 Task: Create reports for sales object.
Action: Mouse moved to (33, 123)
Screenshot: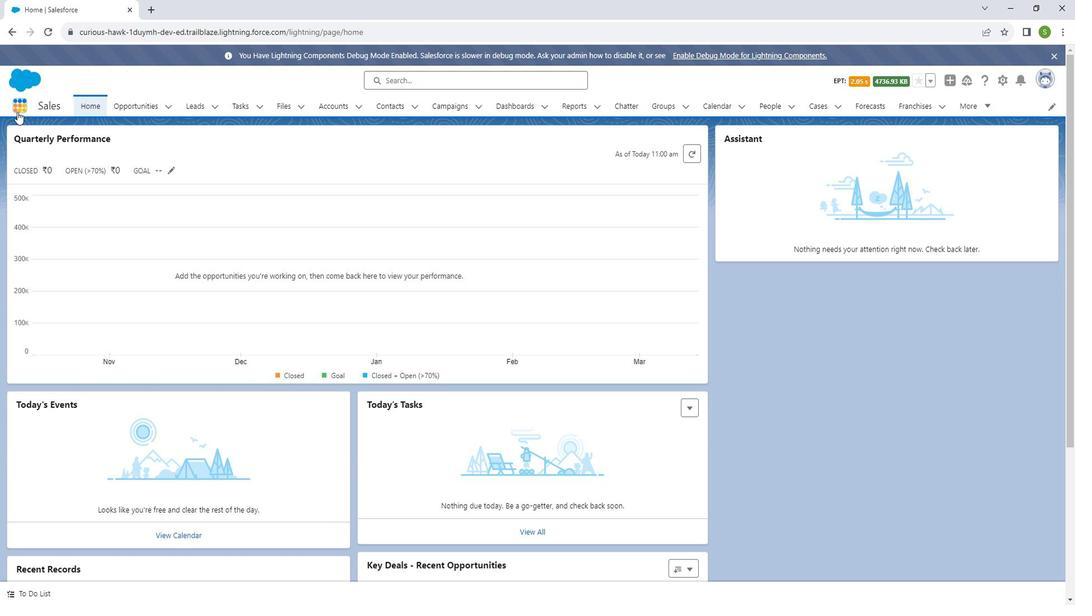 
Action: Mouse pressed left at (33, 123)
Screenshot: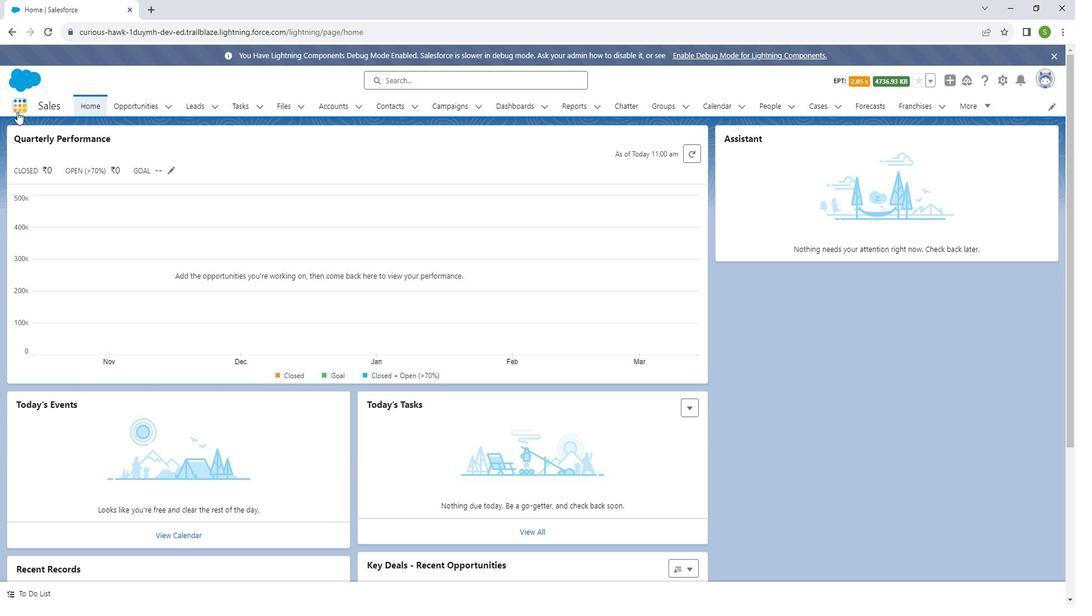 
Action: Mouse moved to (87, 155)
Screenshot: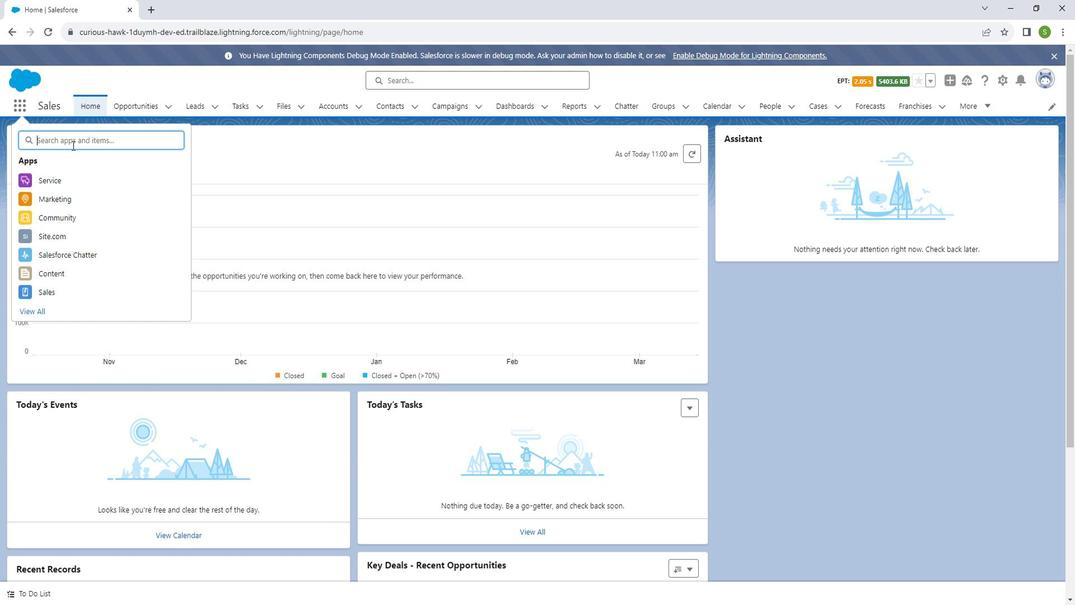 
Action: Mouse pressed left at (87, 155)
Screenshot: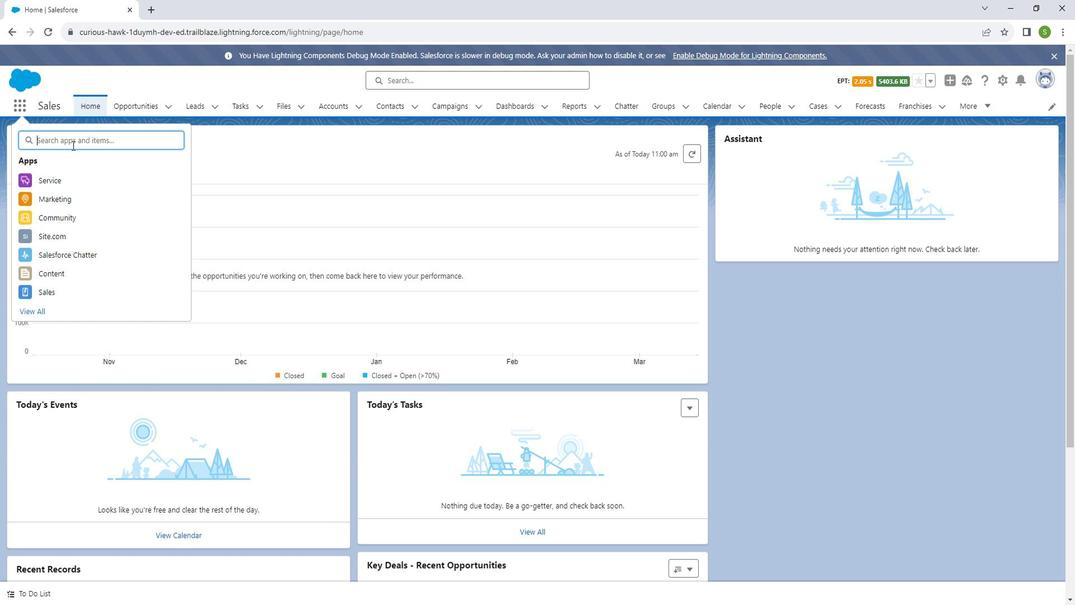 
Action: Mouse moved to (41, 317)
Screenshot: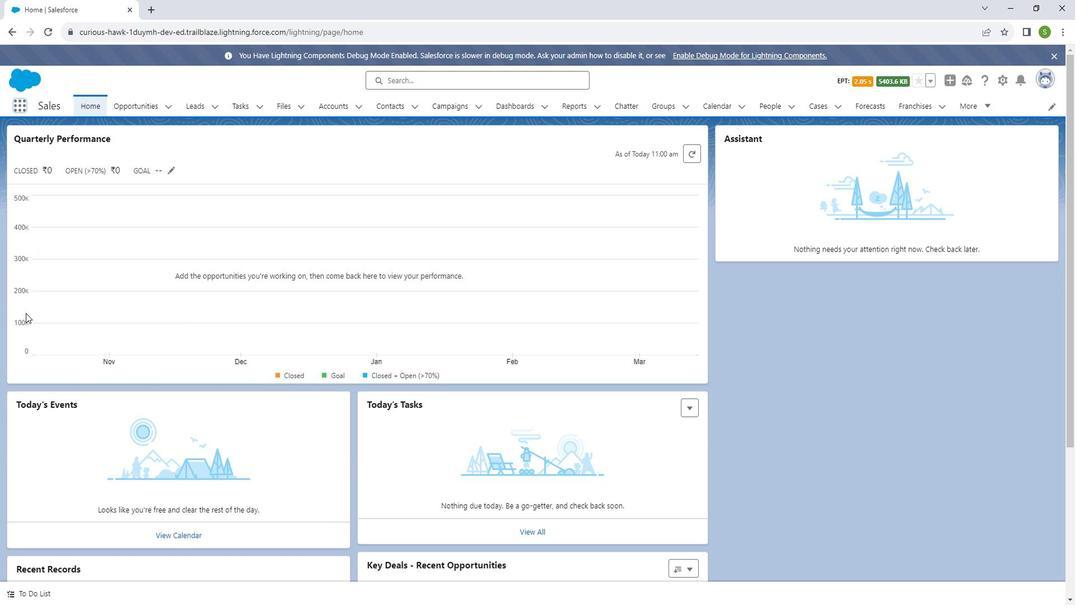 
Action: Mouse pressed left at (41, 317)
Screenshot: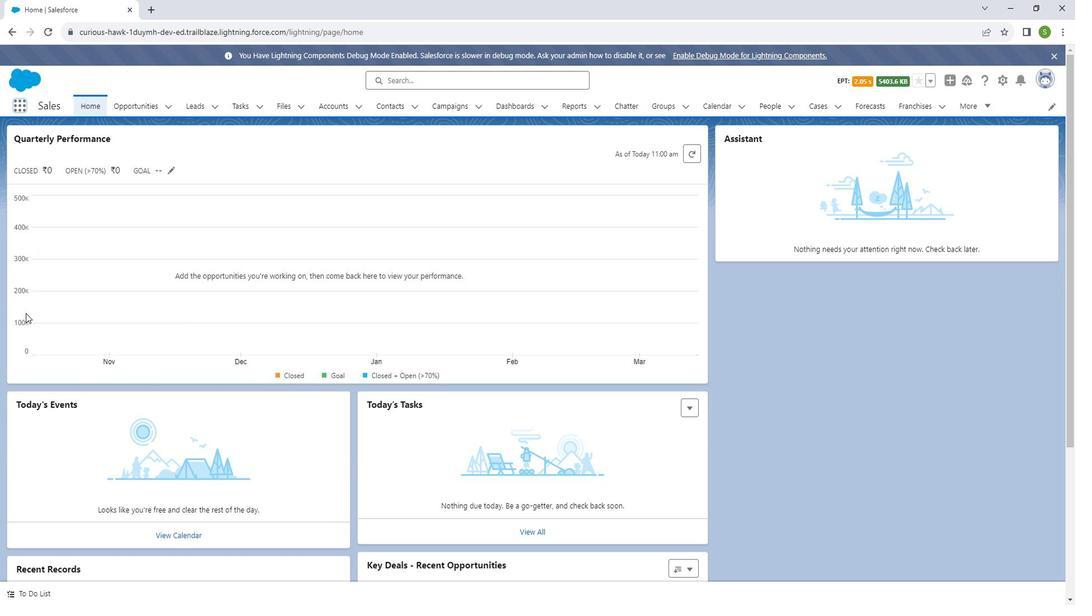 
Action: Mouse moved to (794, 424)
Screenshot: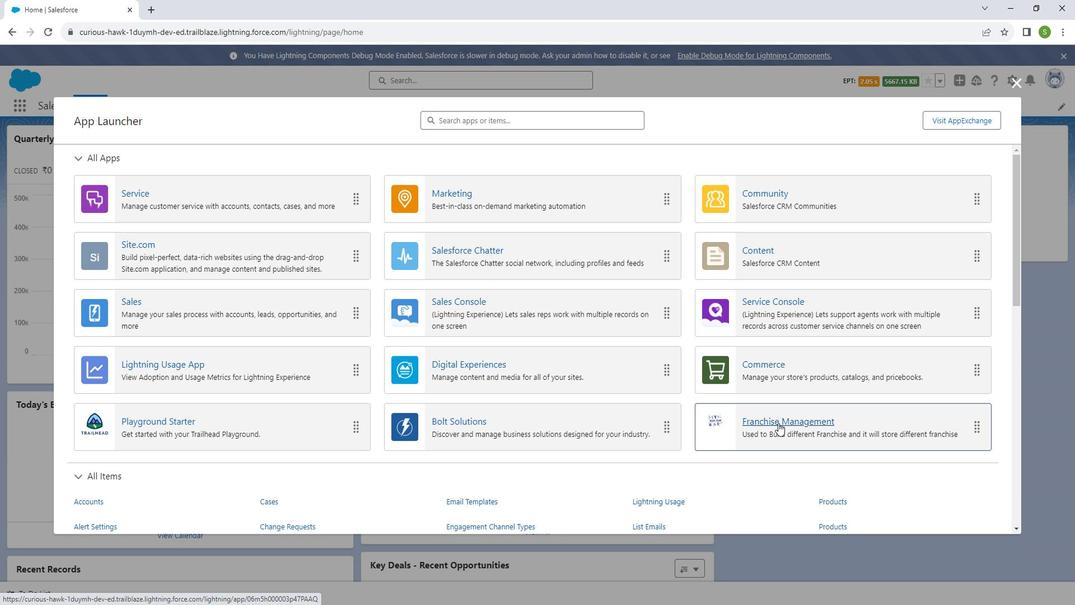 
Action: Mouse pressed left at (794, 424)
Screenshot: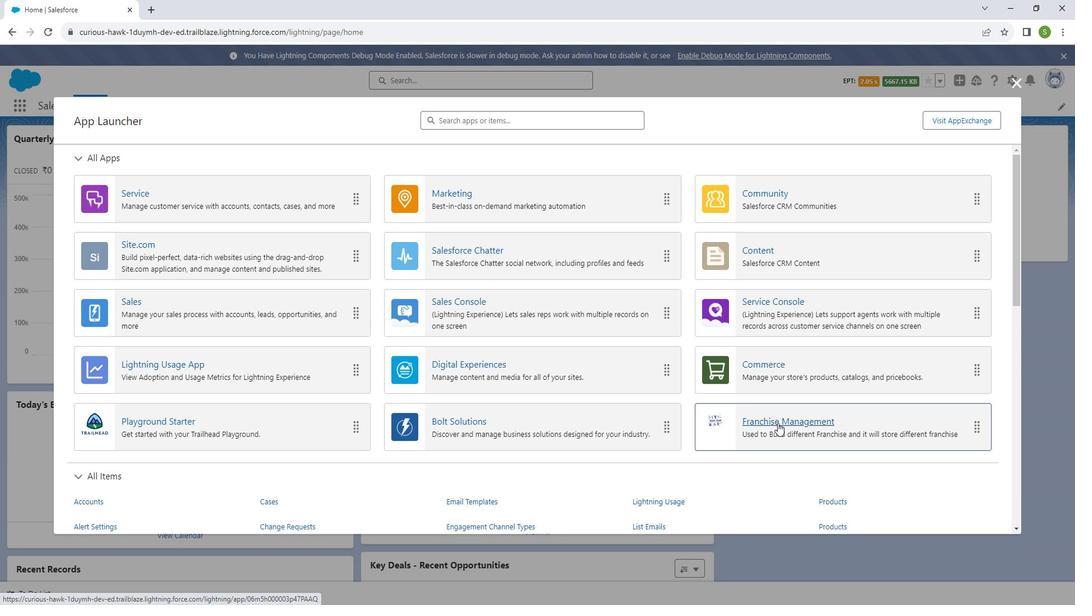 
Action: Mouse moved to (38, 118)
Screenshot: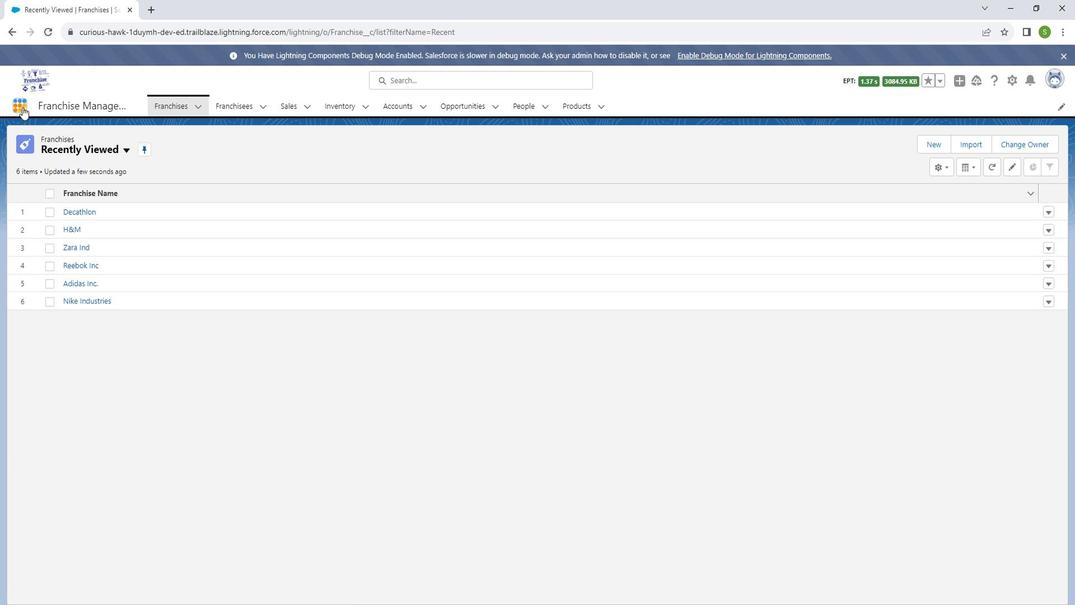 
Action: Mouse pressed left at (38, 118)
Screenshot: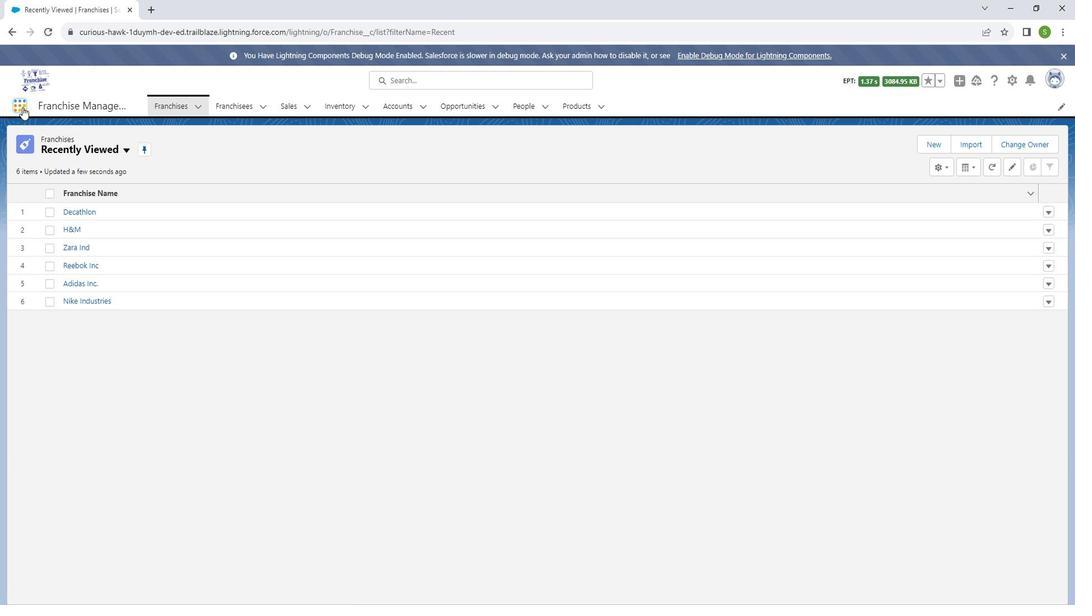 
Action: Mouse moved to (54, 150)
Screenshot: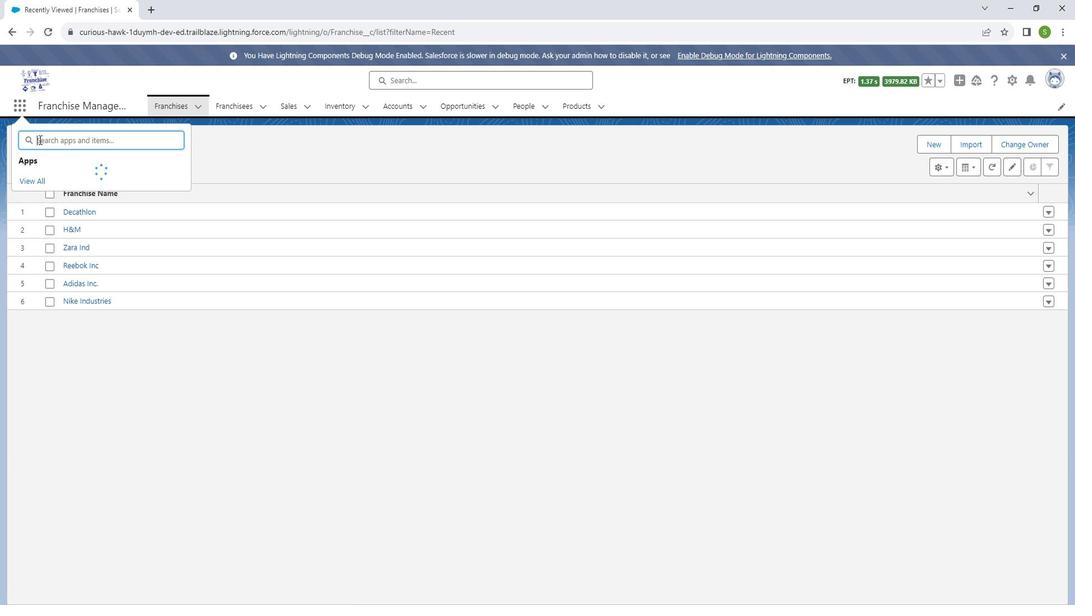 
Action: Mouse pressed left at (54, 150)
Screenshot: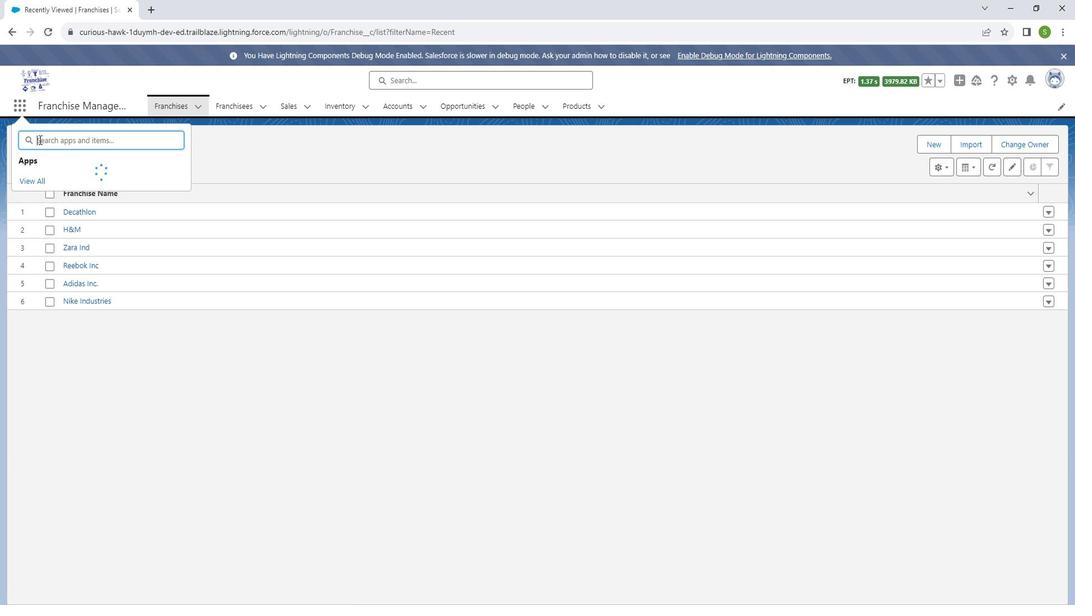 
Action: Key pressed re
Screenshot: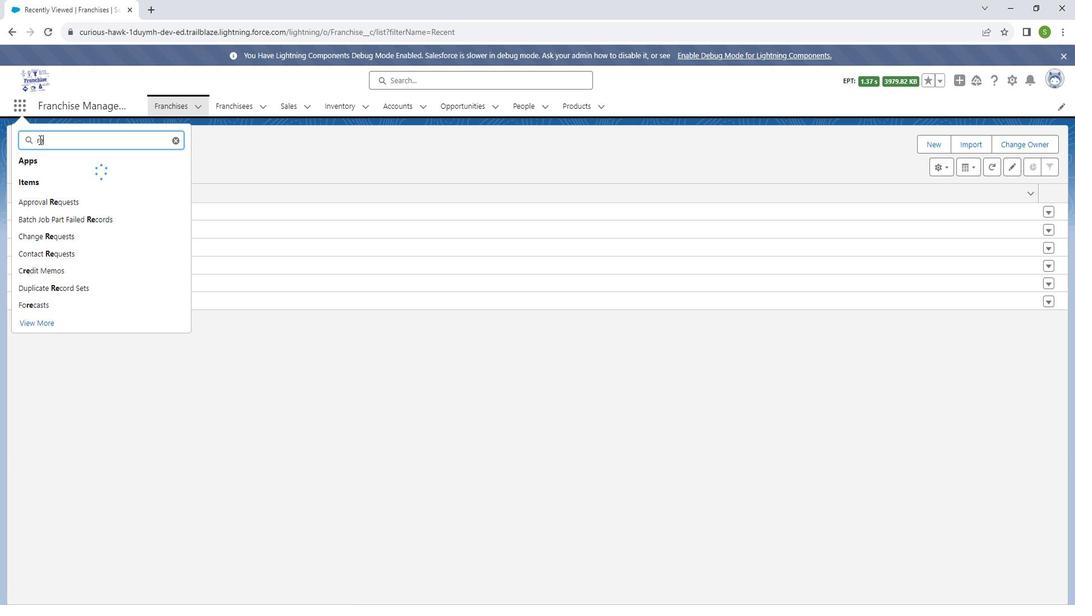 
Action: Mouse moved to (85, 246)
Screenshot: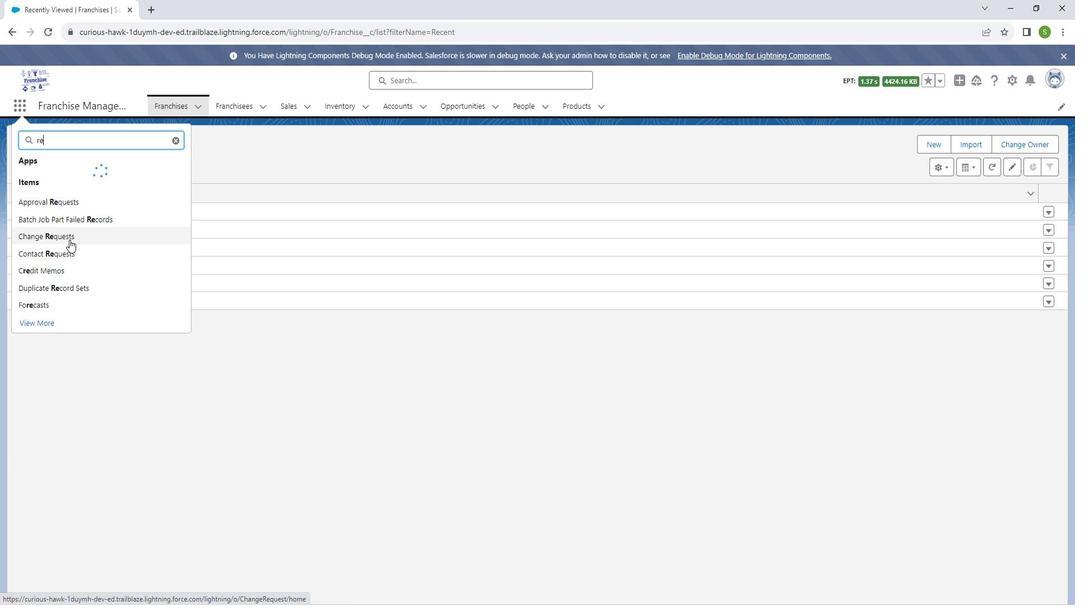 
Action: Key pressed po
Screenshot: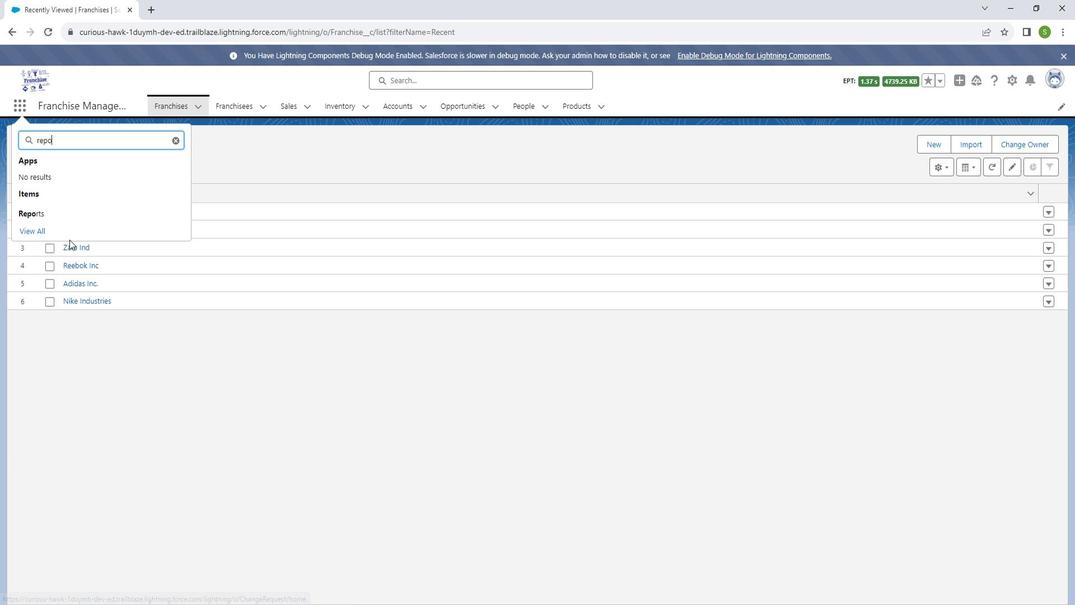 
Action: Mouse moved to (85, 247)
Screenshot: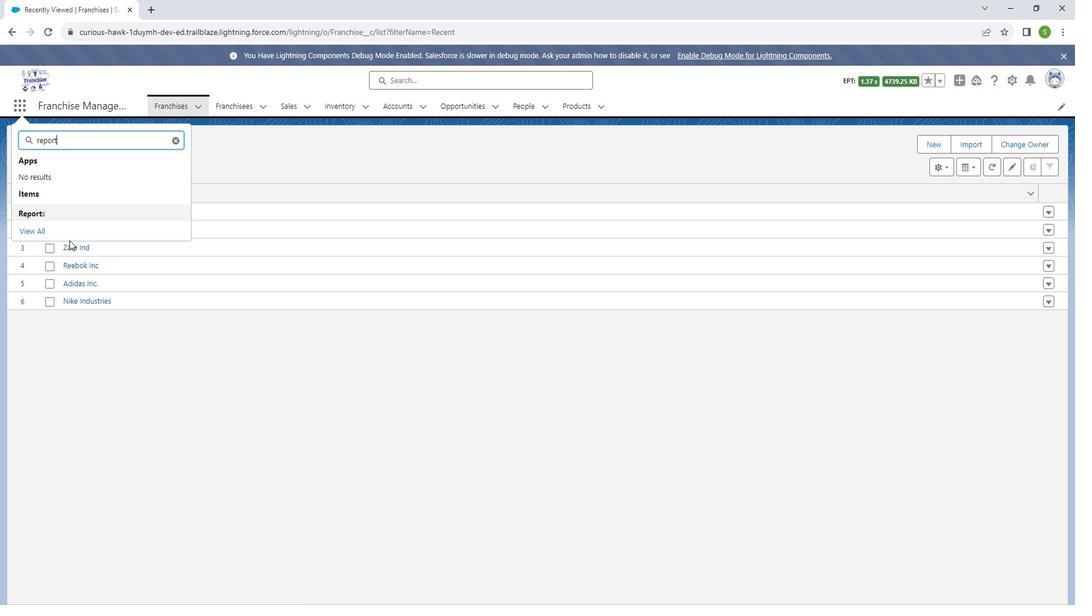 
Action: Key pressed rt
Screenshot: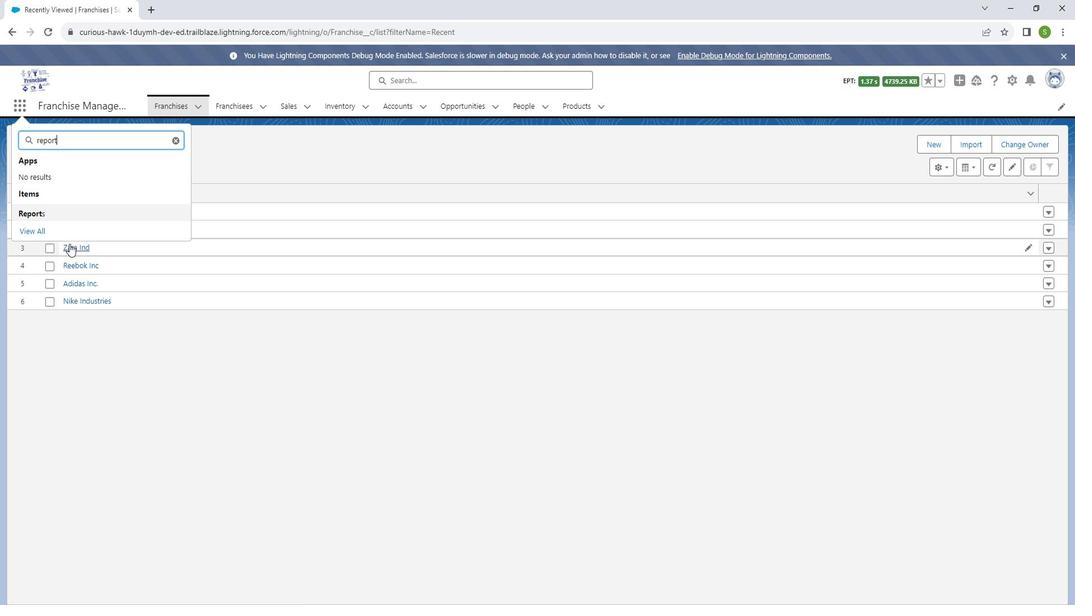 
Action: Mouse moved to (58, 221)
Screenshot: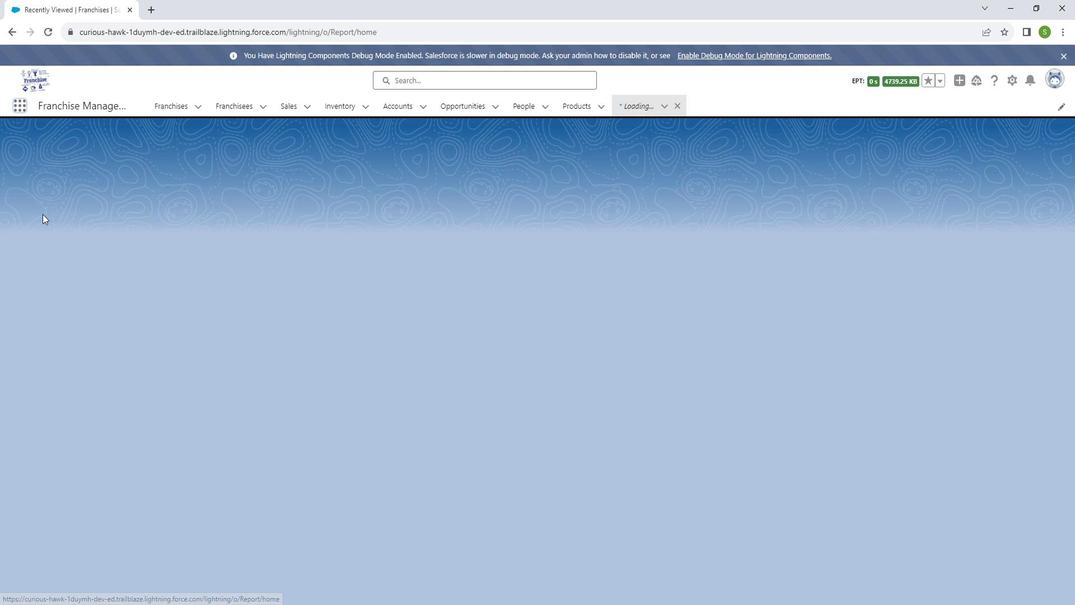 
Action: Mouse pressed left at (58, 221)
Screenshot: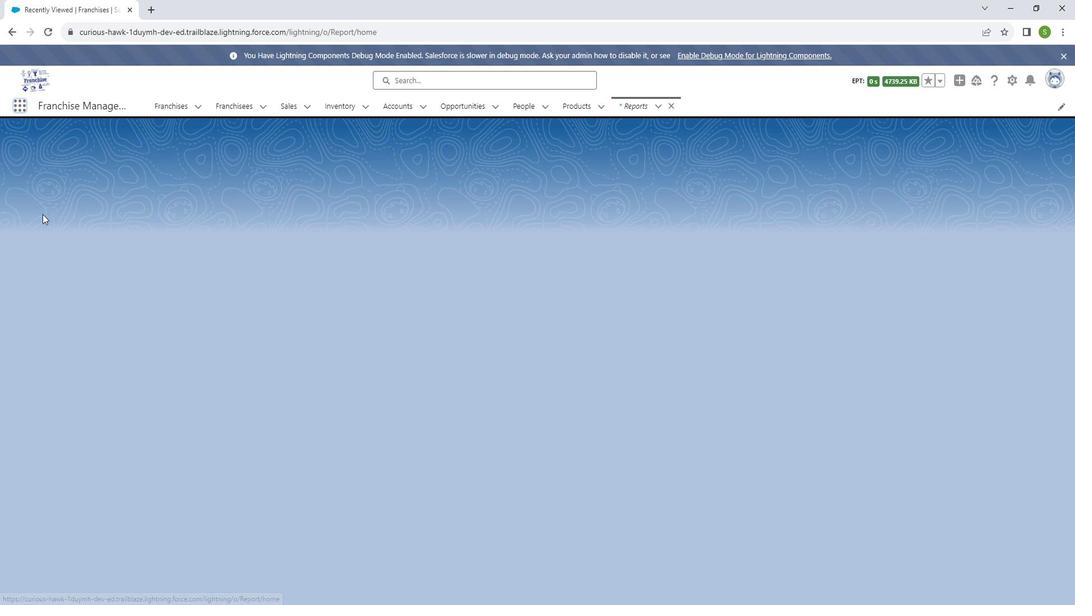 
Action: Mouse moved to (969, 164)
Screenshot: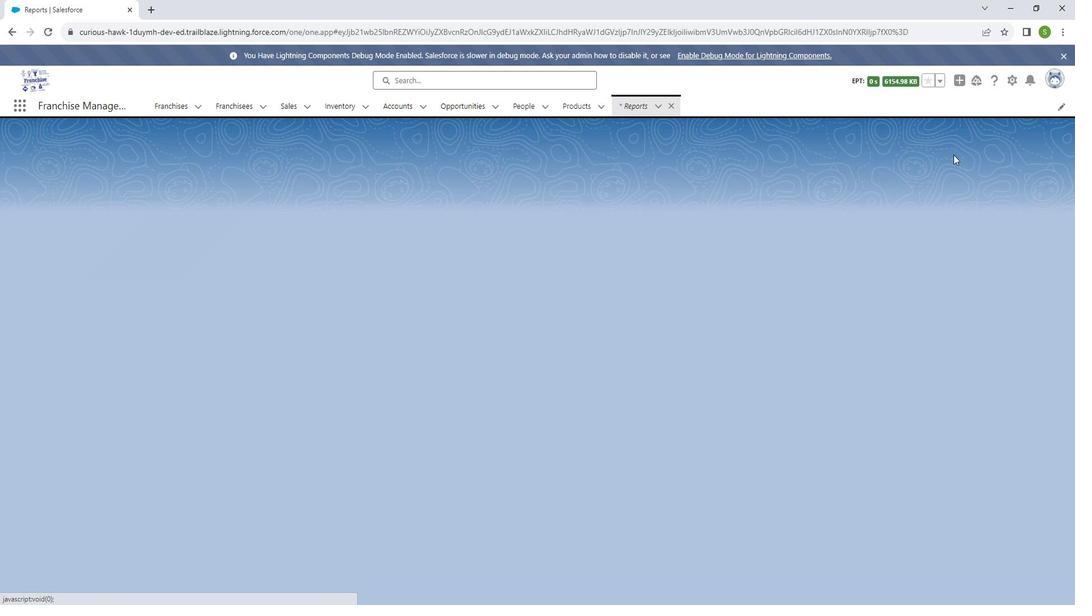 
Action: Mouse pressed left at (969, 164)
Screenshot: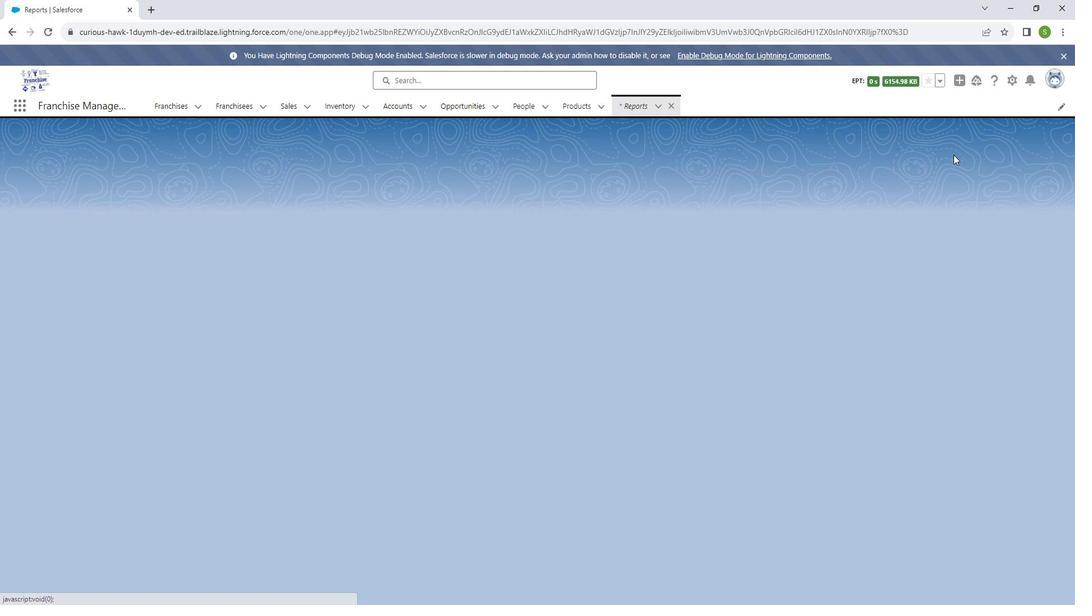 
Action: Mouse moved to (245, 247)
Screenshot: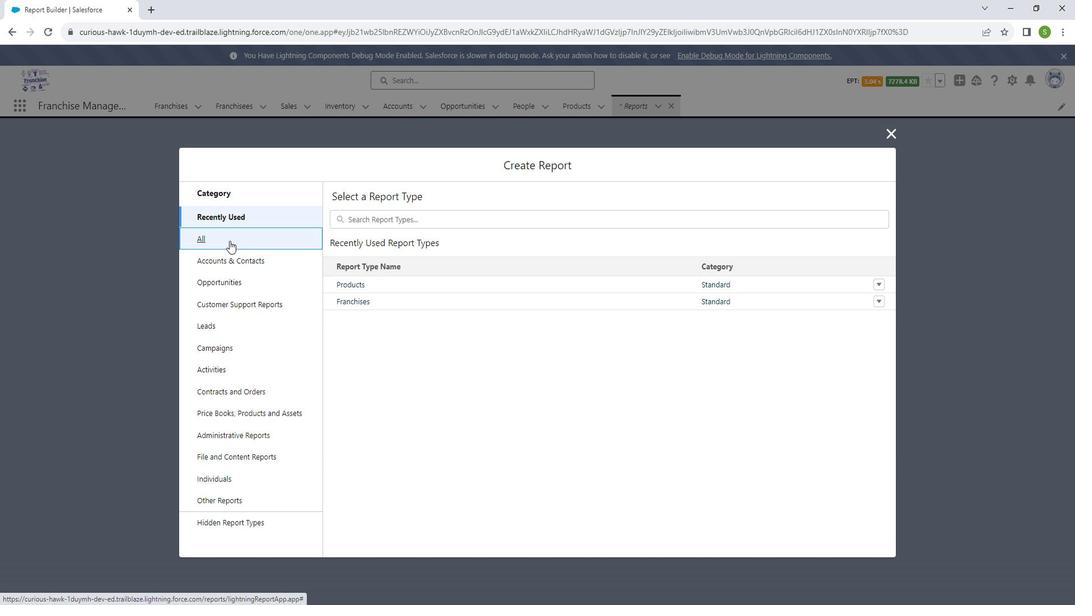
Action: Mouse pressed left at (245, 247)
Screenshot: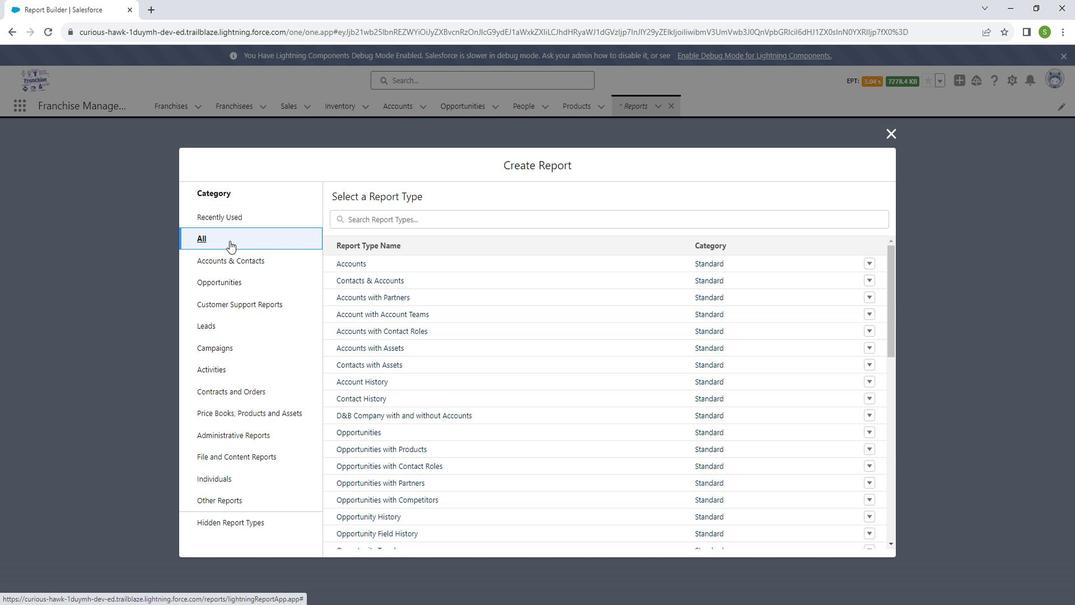 
Action: Mouse moved to (453, 225)
Screenshot: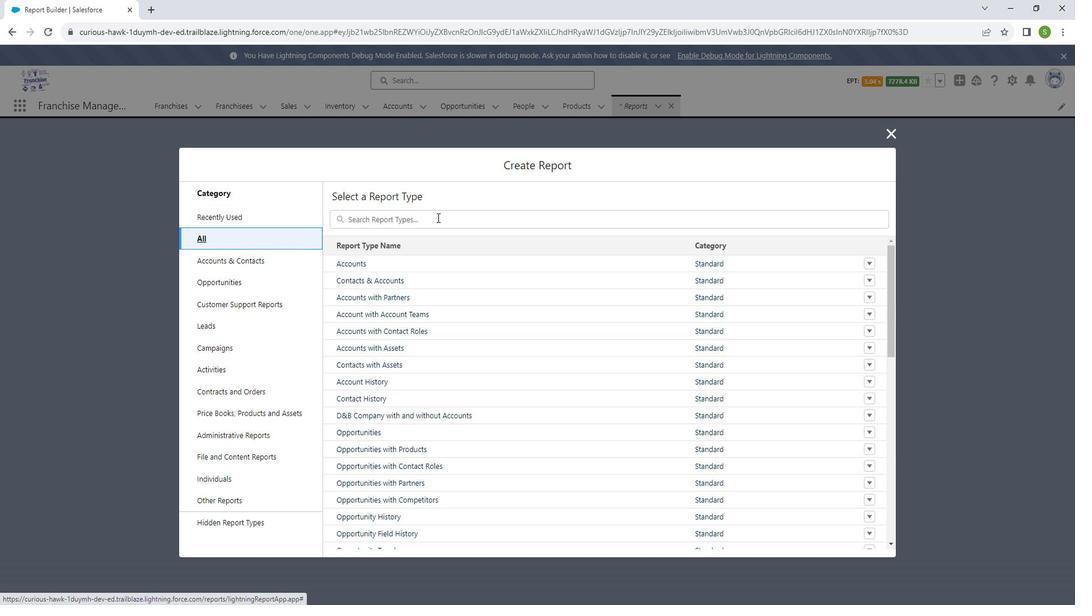 
Action: Mouse pressed left at (453, 225)
Screenshot: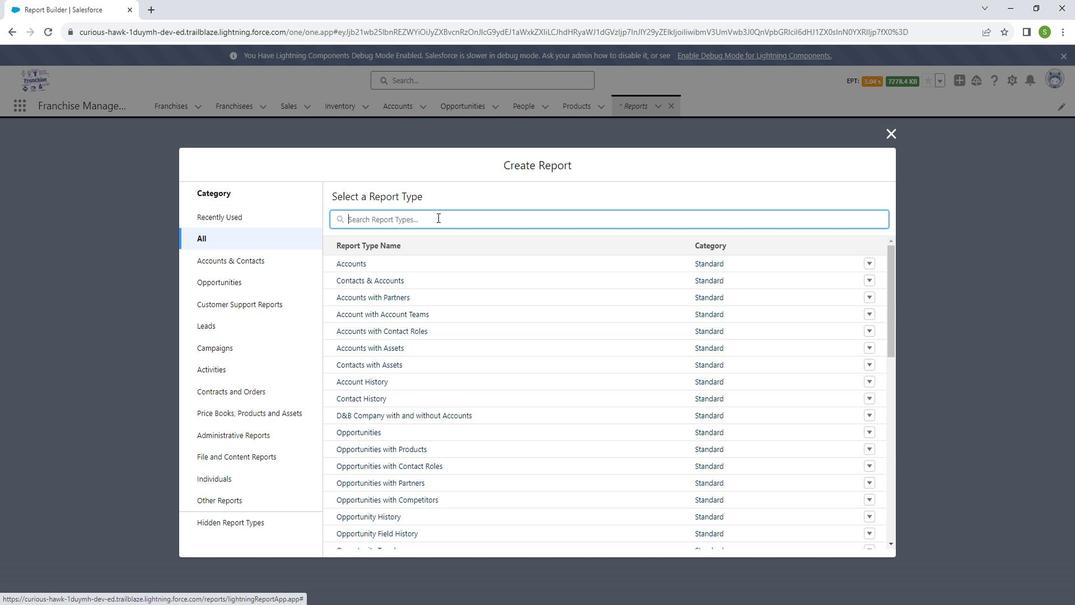 
Action: Key pressed <Key.shift_r>Sa
Screenshot: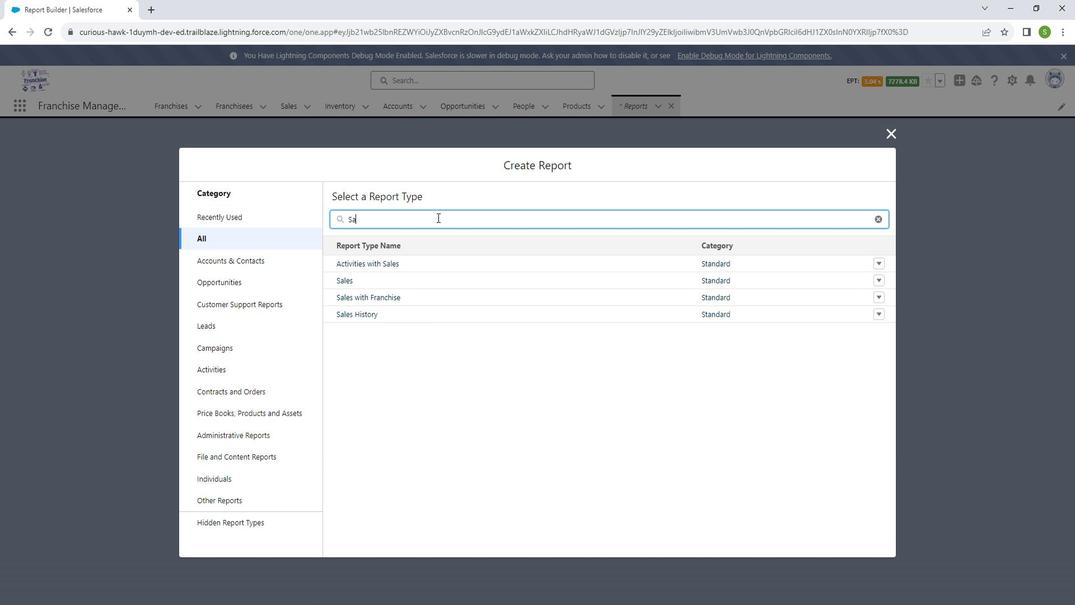 
Action: Mouse moved to (402, 303)
Screenshot: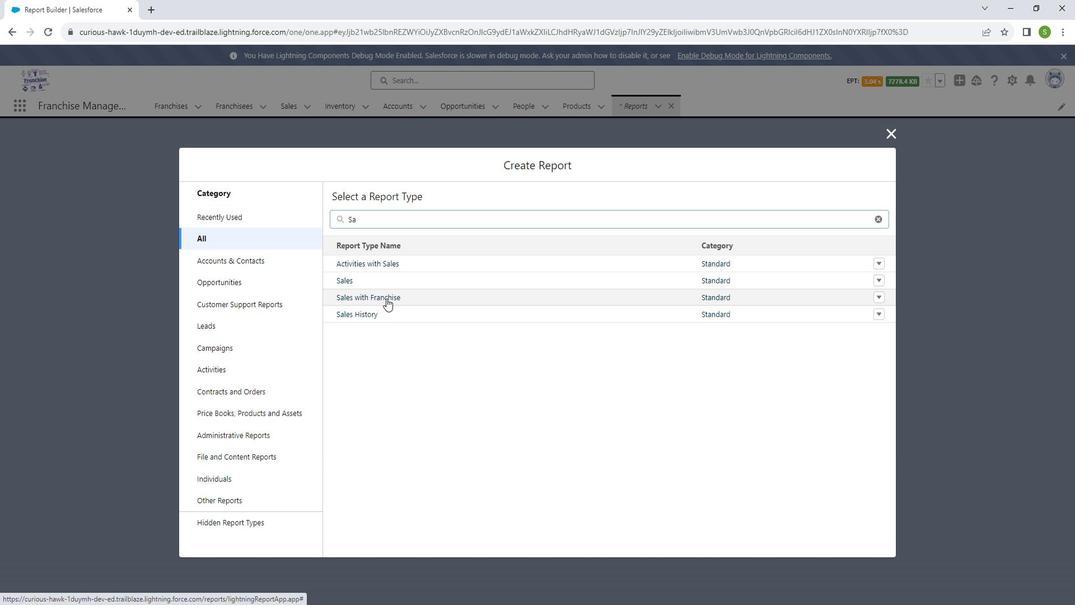 
Action: Mouse pressed left at (402, 303)
Screenshot: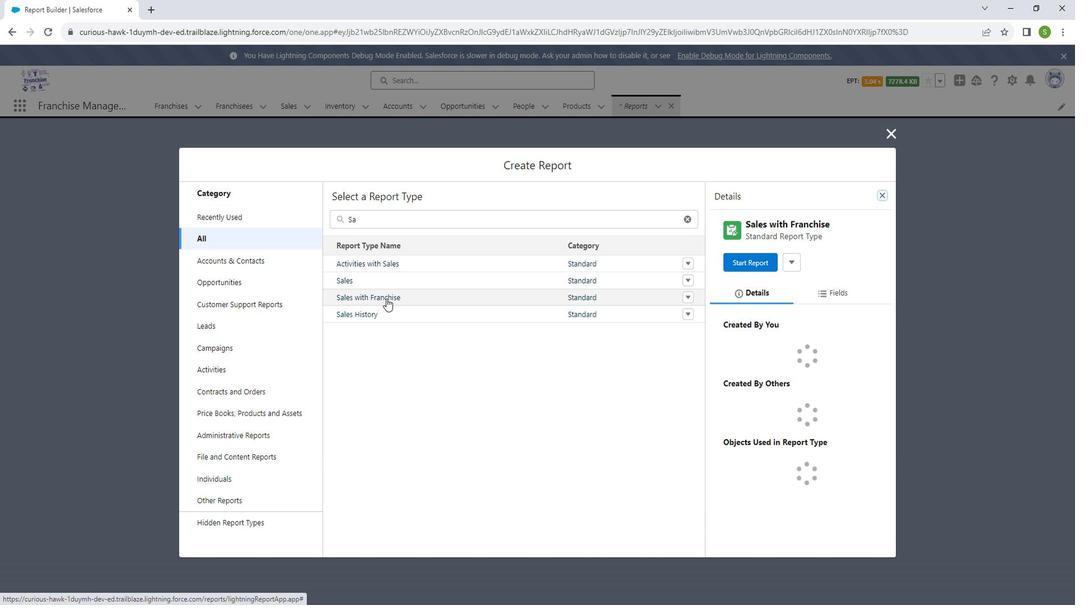 
Action: Mouse moved to (758, 268)
Screenshot: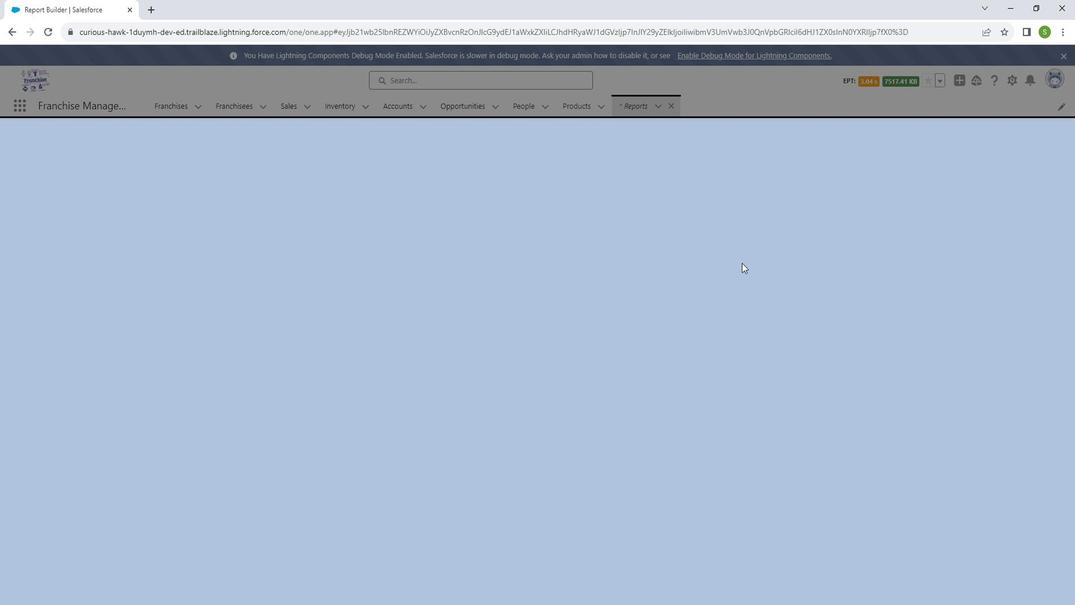 
Action: Mouse pressed left at (758, 268)
Screenshot: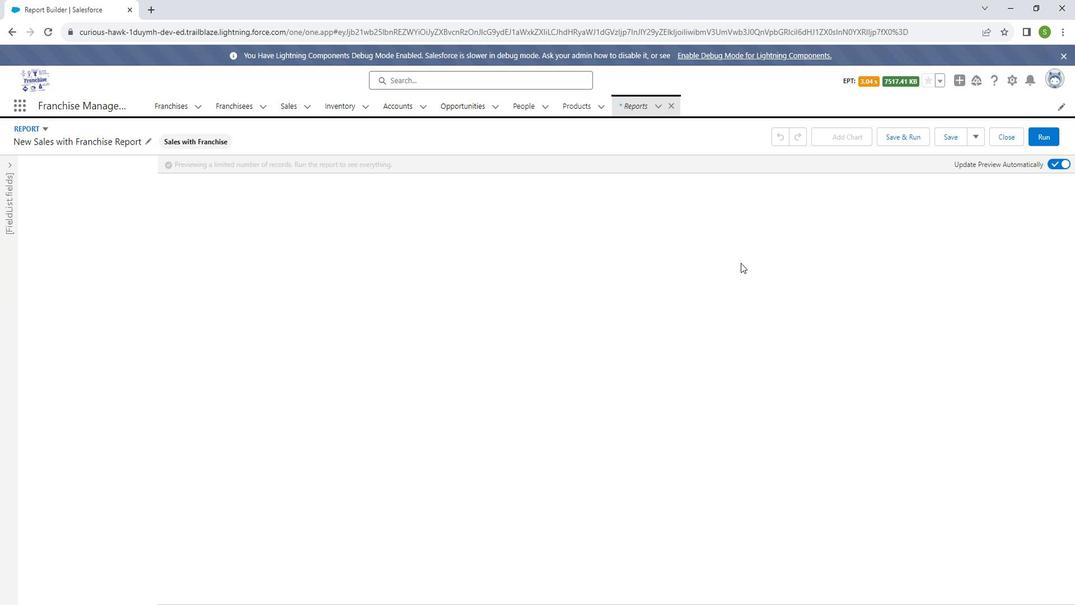
Action: Mouse moved to (94, 299)
Screenshot: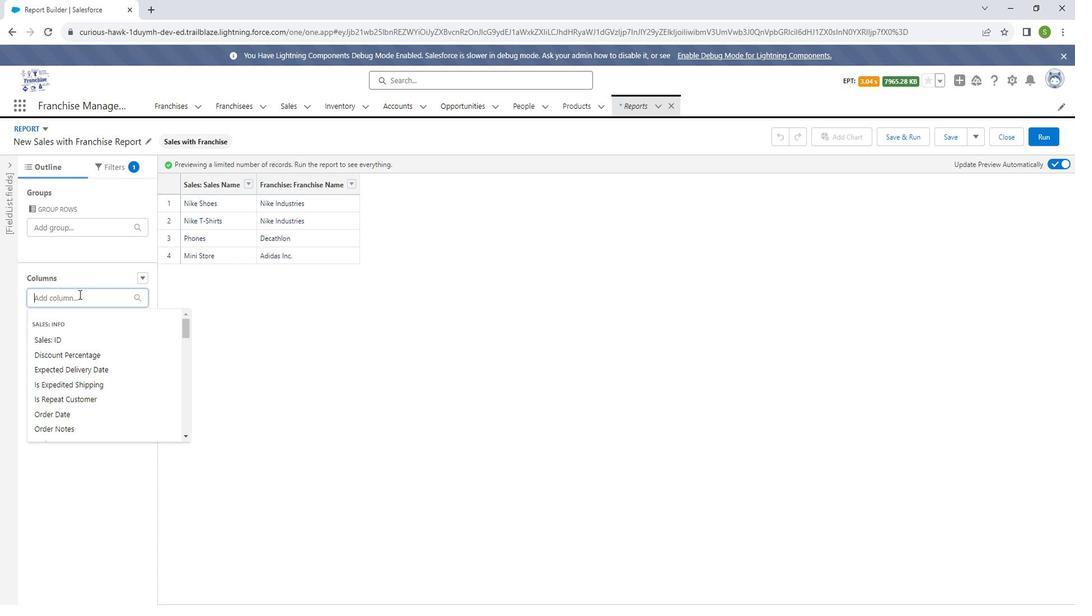 
Action: Mouse pressed left at (94, 299)
Screenshot: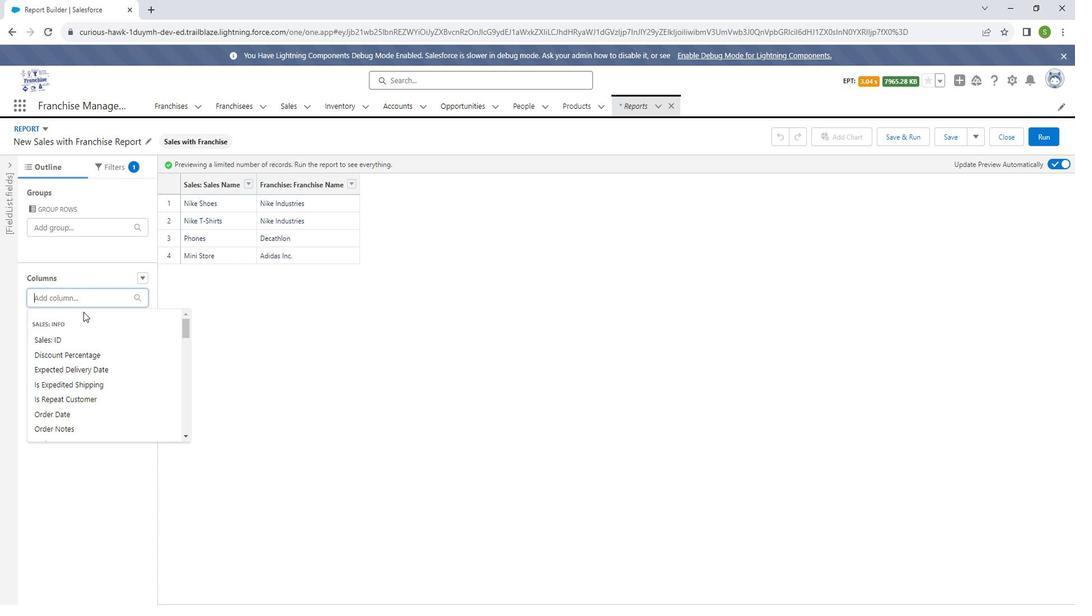 
Action: Mouse moved to (99, 356)
Screenshot: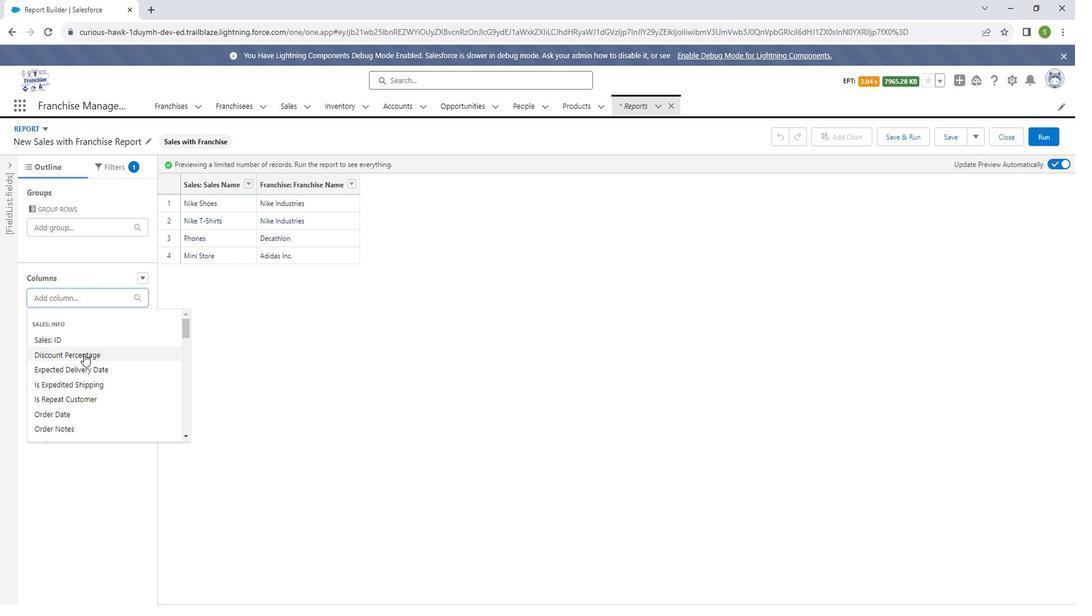 
Action: Mouse pressed left at (99, 356)
Screenshot: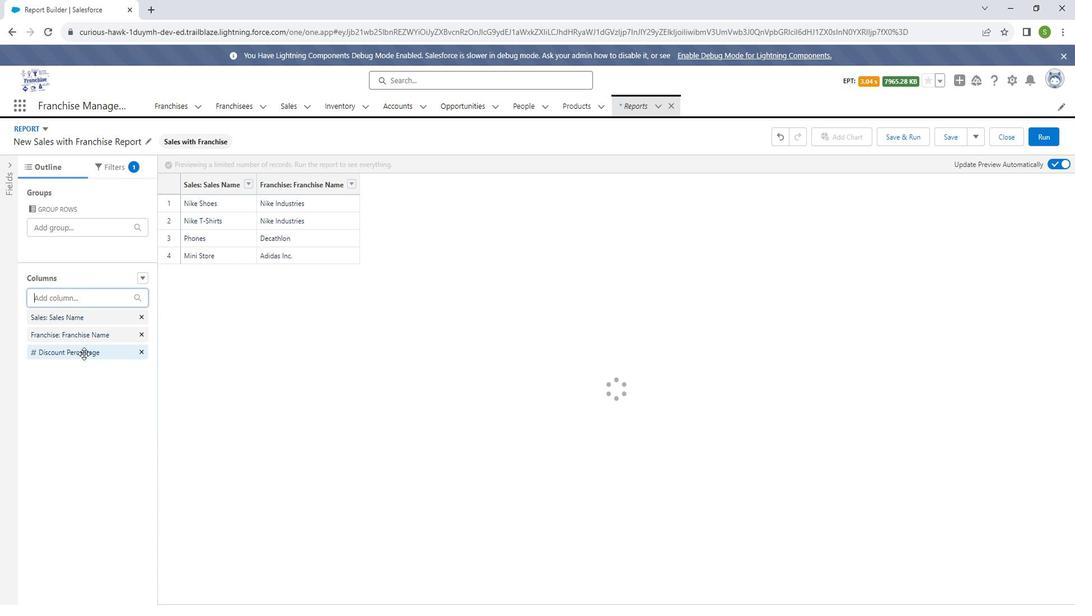
Action: Mouse moved to (105, 307)
Screenshot: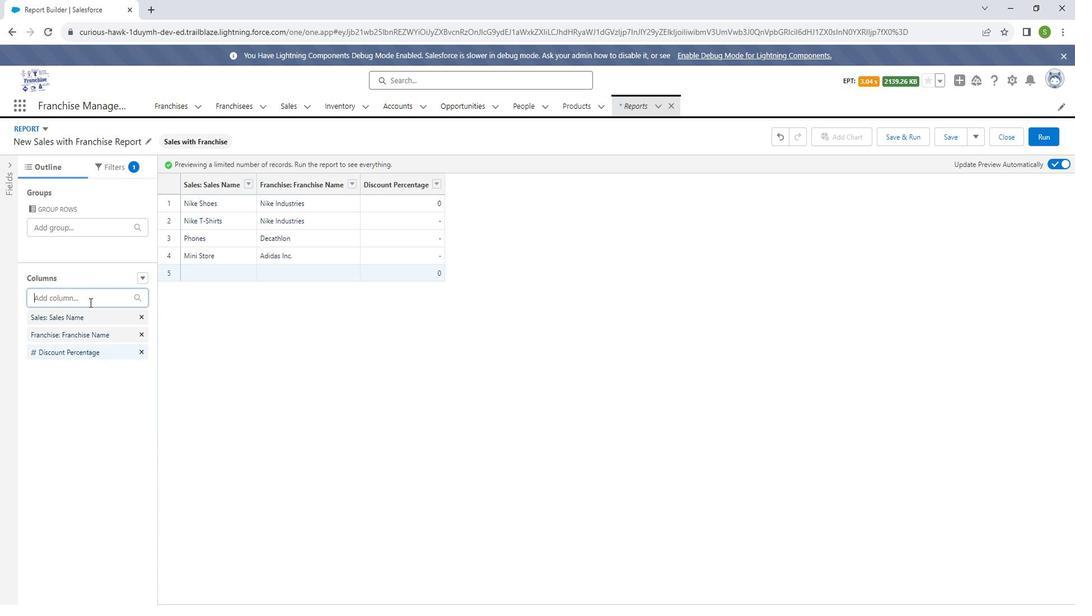 
Action: Mouse pressed left at (105, 307)
Screenshot: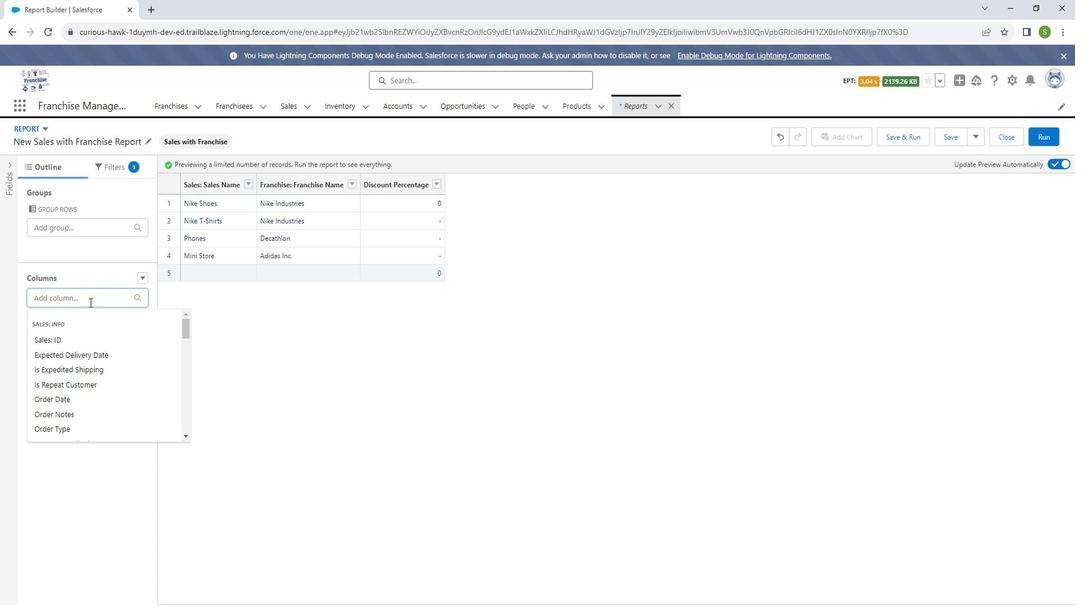 
Action: Mouse moved to (93, 387)
Screenshot: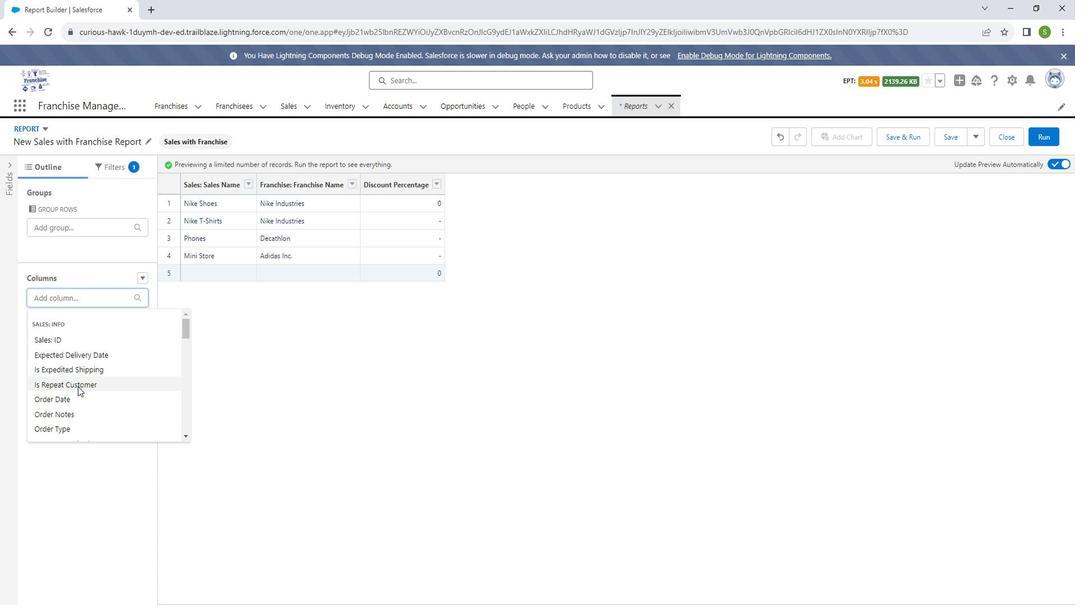
Action: Mouse pressed left at (93, 387)
Screenshot: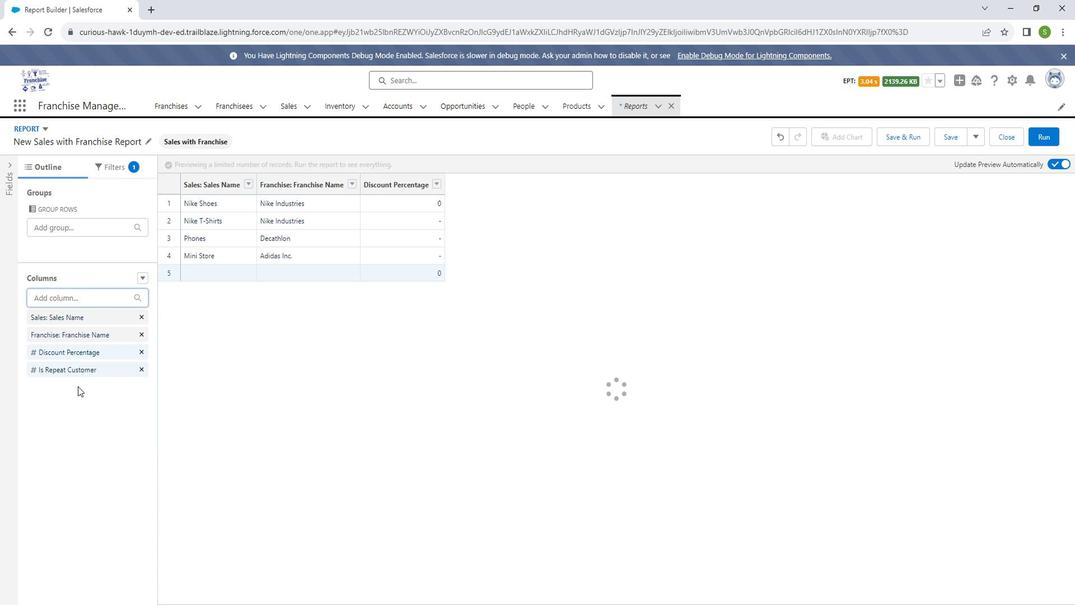 
Action: Mouse moved to (116, 304)
Screenshot: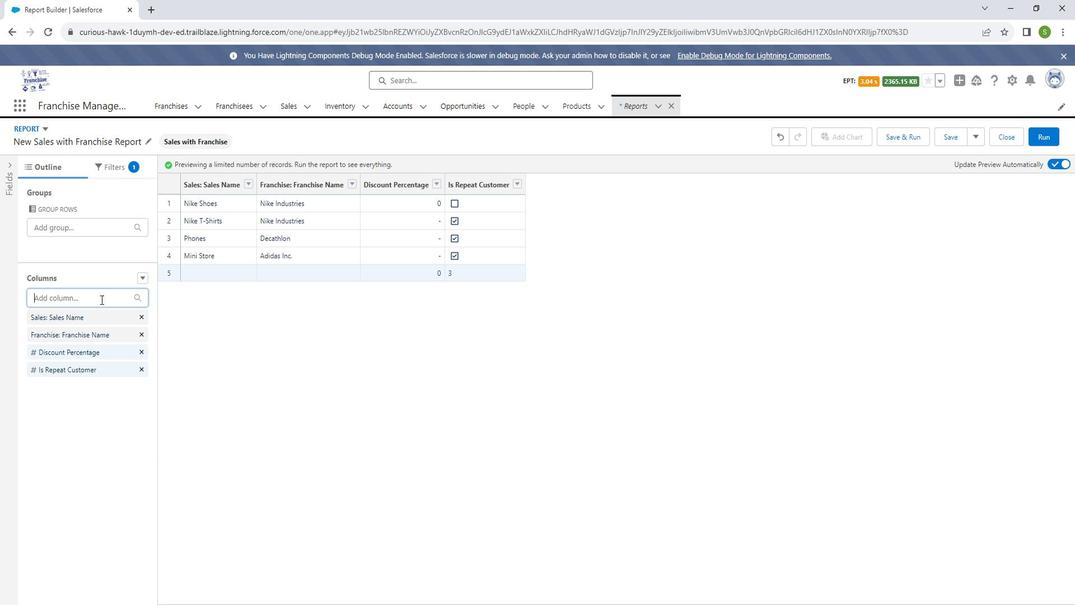 
Action: Mouse pressed left at (116, 304)
Screenshot: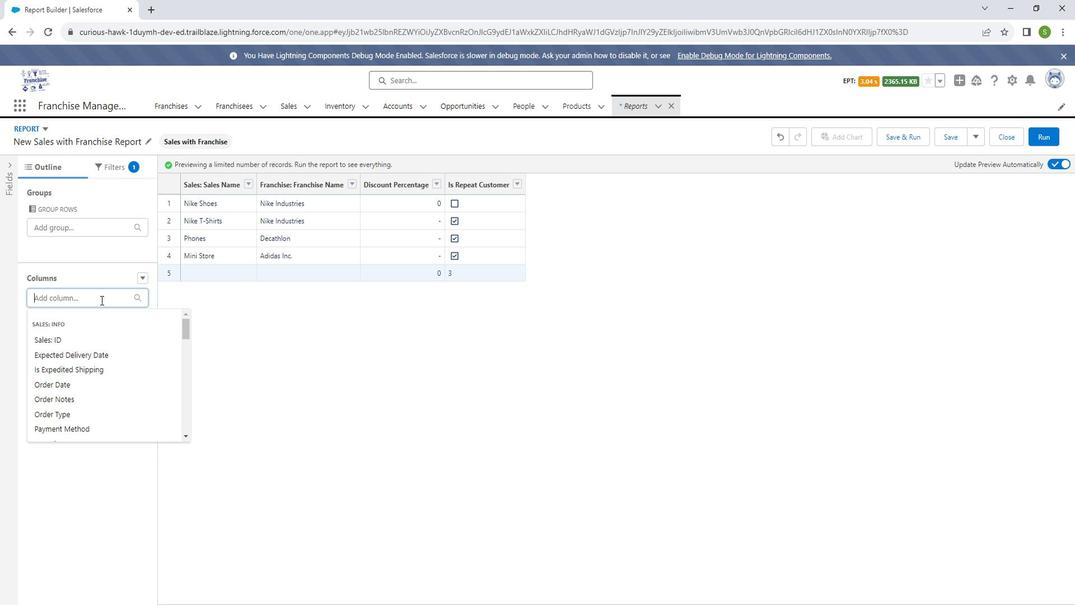 
Action: Mouse moved to (101, 387)
Screenshot: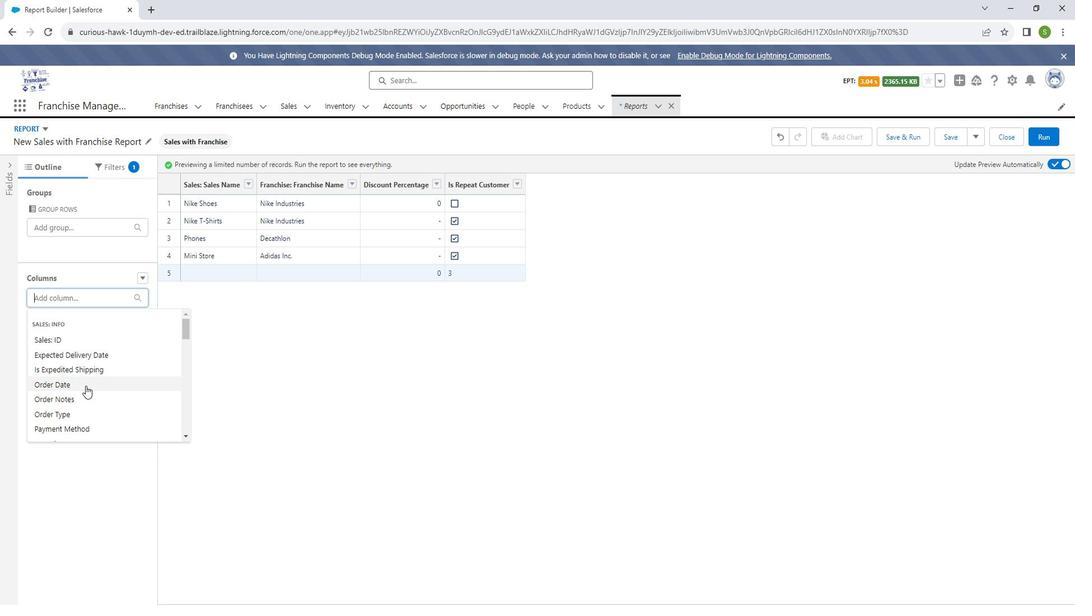 
Action: Mouse pressed left at (101, 387)
Screenshot: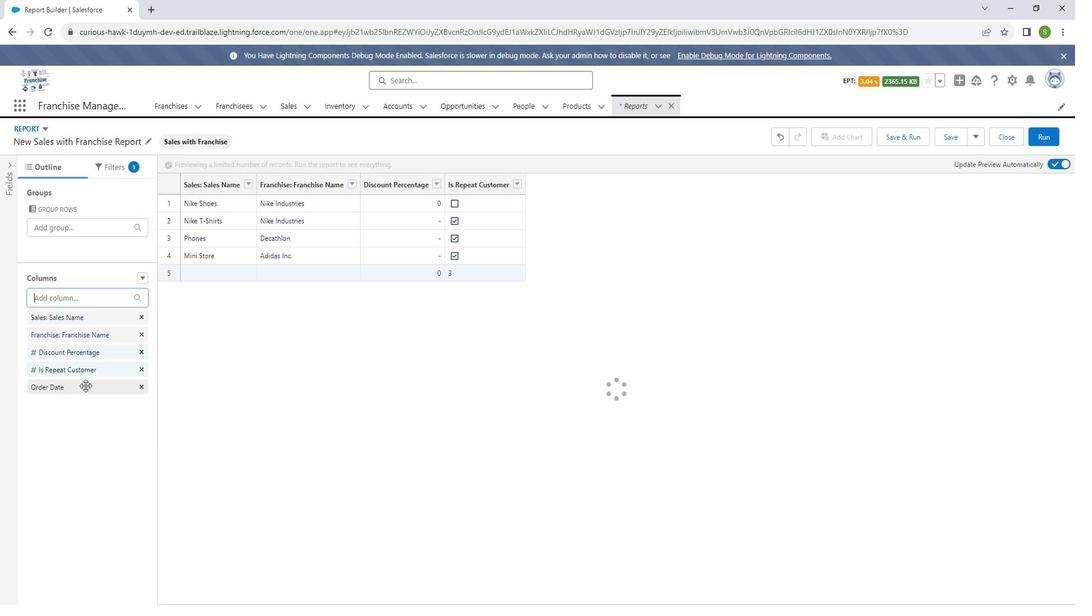 
Action: Mouse moved to (133, 308)
Screenshot: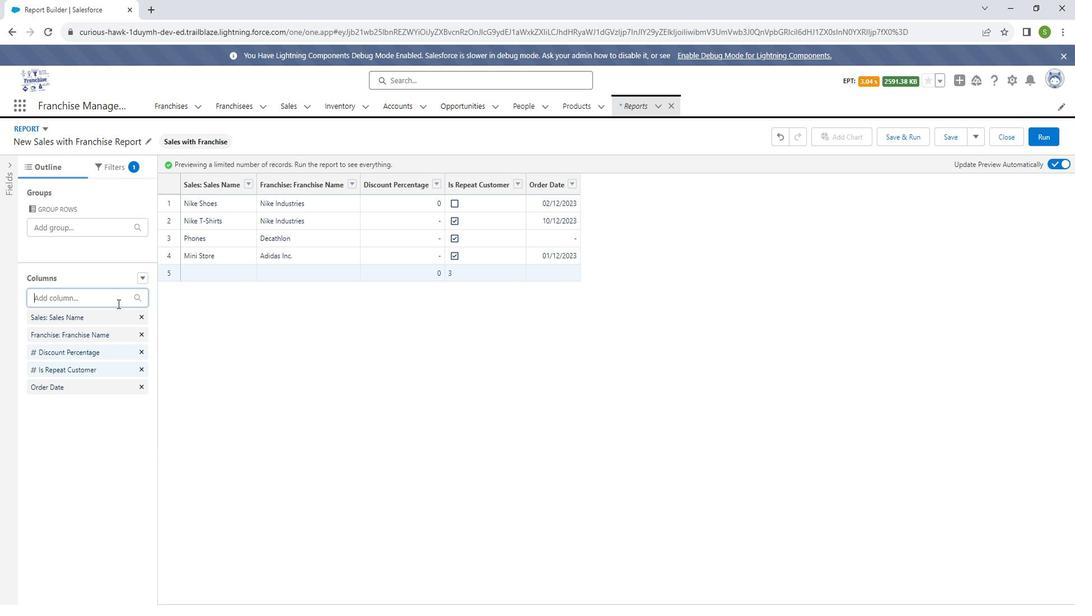 
Action: Mouse pressed left at (133, 308)
Screenshot: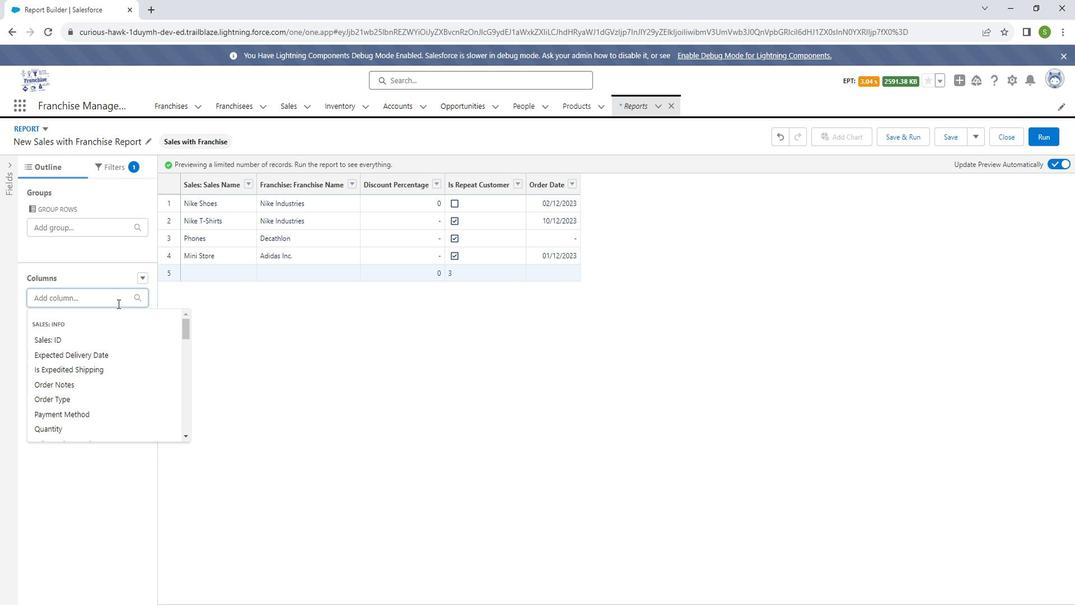 
Action: Mouse moved to (118, 345)
Screenshot: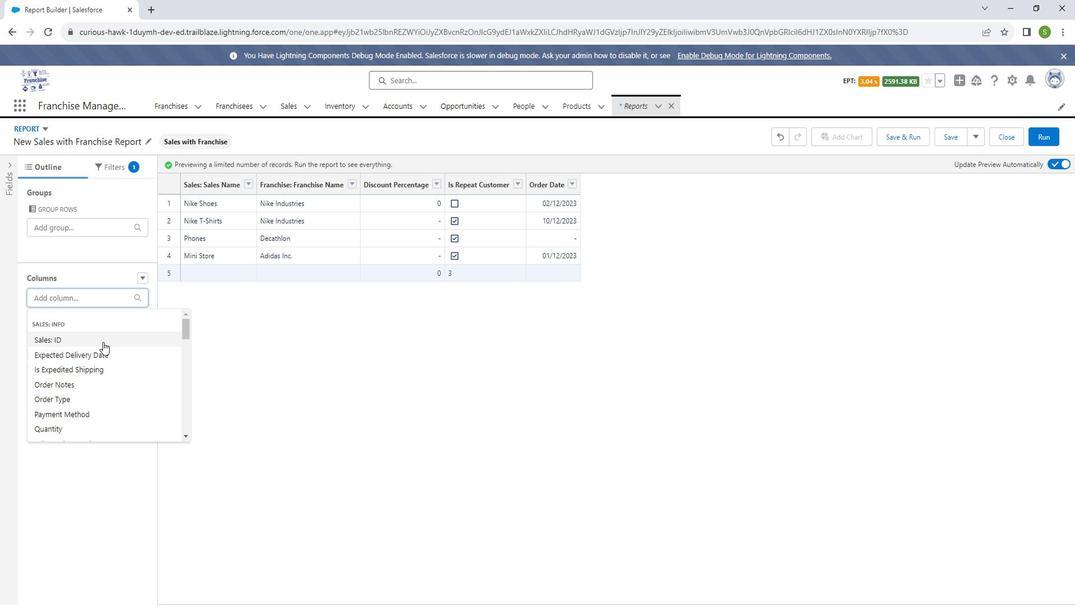 
Action: Mouse pressed left at (118, 345)
Screenshot: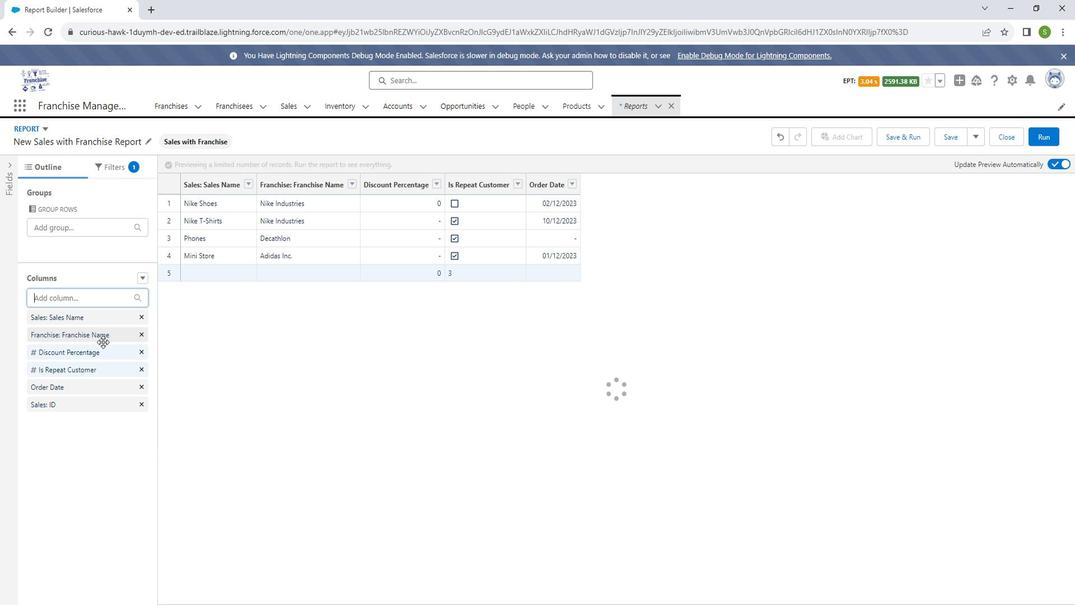 
Action: Mouse moved to (98, 304)
Screenshot: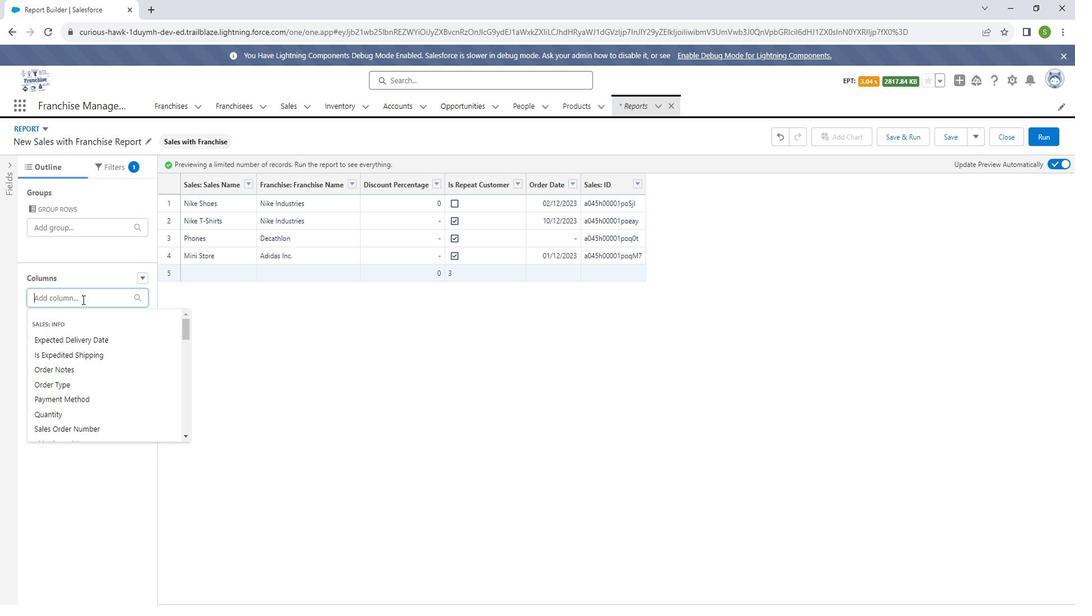 
Action: Mouse pressed left at (98, 304)
Screenshot: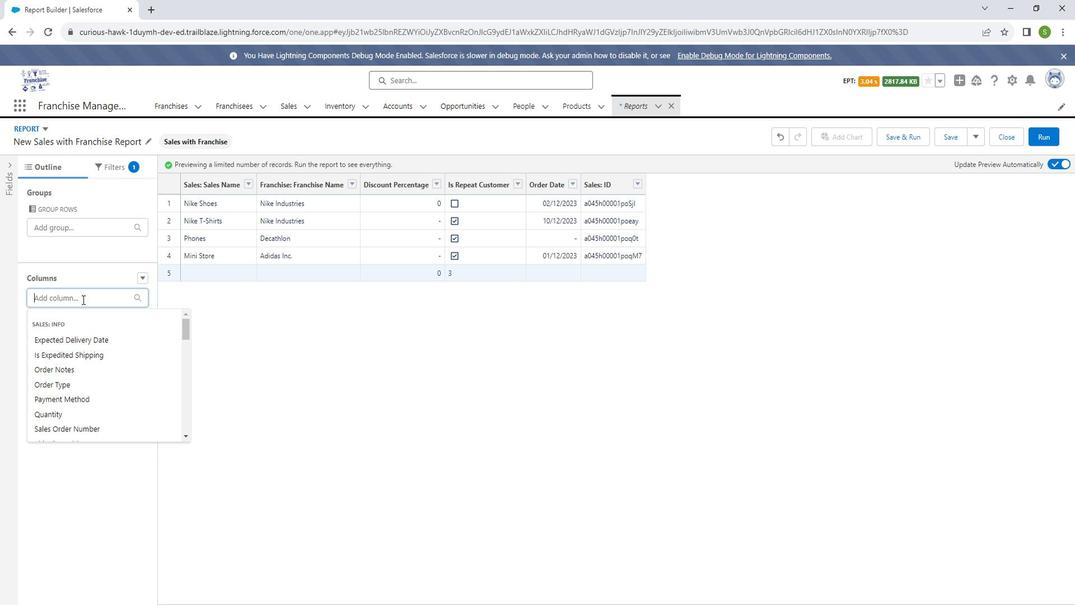 
Action: Mouse moved to (76, 400)
Screenshot: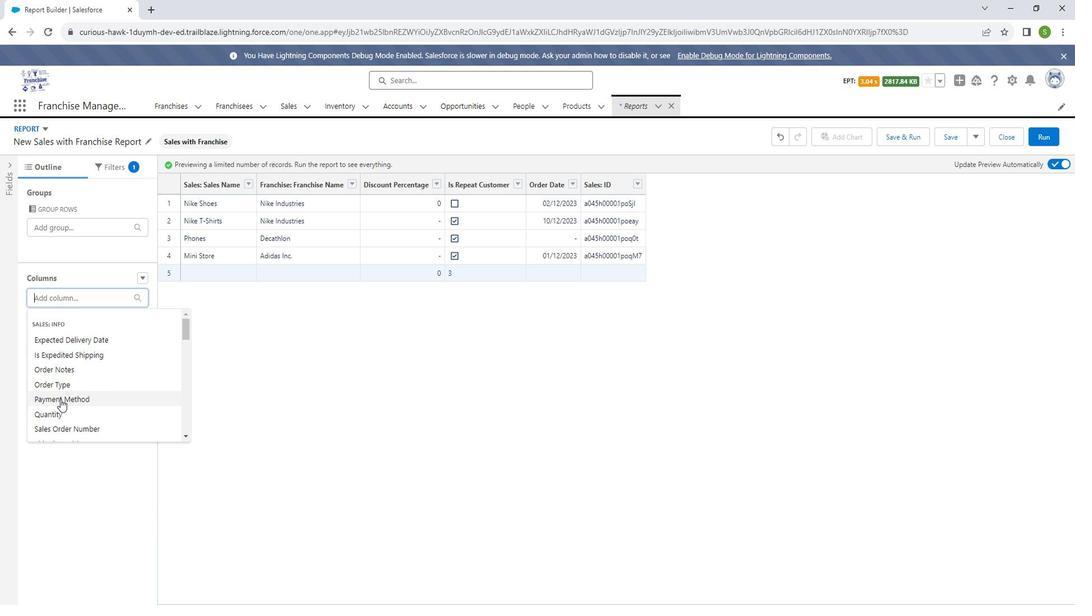 
Action: Mouse scrolled (76, 399) with delta (0, 0)
Screenshot: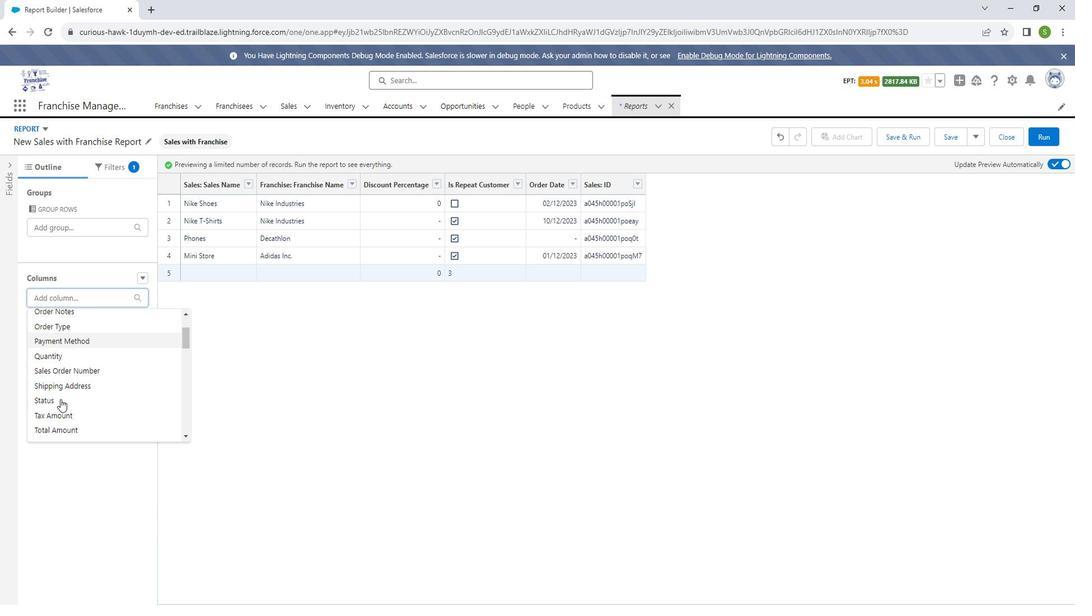 
Action: Mouse moved to (73, 385)
Screenshot: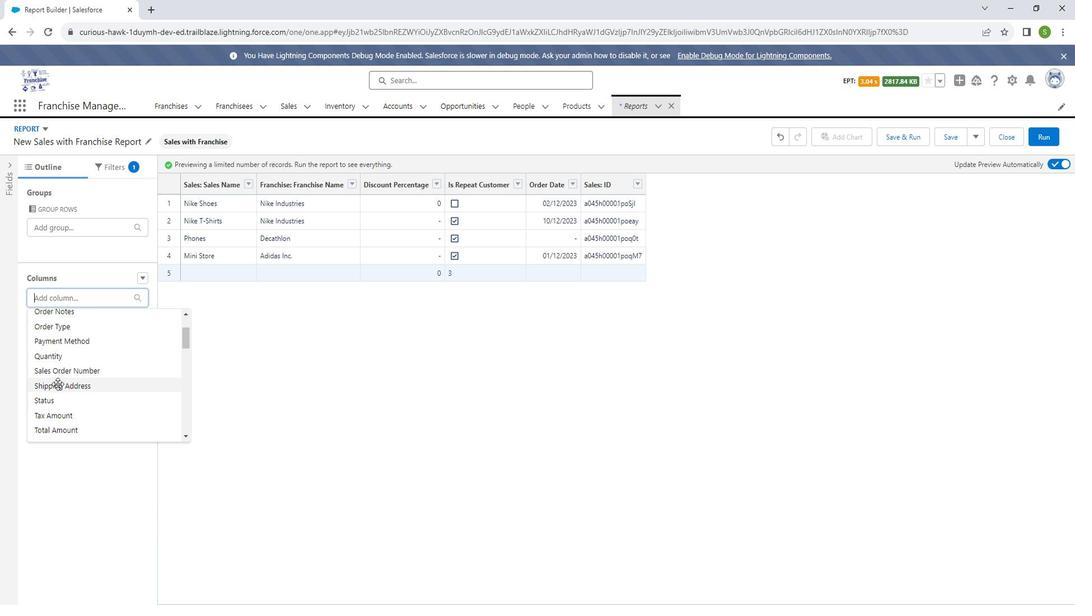 
Action: Mouse pressed left at (73, 385)
Screenshot: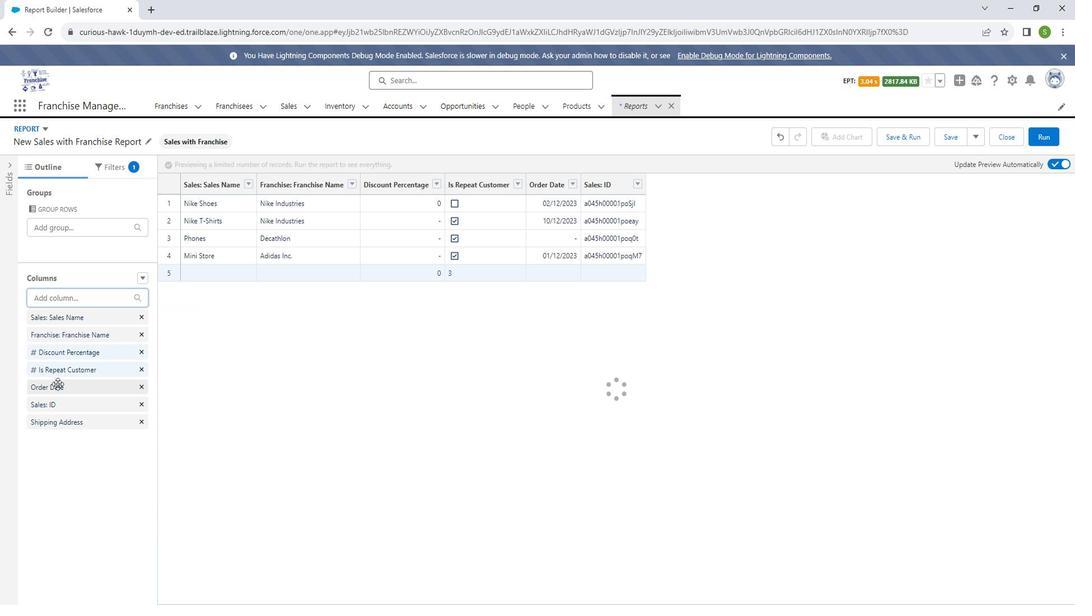 
Action: Mouse moved to (104, 309)
Screenshot: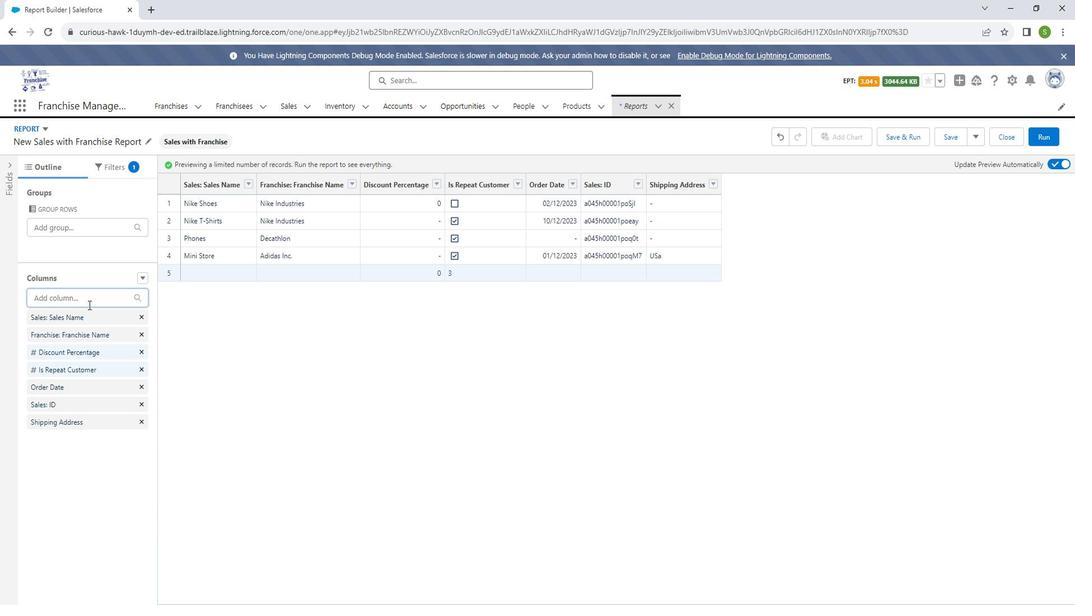 
Action: Mouse pressed left at (104, 309)
Screenshot: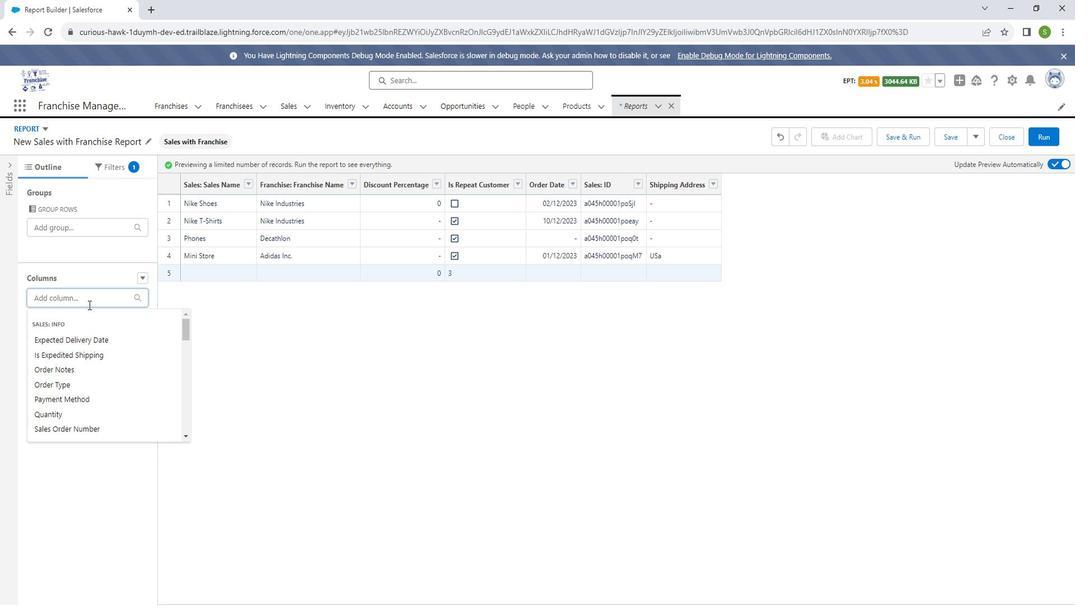 
Action: Mouse moved to (99, 380)
Screenshot: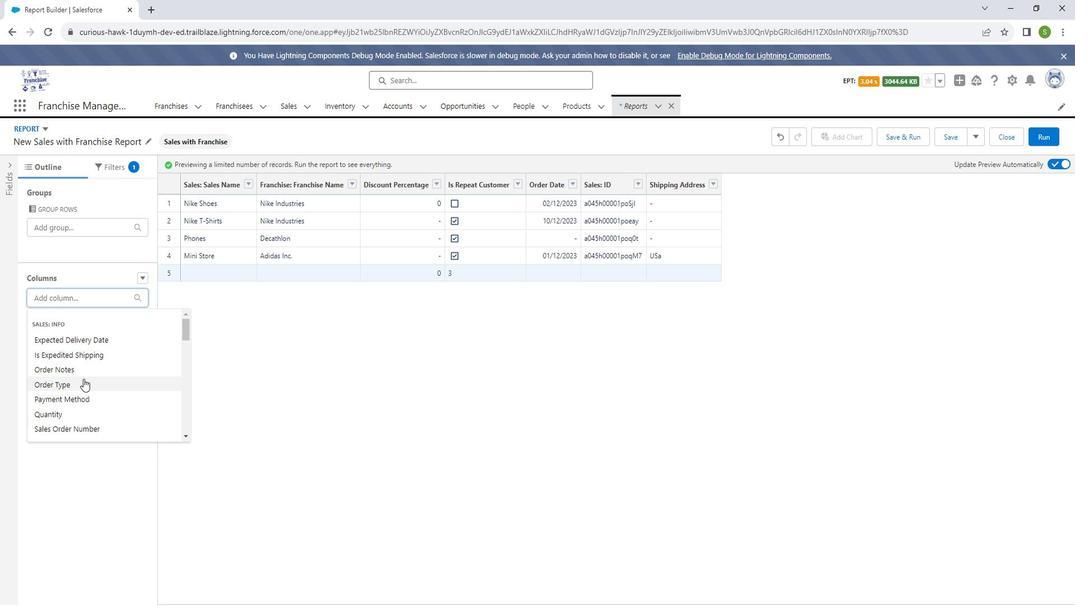 
Action: Mouse scrolled (99, 380) with delta (0, 0)
Screenshot: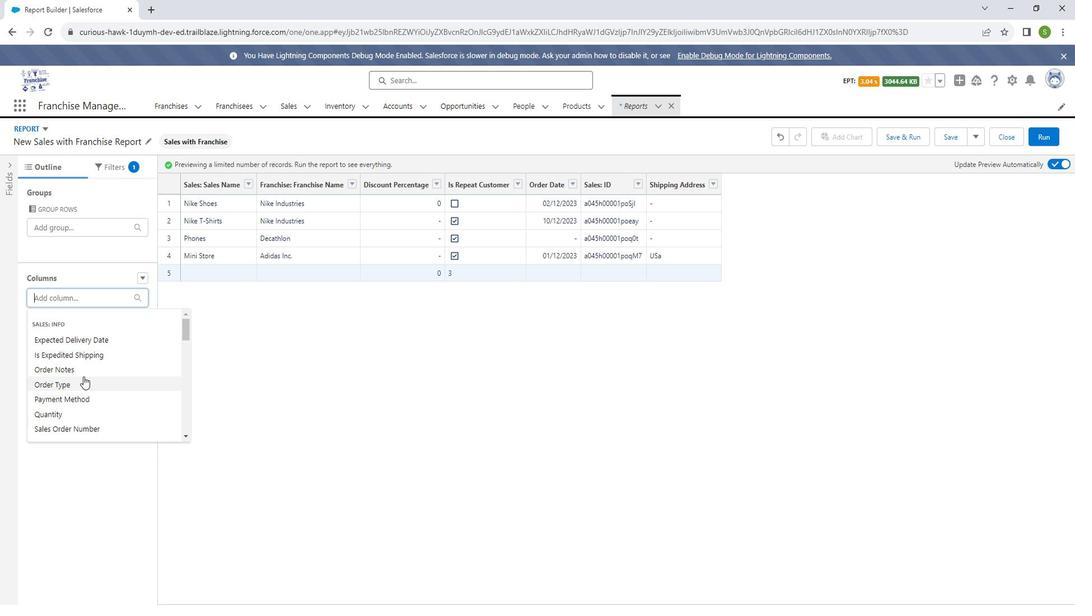 
Action: Mouse scrolled (99, 380) with delta (0, 0)
Screenshot: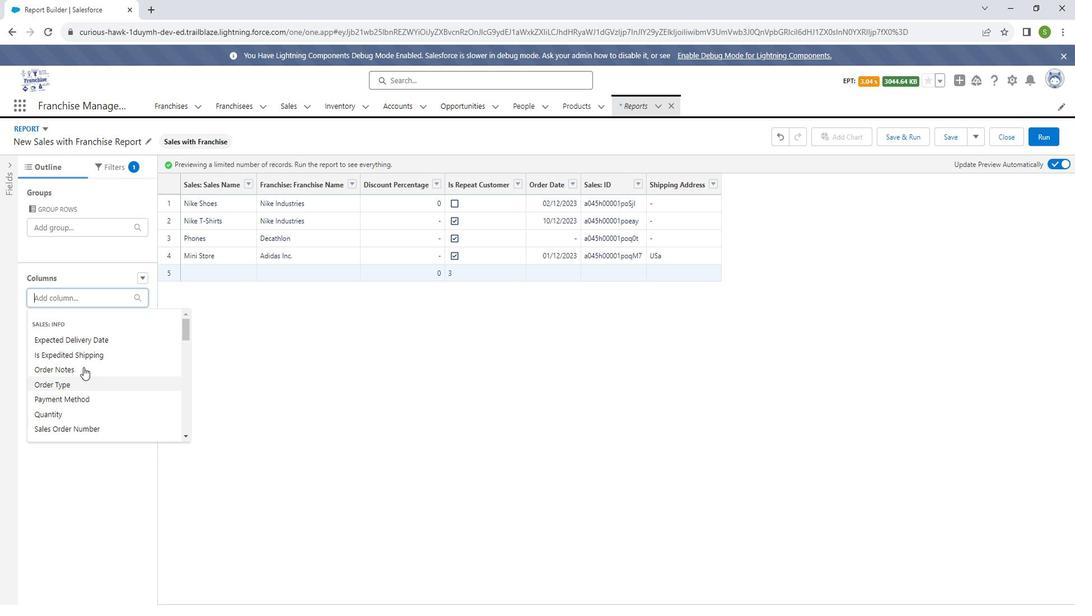 
Action: Mouse scrolled (99, 380) with delta (0, 0)
Screenshot: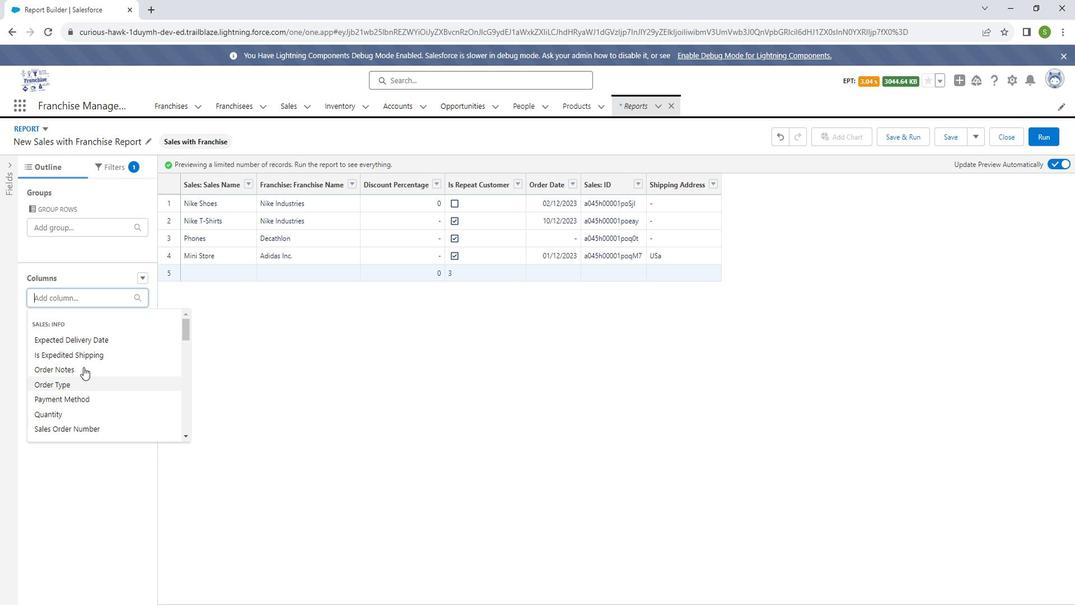 
Action: Mouse moved to (109, 337)
Screenshot: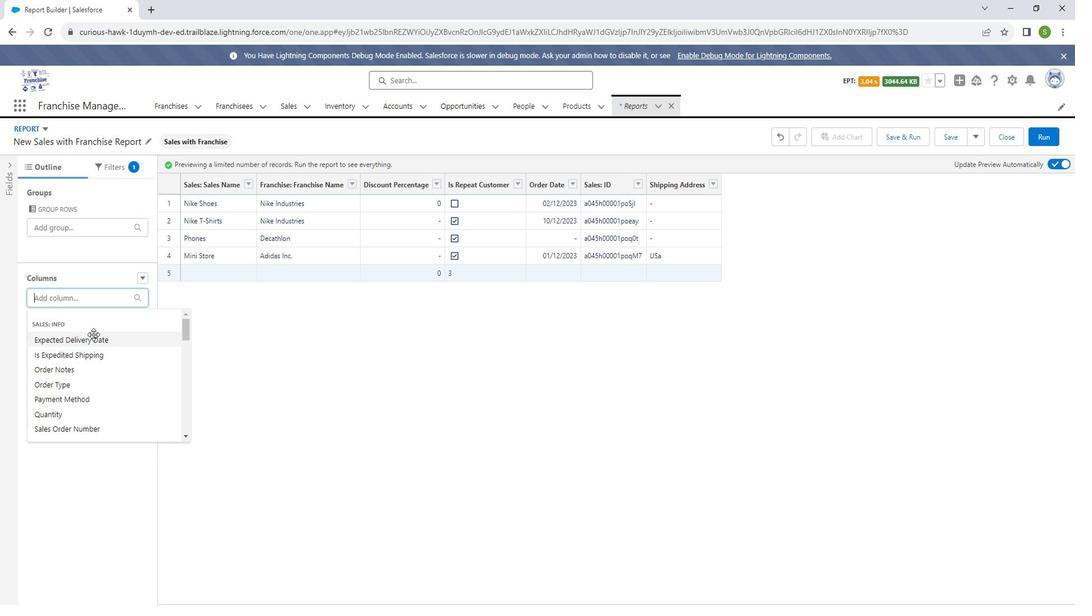 
Action: Mouse pressed left at (109, 337)
Screenshot: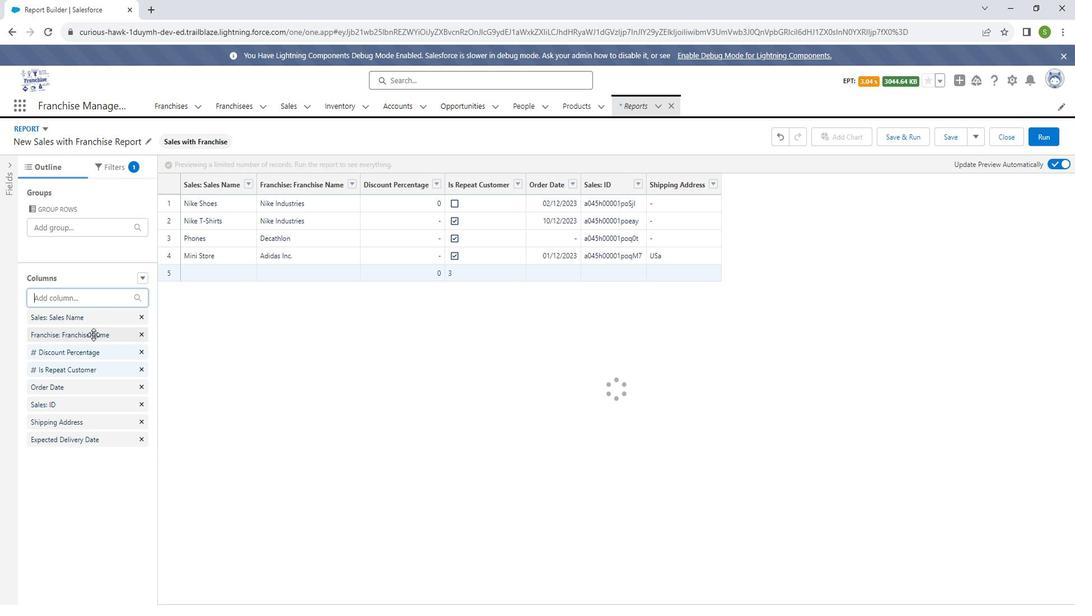 
Action: Mouse moved to (112, 309)
Screenshot: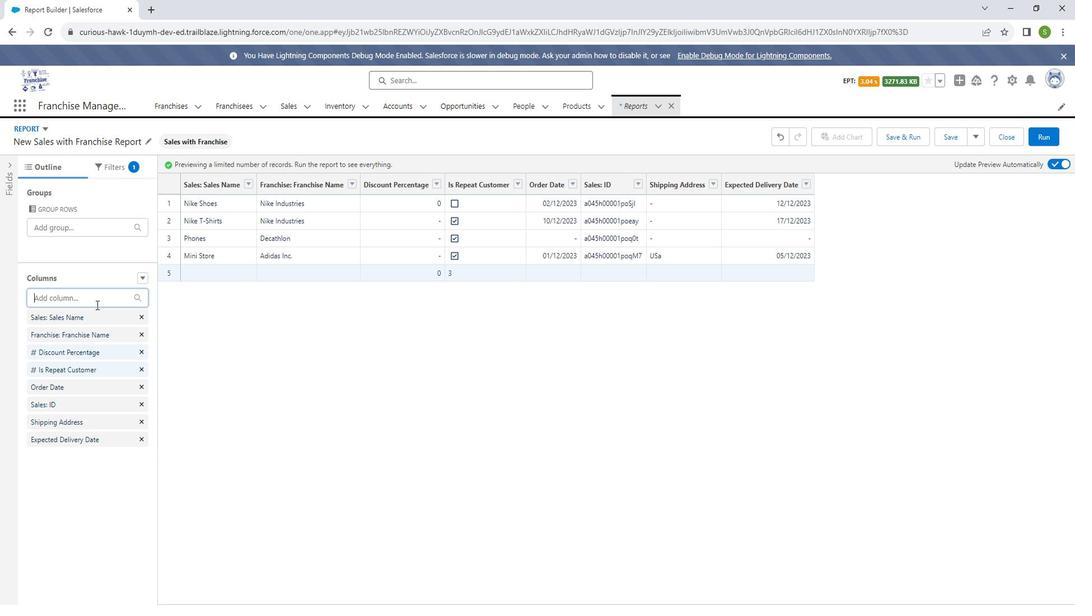 
Action: Mouse pressed left at (112, 309)
Screenshot: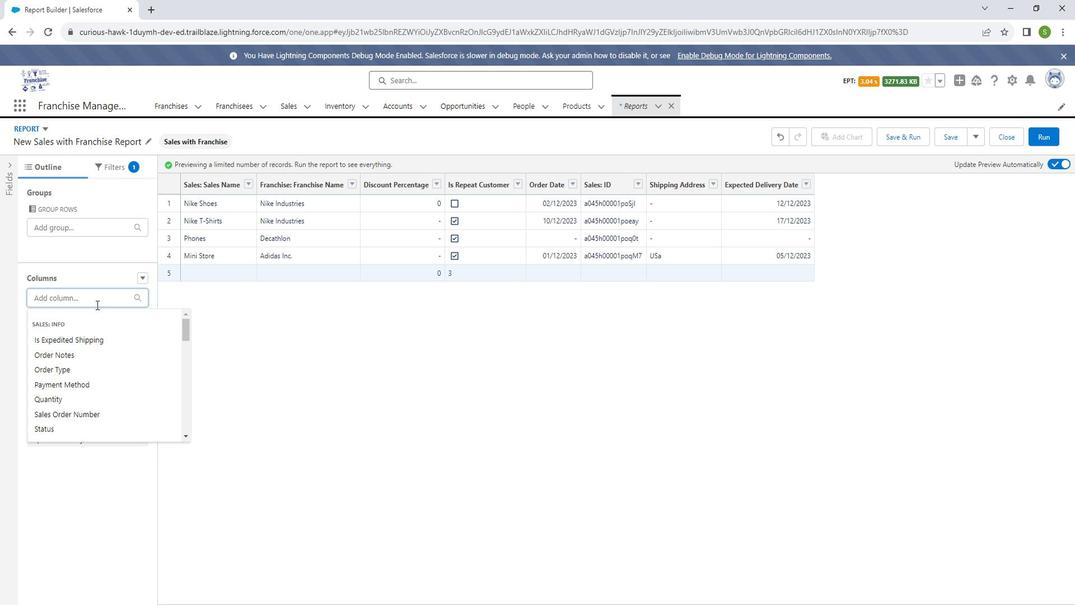 
Action: Mouse moved to (83, 504)
Screenshot: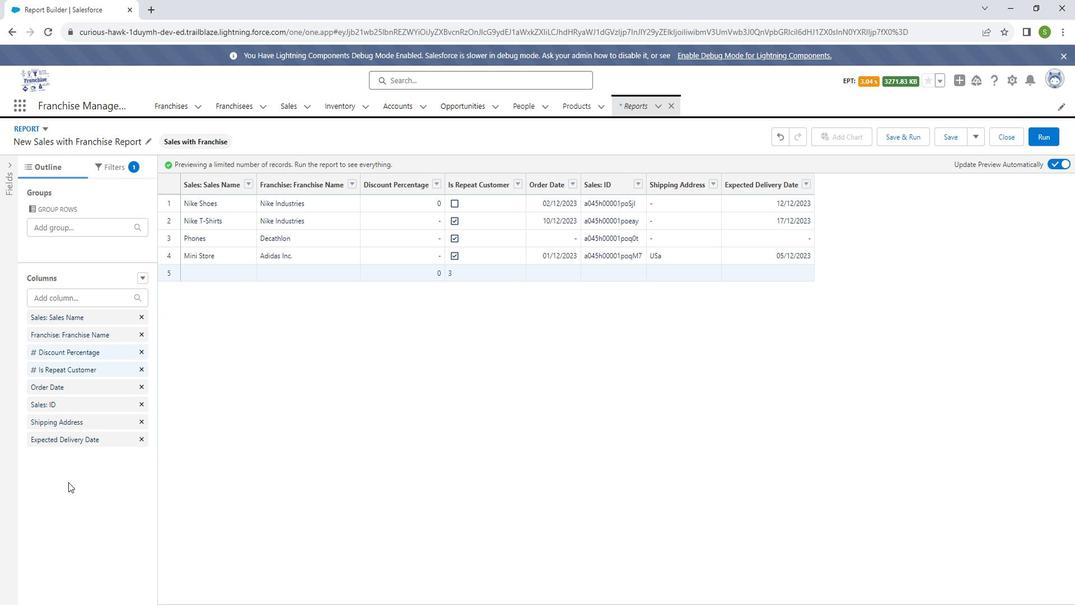 
Action: Mouse pressed left at (83, 504)
Screenshot: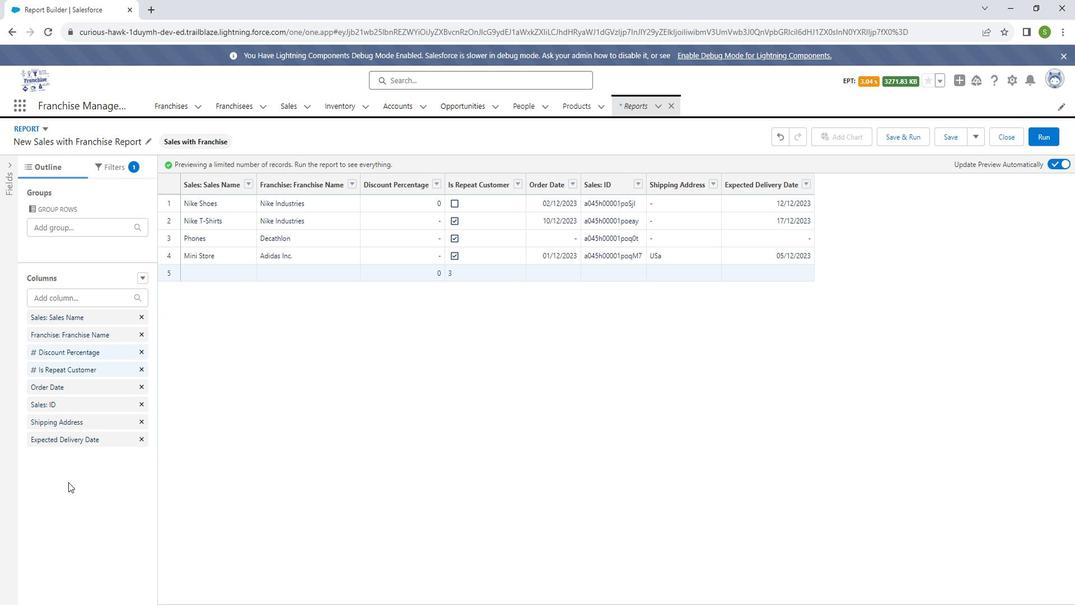 
Action: Mouse moved to (88, 439)
Screenshot: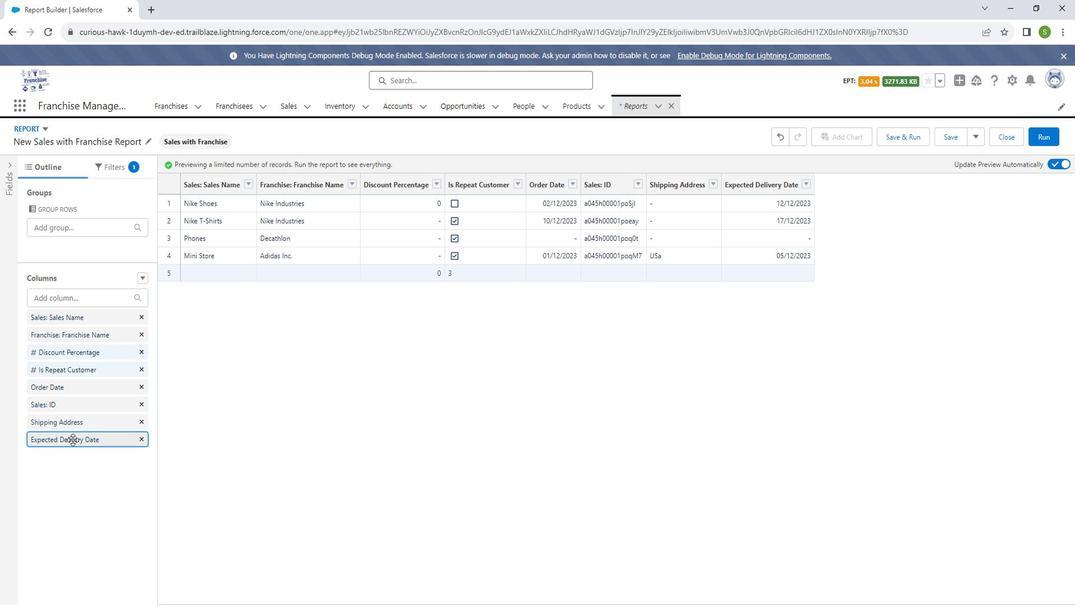 
Action: Mouse pressed left at (88, 439)
Screenshot: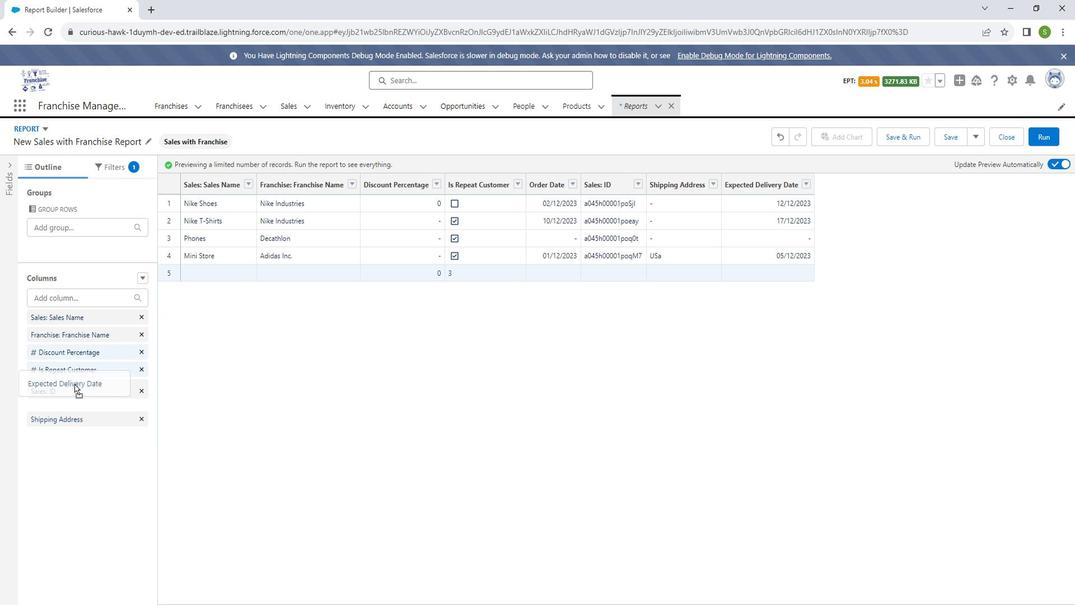 
Action: Mouse moved to (87, 407)
Screenshot: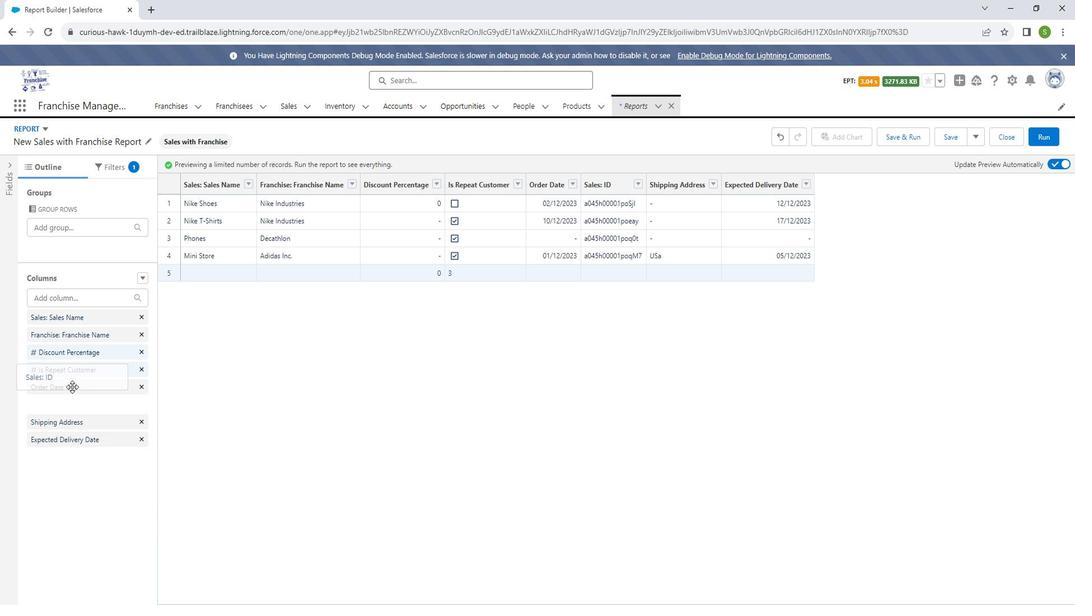 
Action: Mouse pressed left at (87, 407)
Screenshot: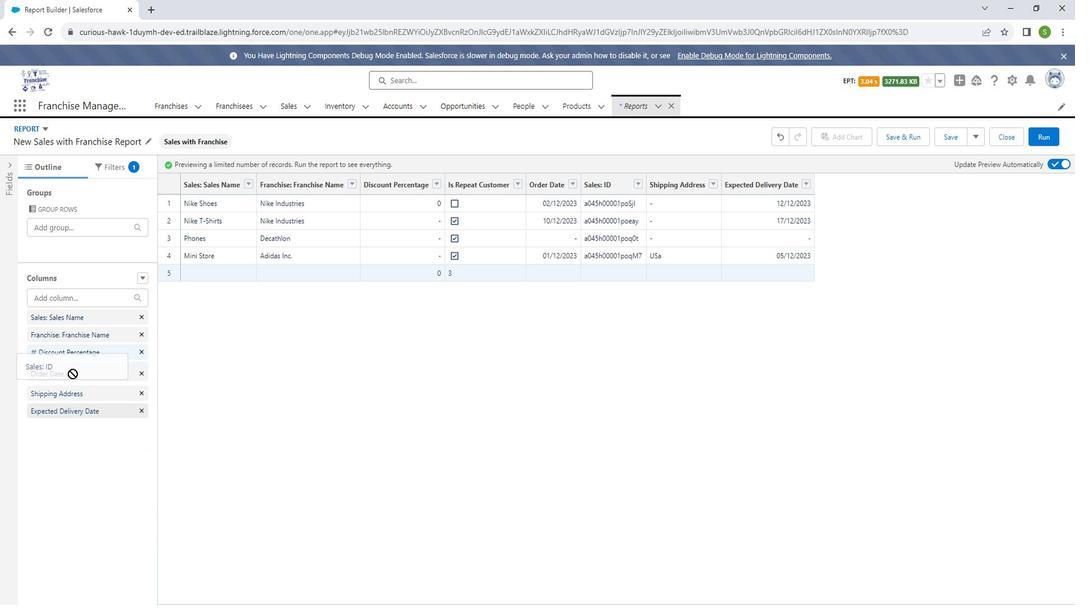 
Action: Mouse moved to (100, 357)
Screenshot: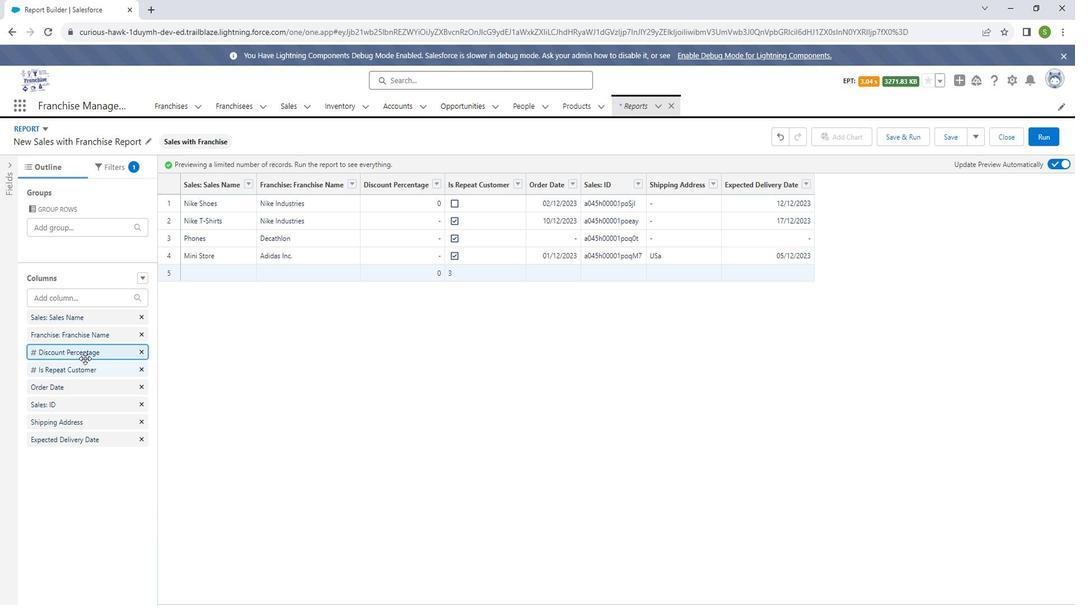 
Action: Mouse pressed left at (100, 357)
Screenshot: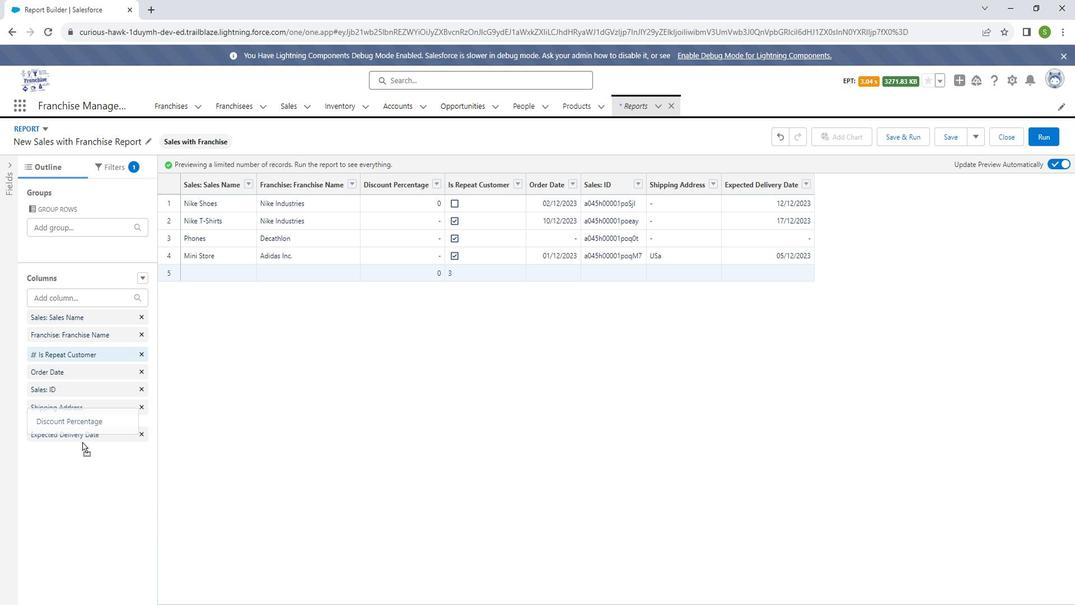 
Action: Mouse moved to (156, 437)
Screenshot: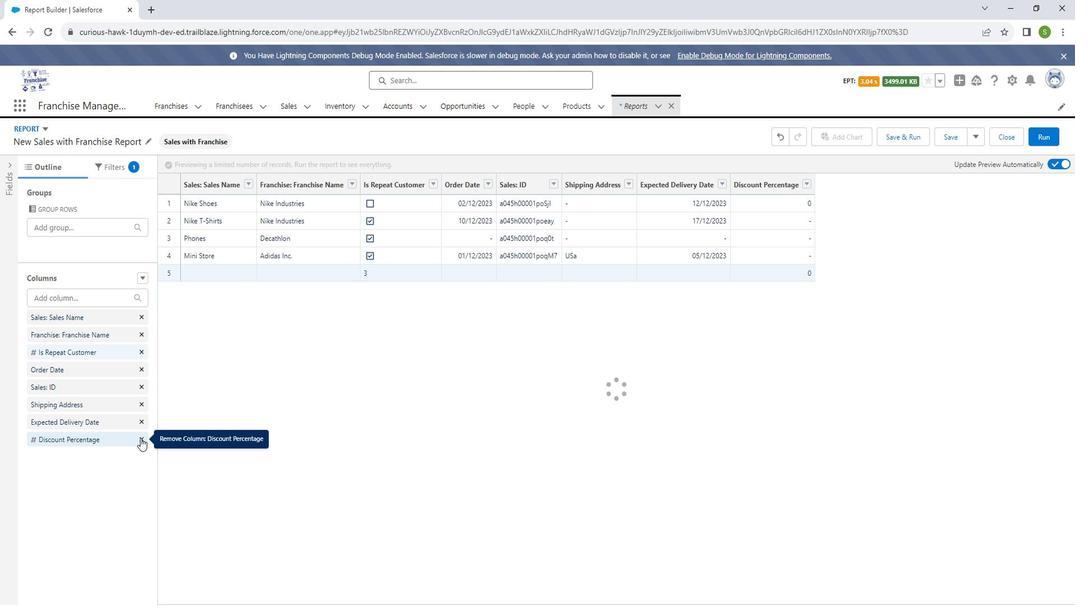 
Action: Mouse pressed left at (156, 437)
Screenshot: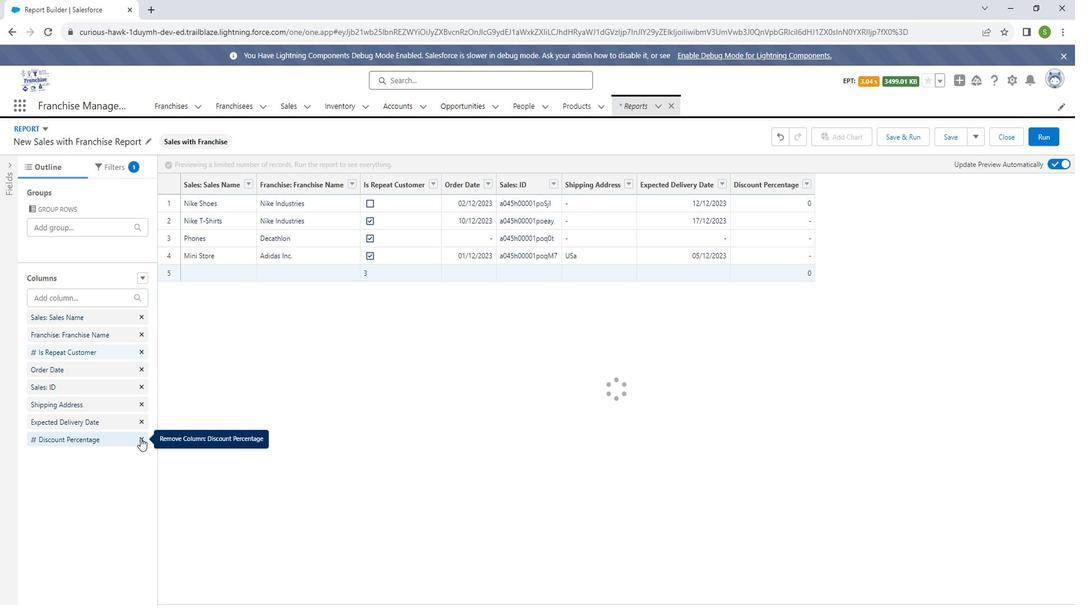 
Action: Mouse moved to (924, 146)
Screenshot: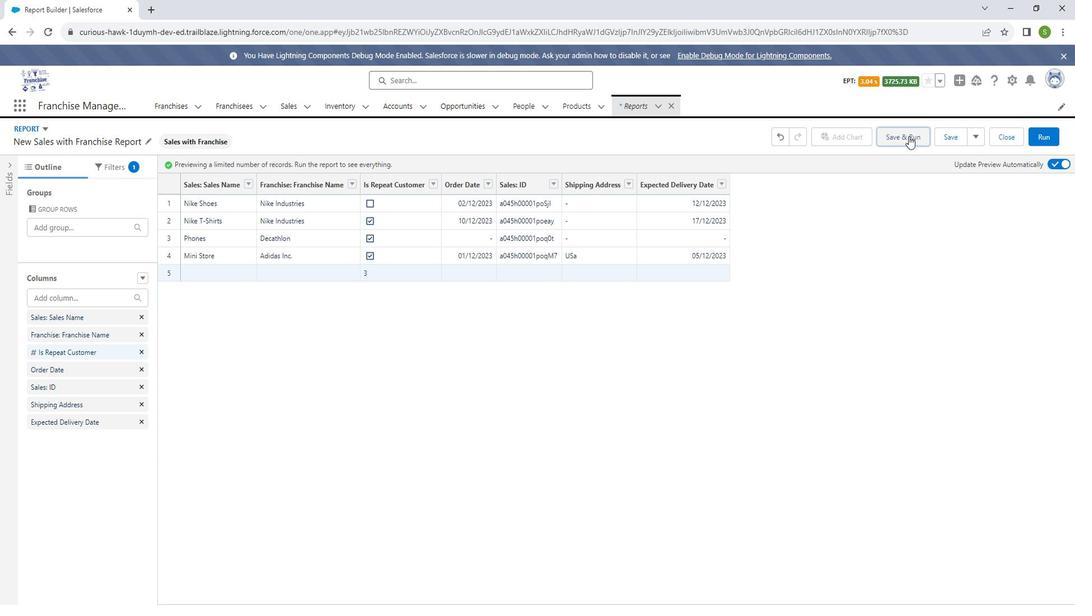 
Action: Mouse pressed left at (924, 146)
Screenshot: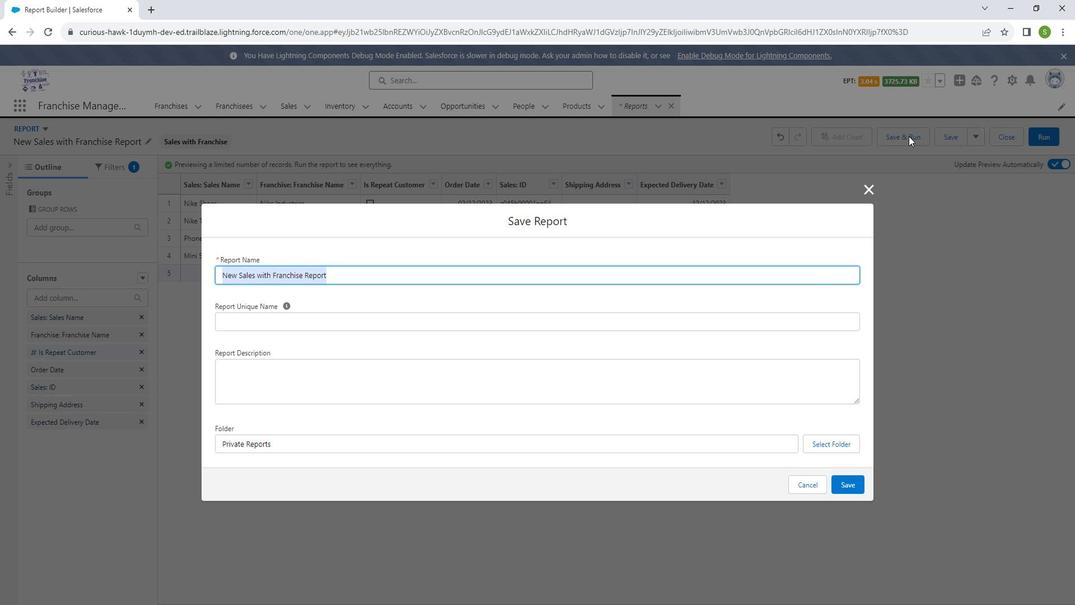 
Action: Mouse moved to (286, 325)
Screenshot: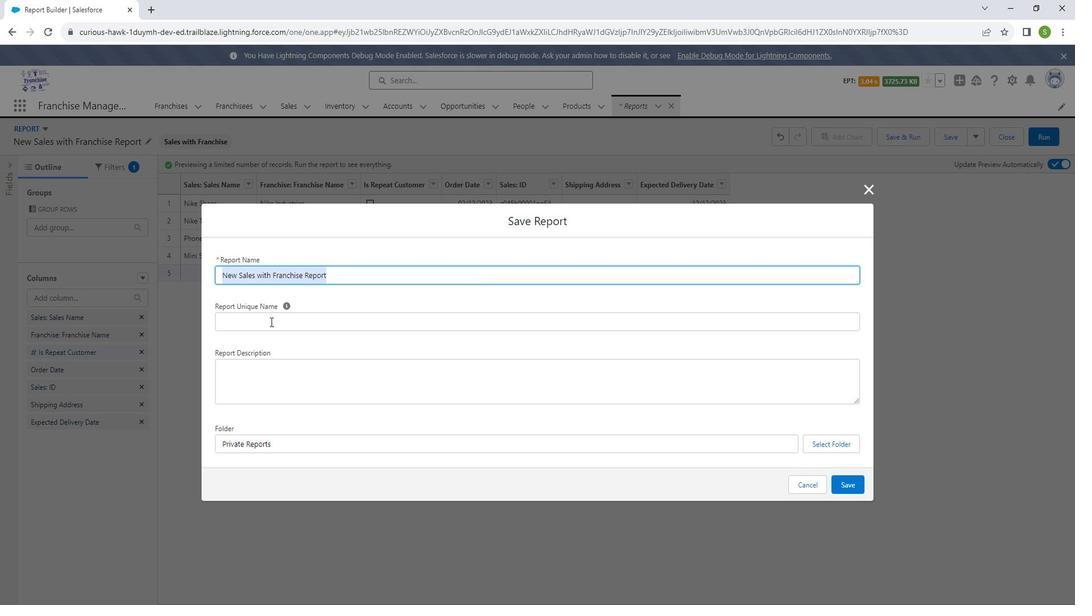 
Action: Mouse pressed left at (286, 325)
Screenshot: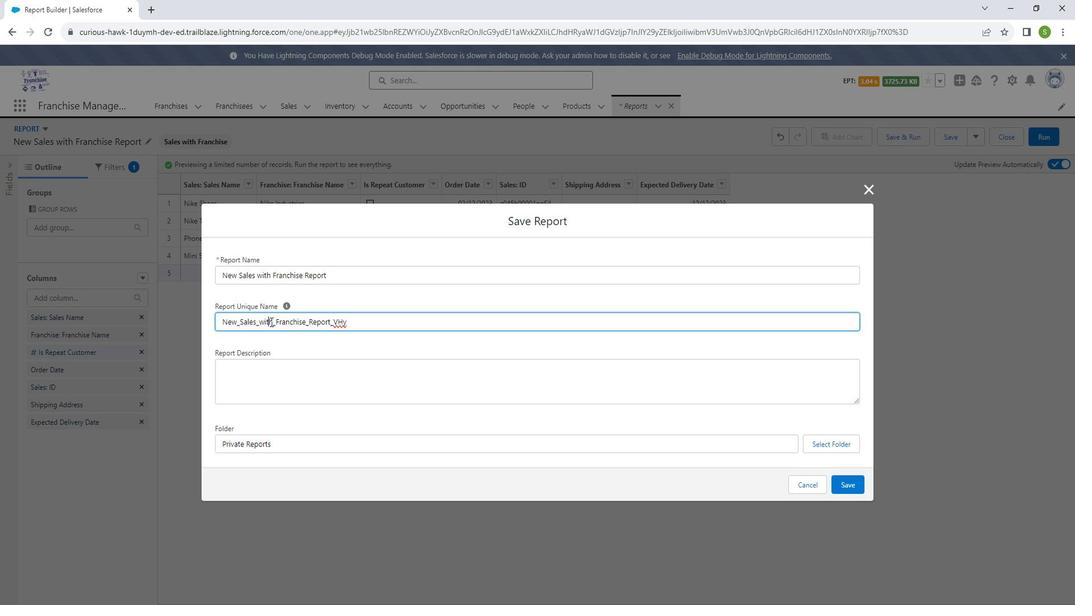
Action: Mouse moved to (294, 383)
Screenshot: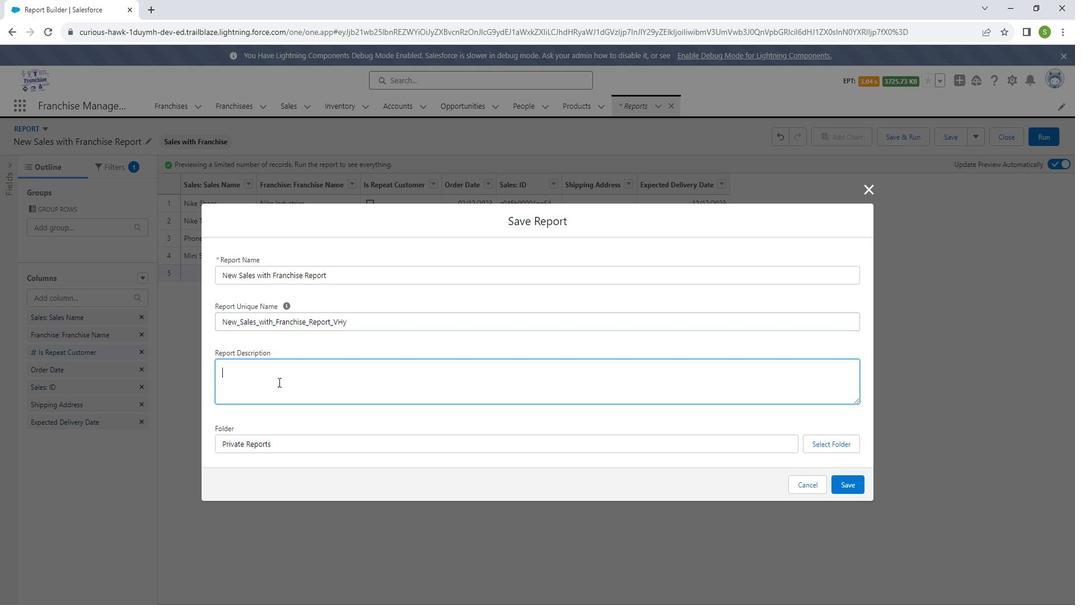
Action: Mouse pressed left at (294, 383)
Screenshot: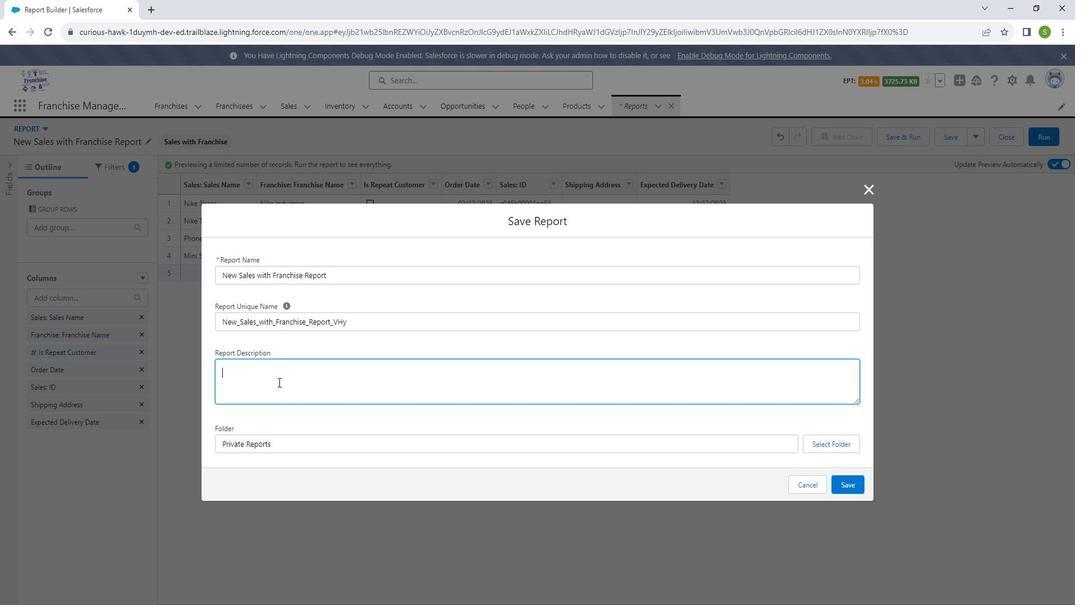 
Action: Mouse moved to (293, 384)
Screenshot: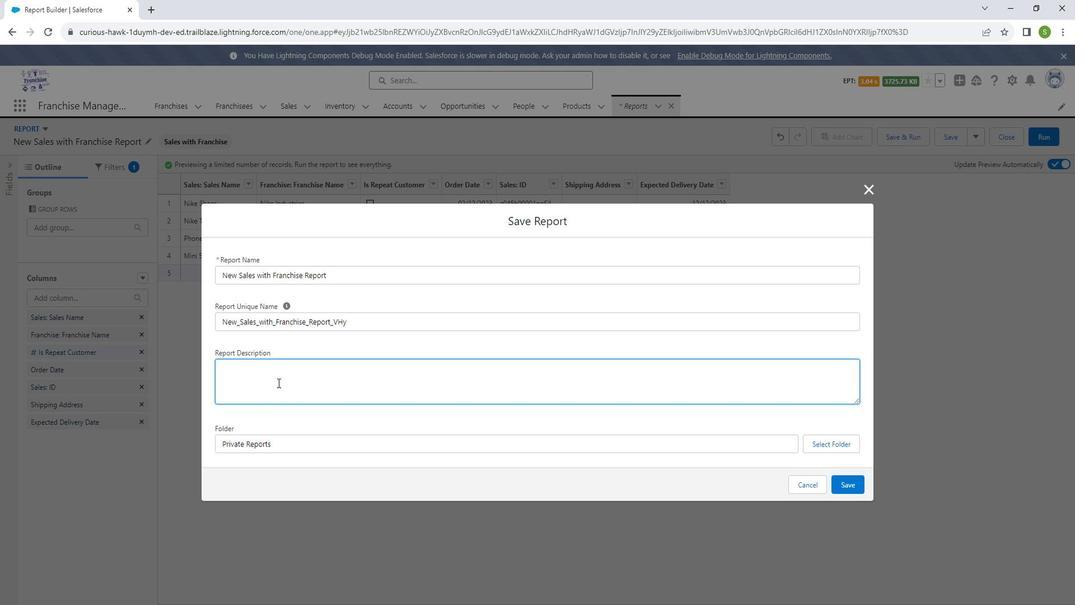 
Action: Key pressed <Key.shift_r>Reports<Key.space>for<Key.space><Key.shift_r>Sales<Key.space><Key.shift_r>Objects<Key.backspace>
Screenshot: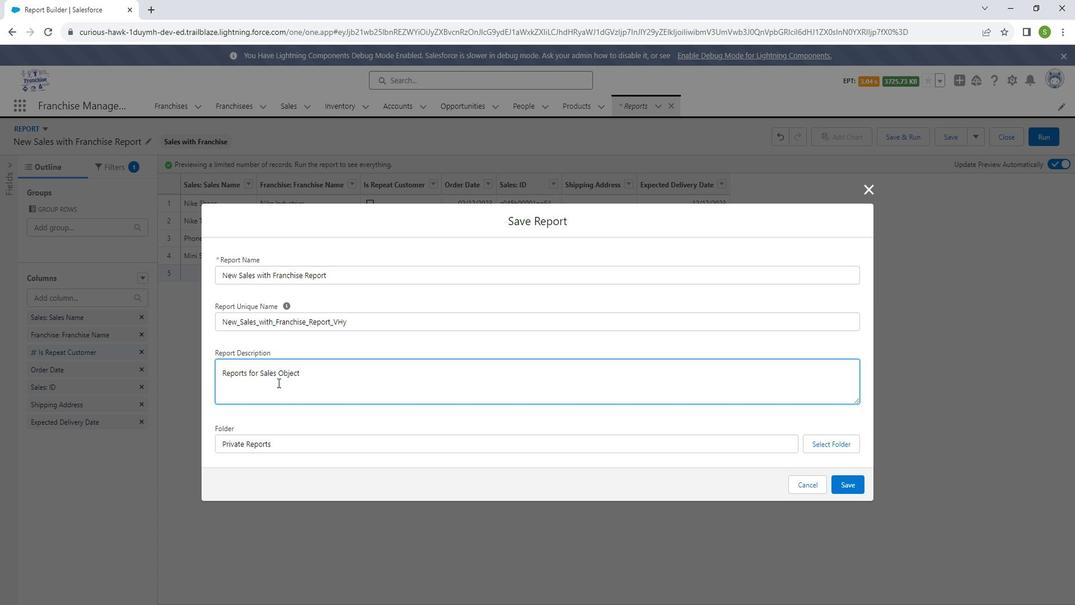 
Action: Mouse moved to (833, 444)
Screenshot: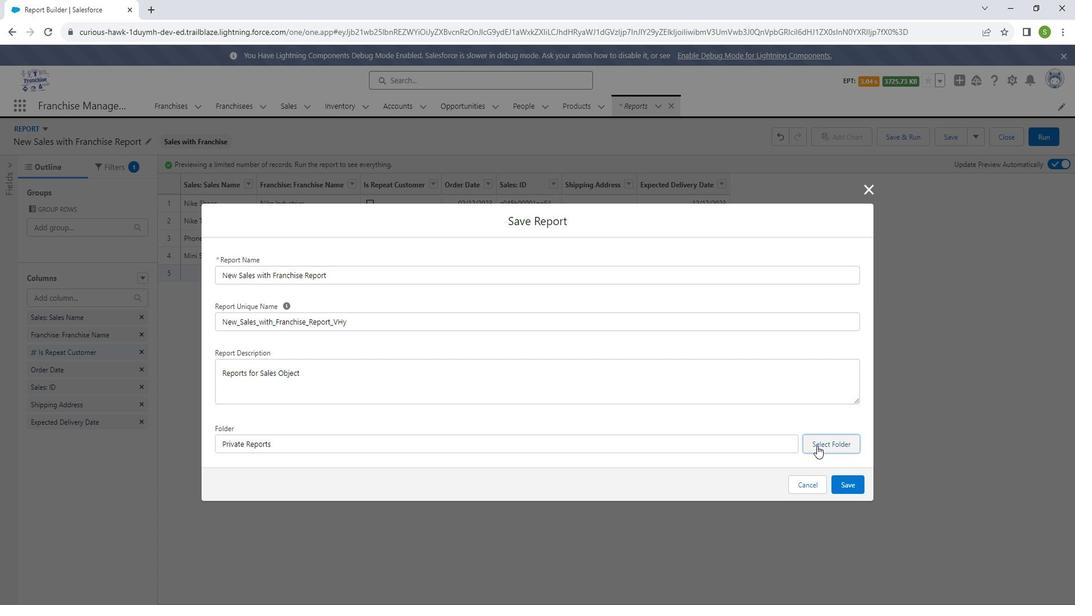 
Action: Mouse pressed left at (833, 444)
Screenshot: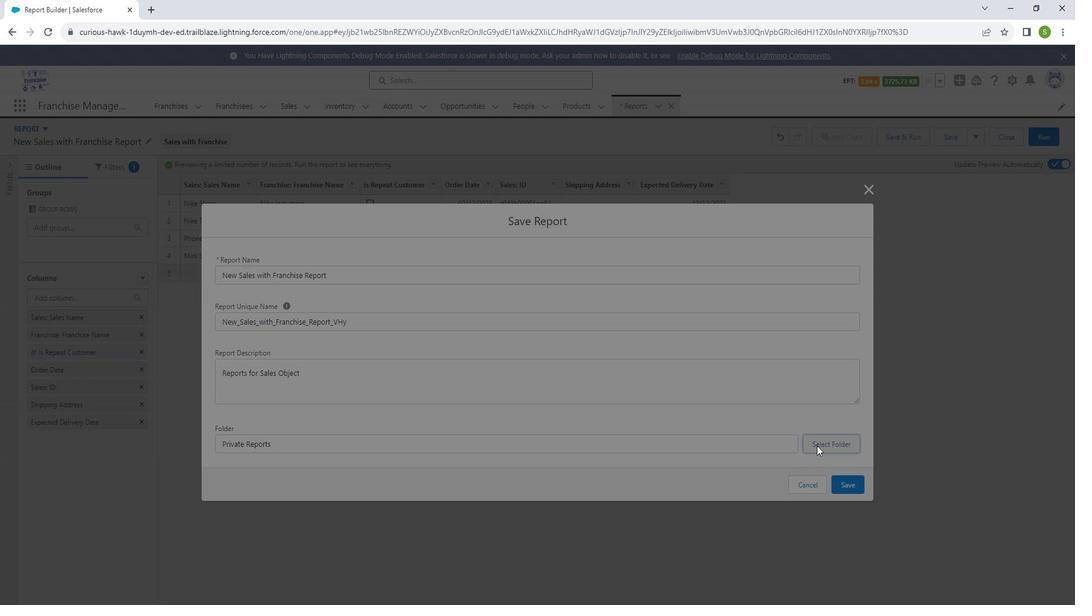 
Action: Mouse moved to (434, 534)
Screenshot: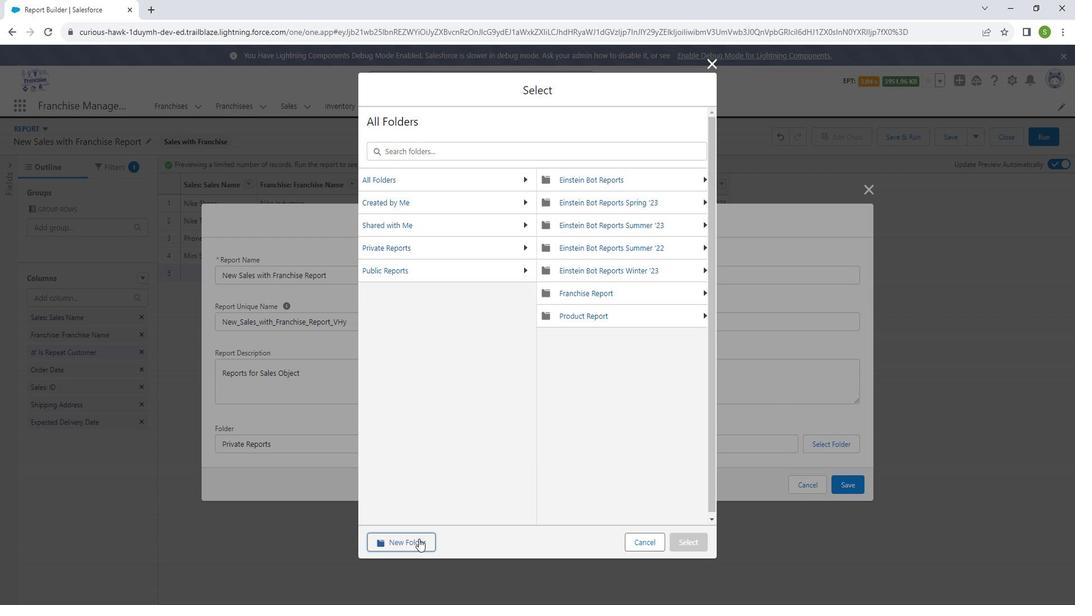 
Action: Mouse pressed left at (434, 534)
Screenshot: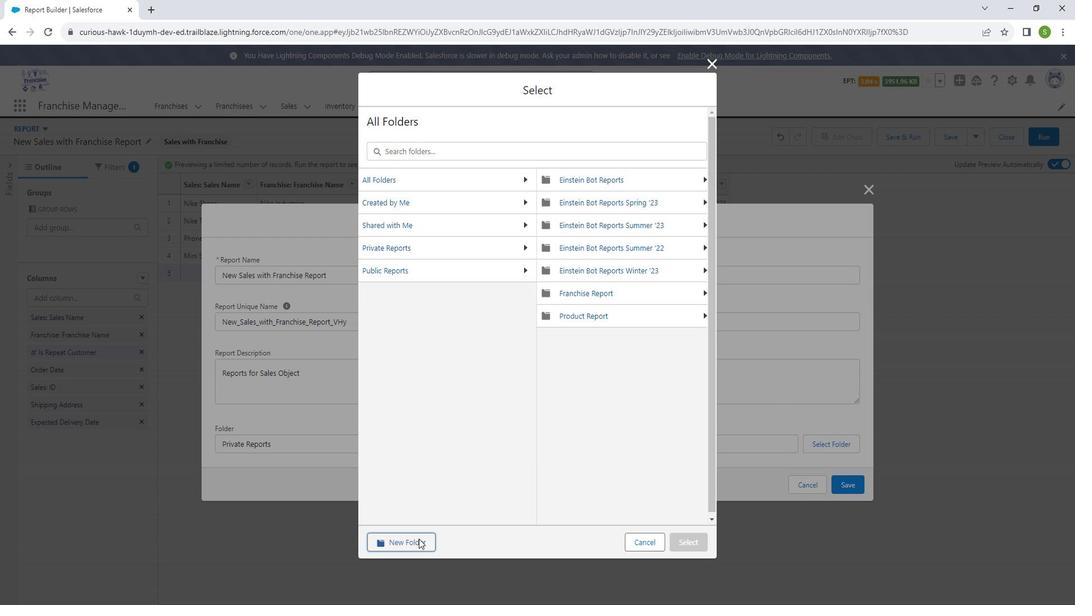 
Action: Mouse moved to (493, 299)
Screenshot: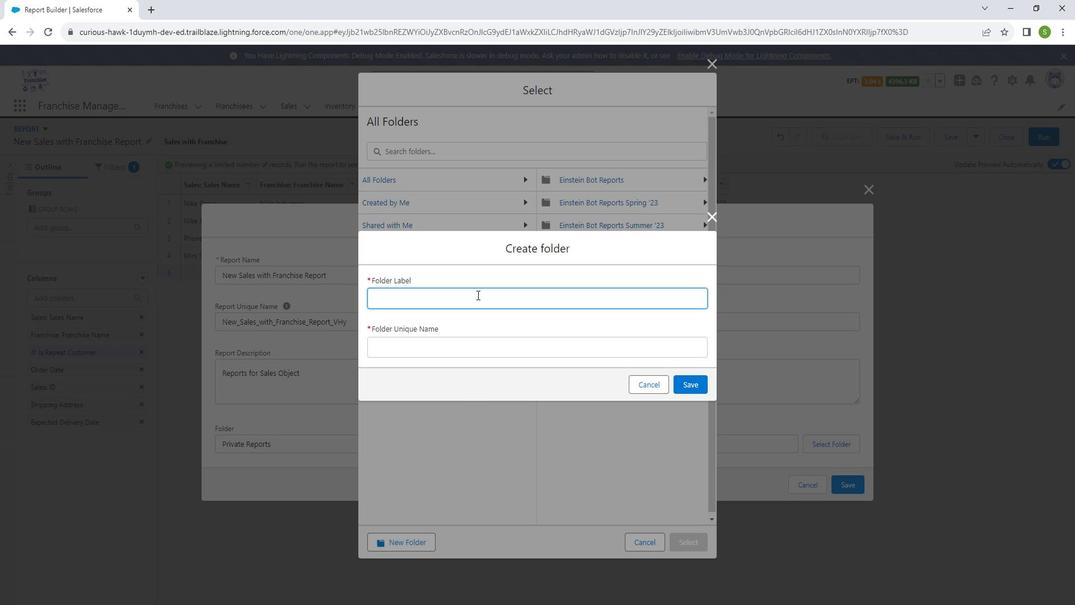 
Action: Mouse pressed left at (493, 299)
Screenshot: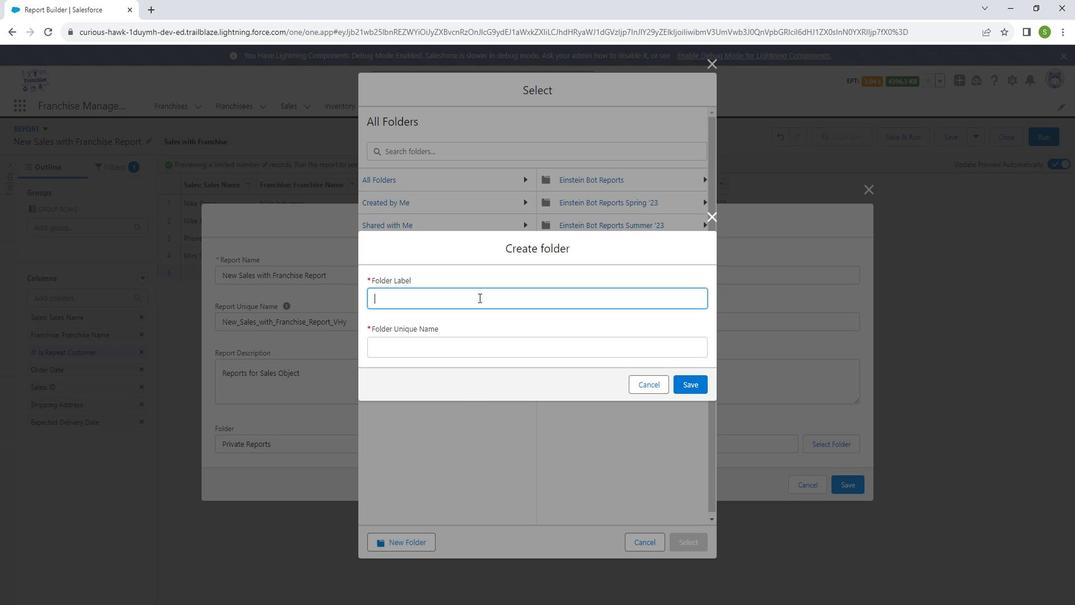 
Action: Mouse moved to (496, 302)
Screenshot: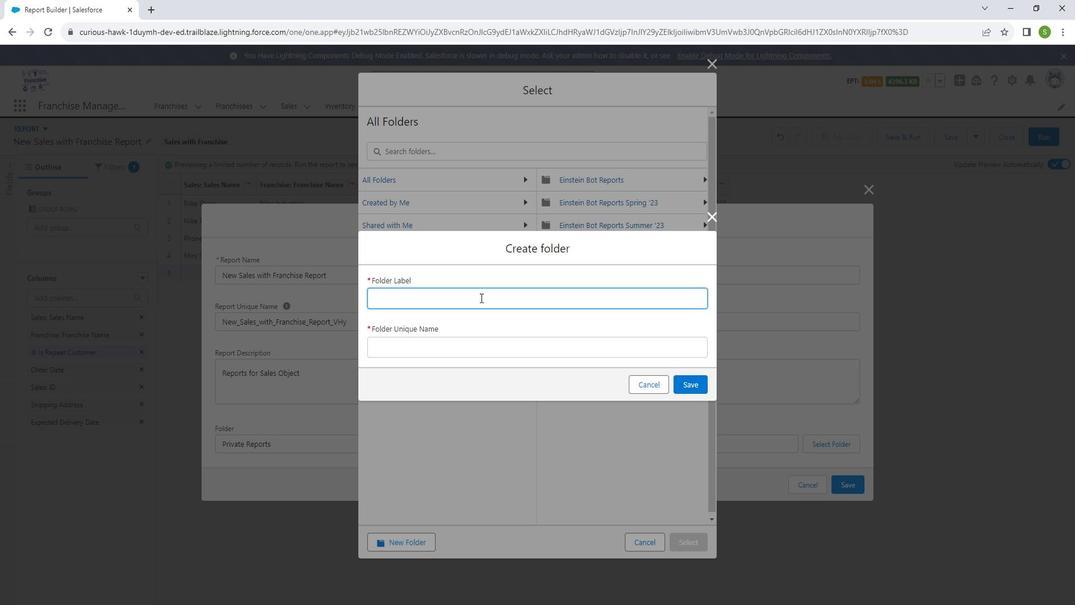
Action: Key pressed <Key.shift_r>Report<Key.space><Key.shift_r>For<Key.space><Key.shift_r>Sales<Key.space><Key.shift_r>Object
Screenshot: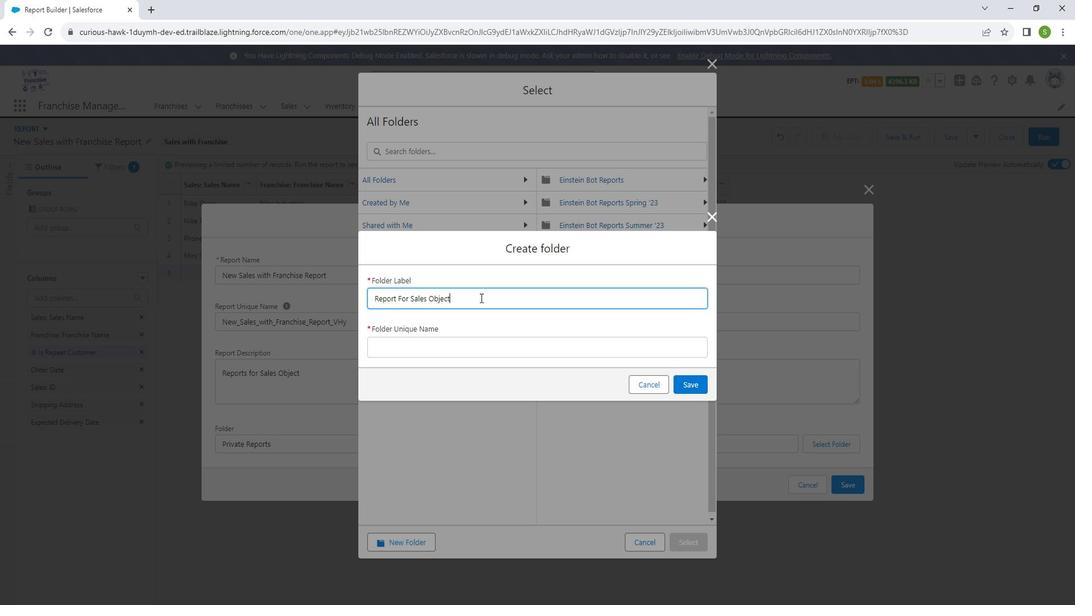 
Action: Mouse moved to (502, 355)
Screenshot: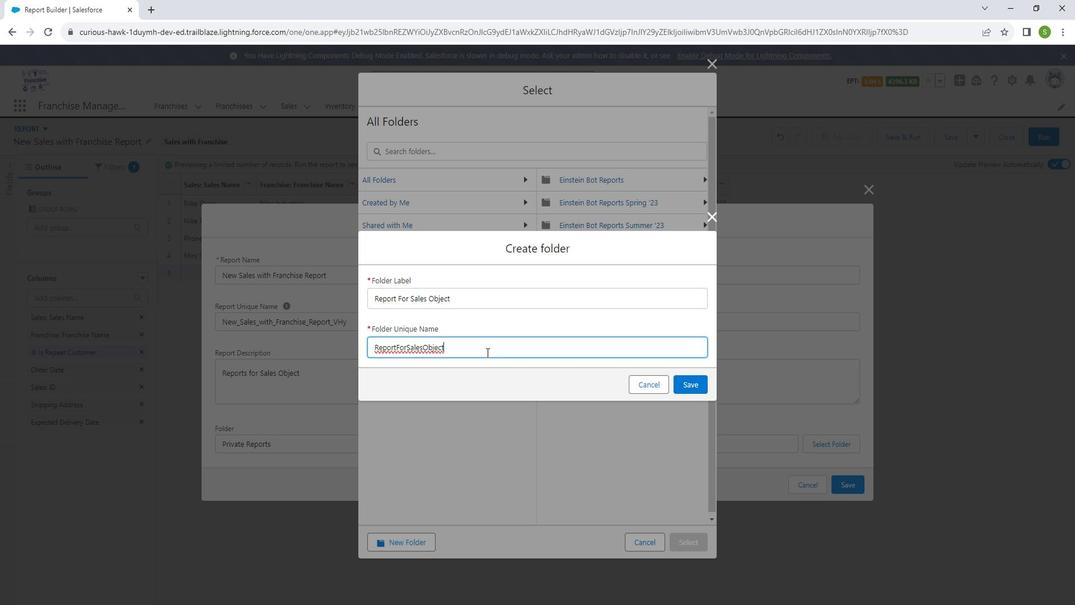 
Action: Mouse pressed left at (502, 355)
Screenshot: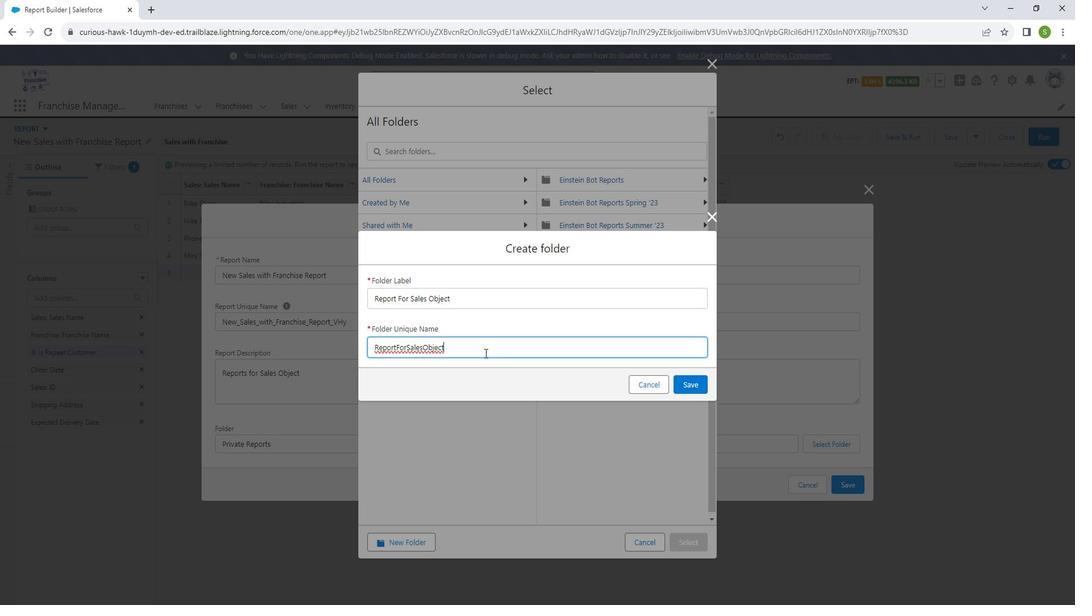 
Action: Mouse moved to (699, 383)
Screenshot: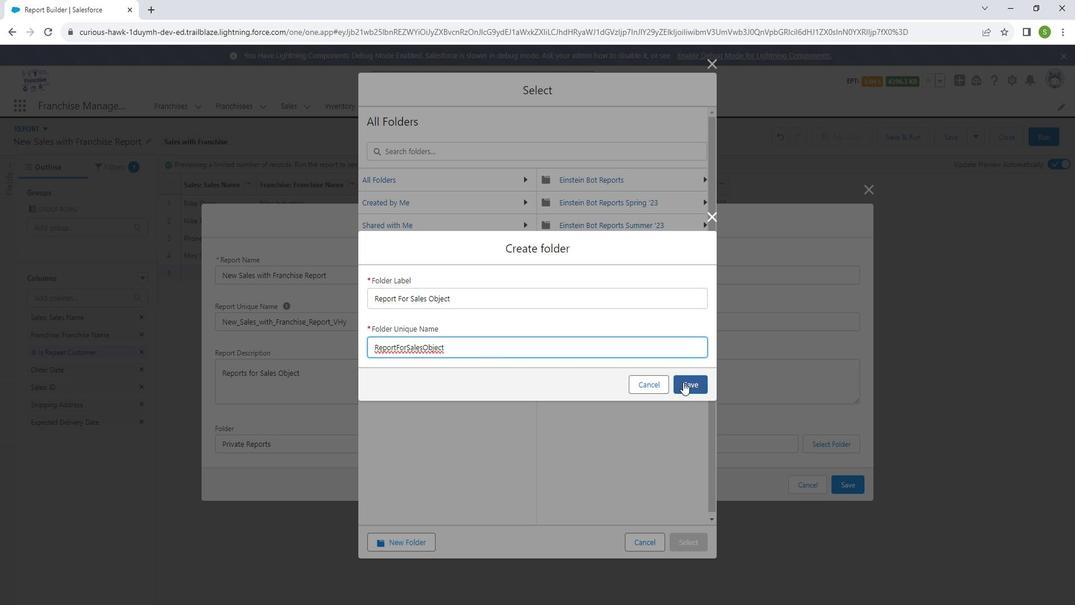 
Action: Mouse pressed left at (699, 383)
Screenshot: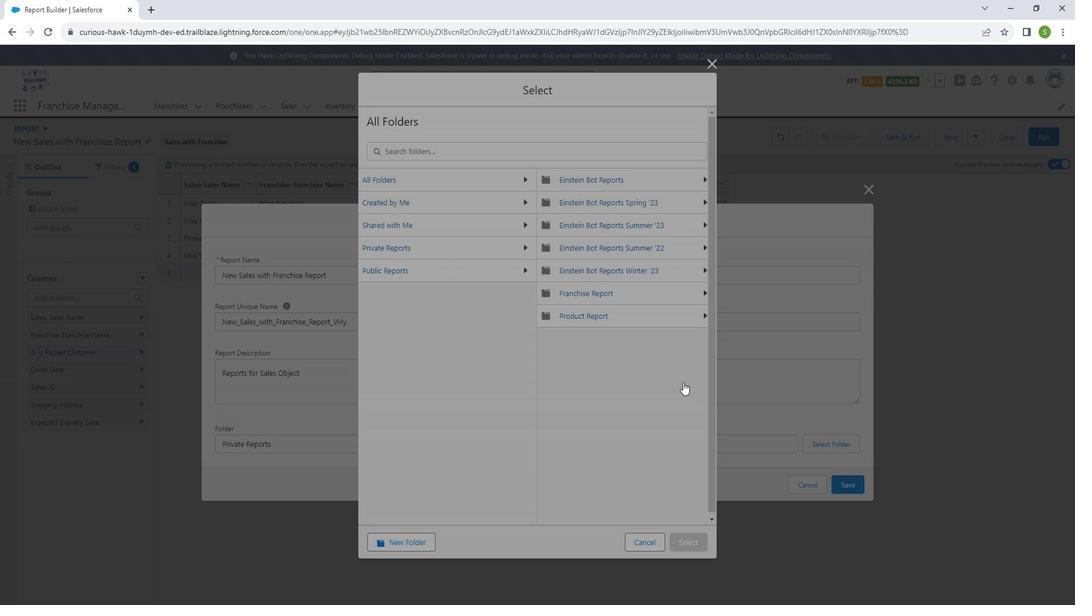 
Action: Mouse moved to (440, 343)
Screenshot: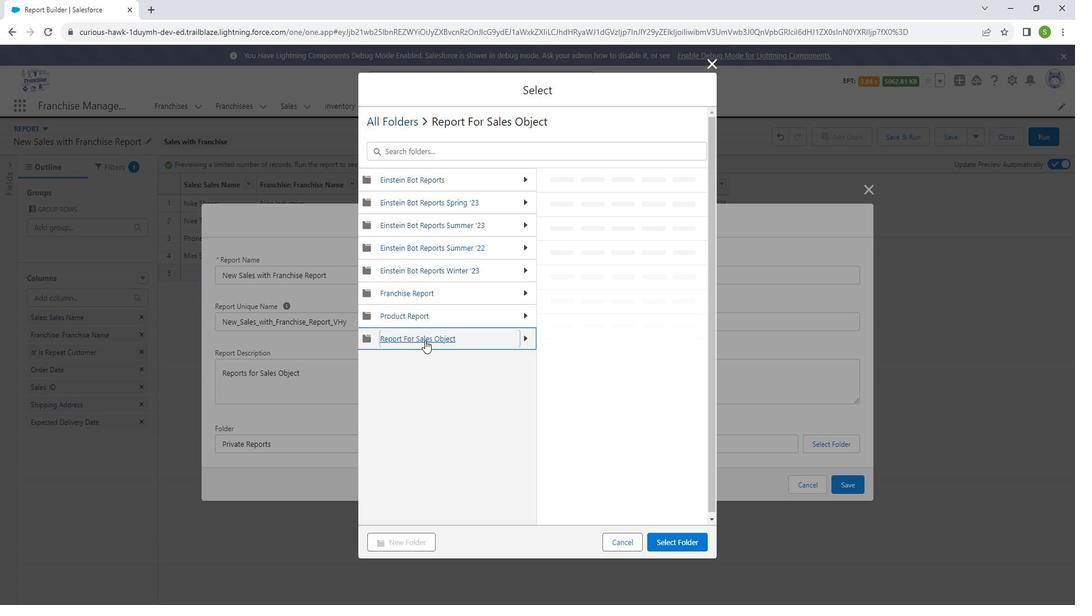 
Action: Mouse pressed left at (440, 343)
Screenshot: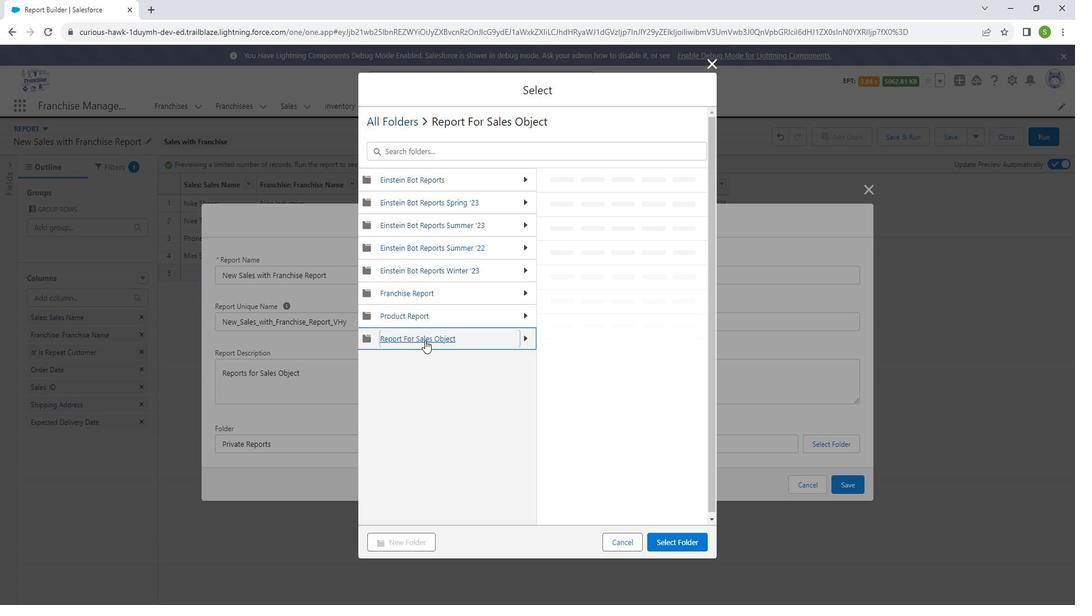 
Action: Mouse moved to (699, 541)
Screenshot: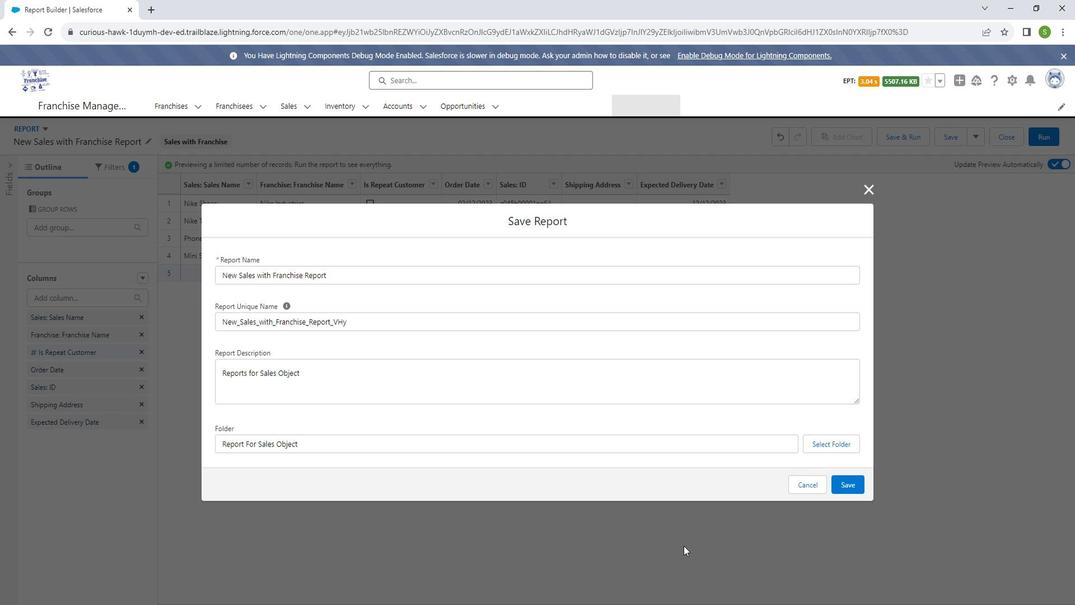 
Action: Mouse pressed left at (699, 541)
Screenshot: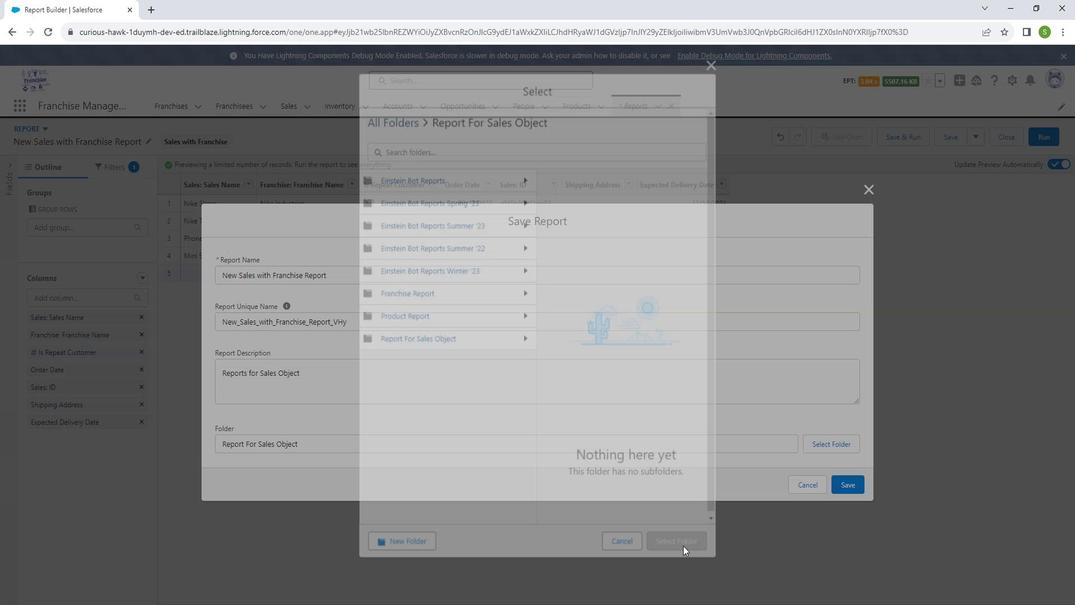 
Action: Mouse moved to (873, 484)
Screenshot: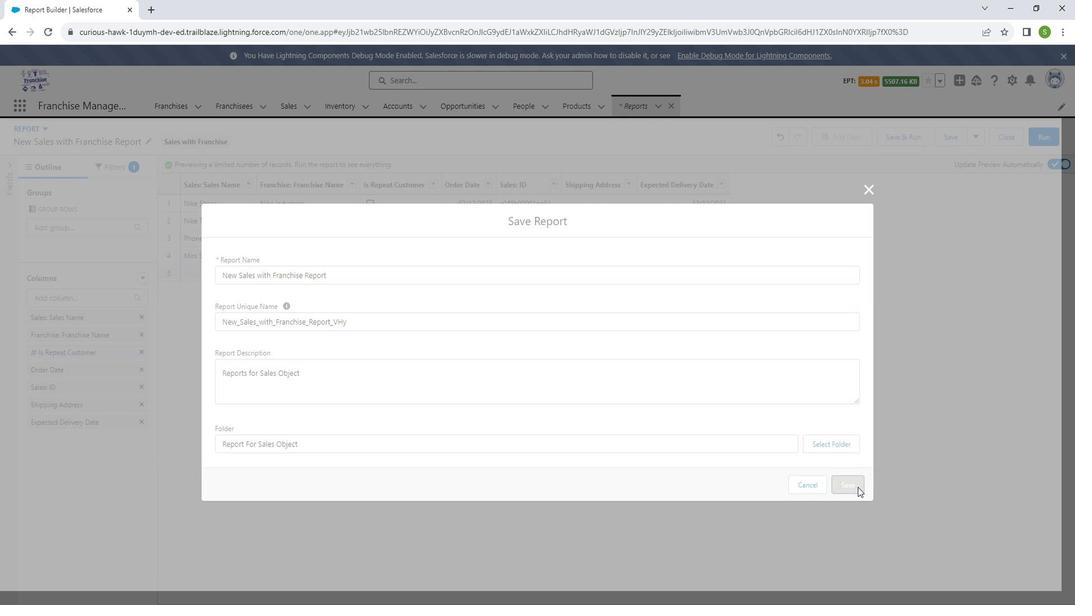 
Action: Mouse pressed left at (873, 484)
Screenshot: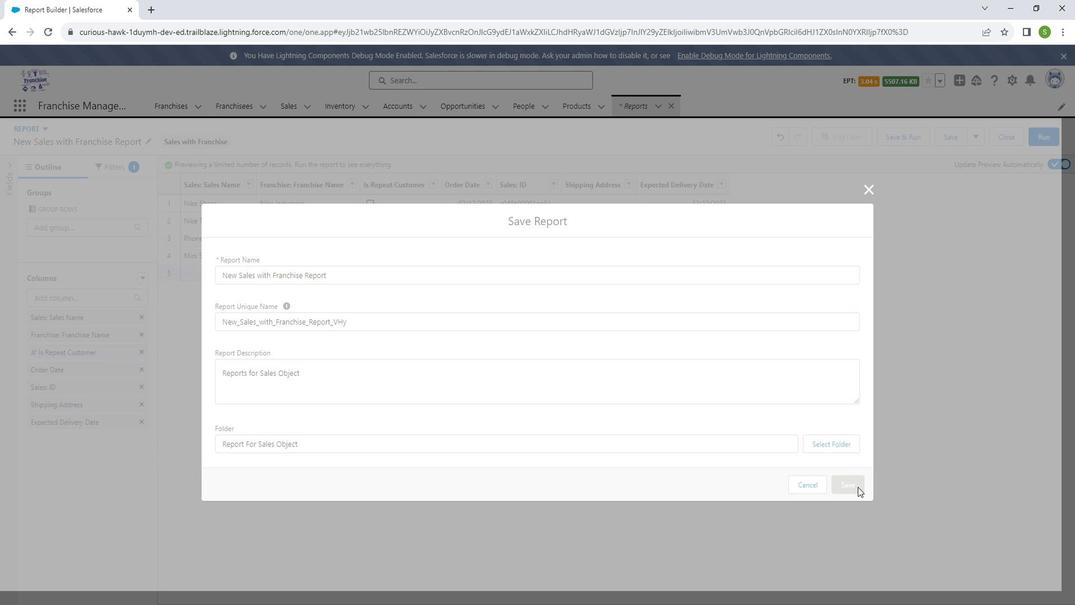 
Action: Mouse moved to (235, 261)
Screenshot: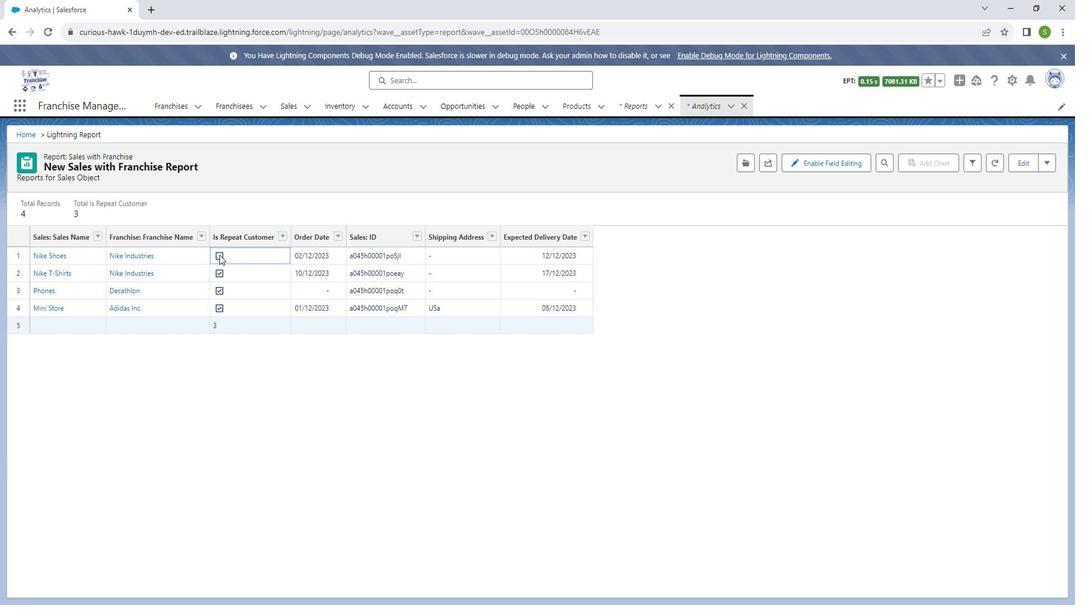 
Action: Mouse pressed left at (235, 261)
Screenshot: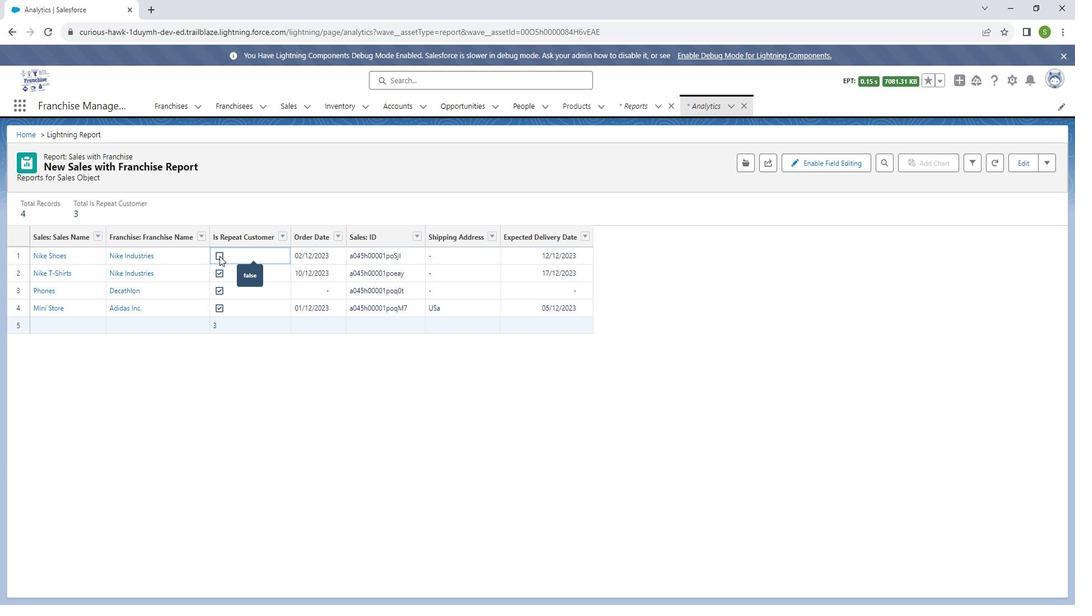 
Action: Mouse moved to (301, 243)
Screenshot: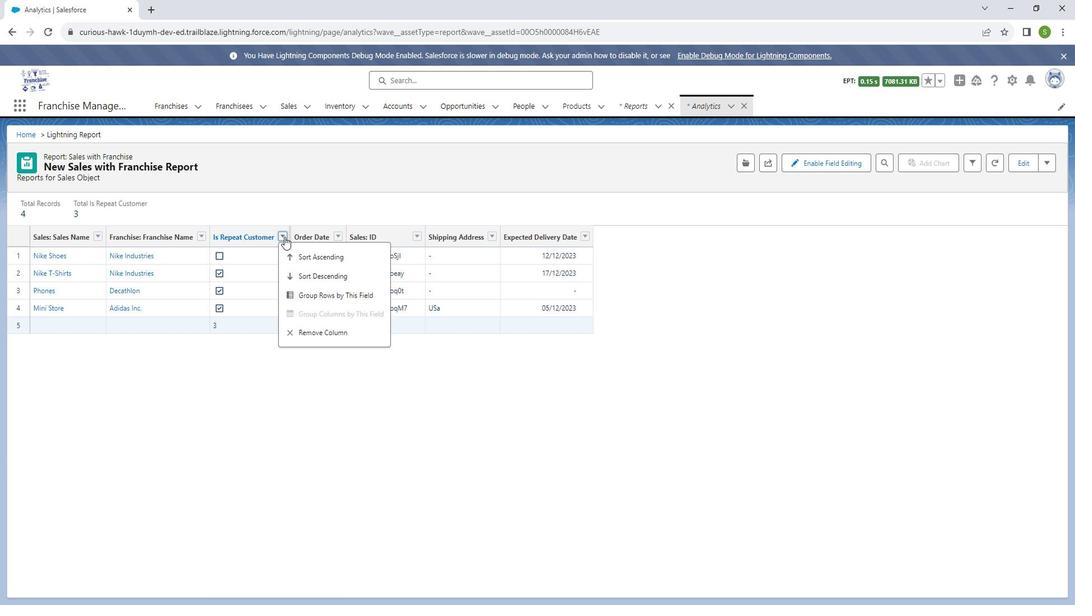 
Action: Mouse pressed left at (301, 243)
Screenshot: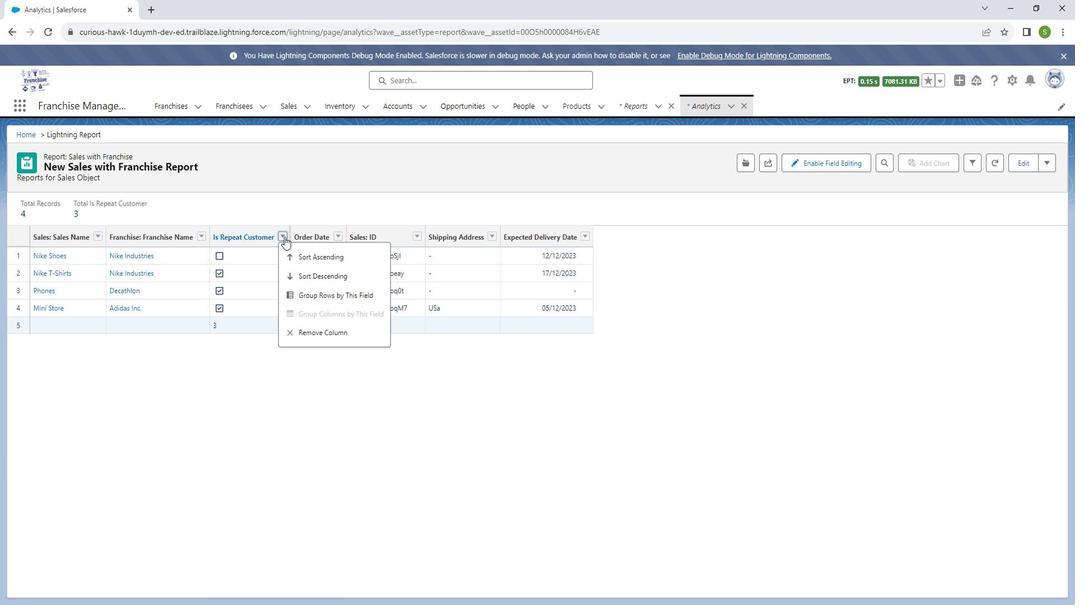 
Action: Mouse moved to (300, 243)
Screenshot: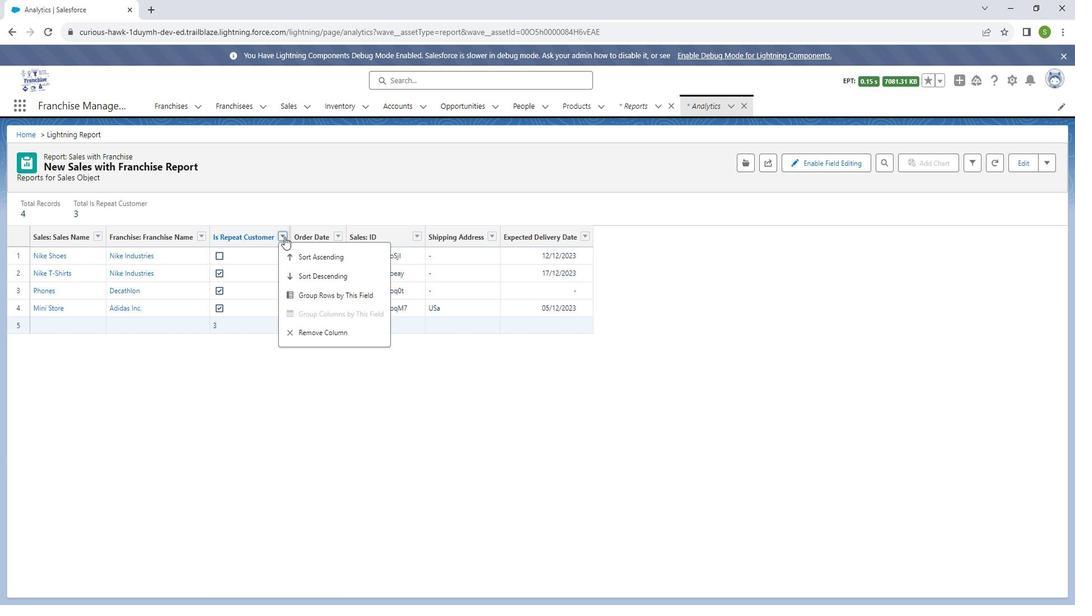 
Action: Mouse pressed left at (300, 243)
Screenshot: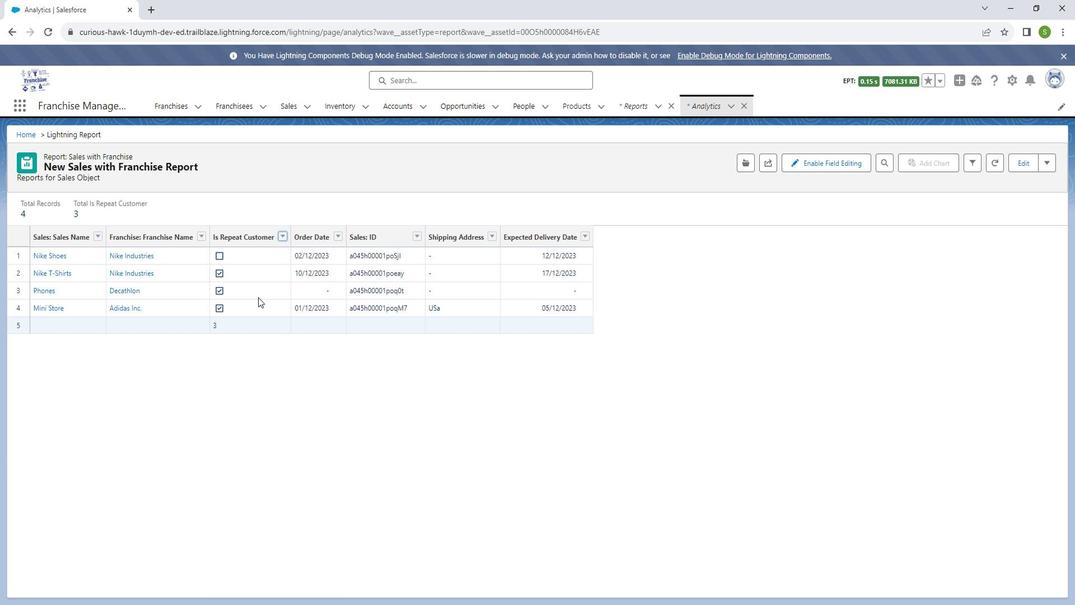 
Action: Mouse moved to (248, 425)
Screenshot: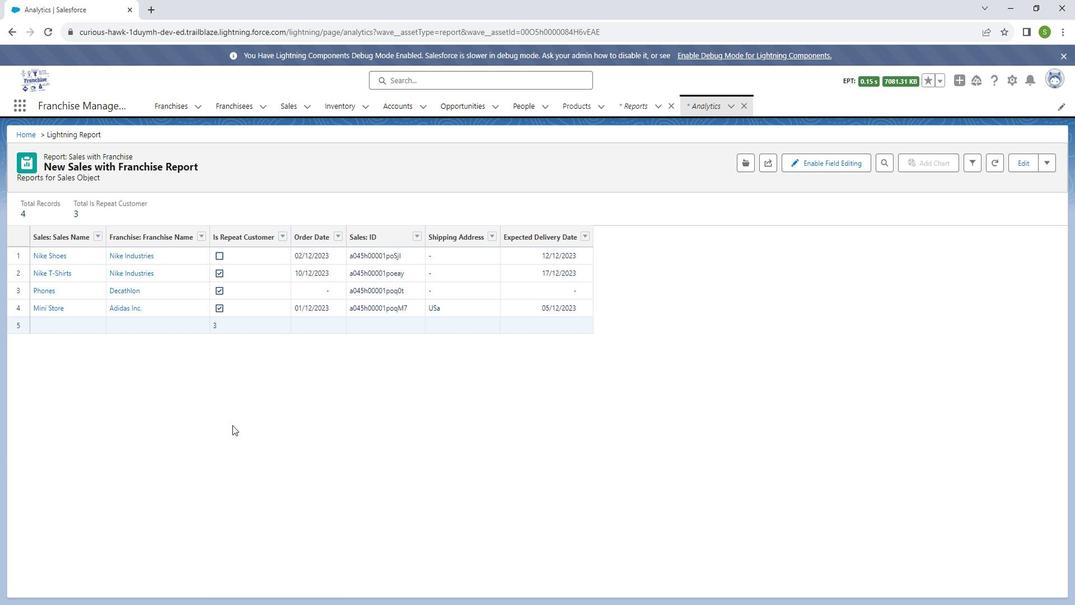 
Action: Mouse pressed left at (248, 425)
Screenshot: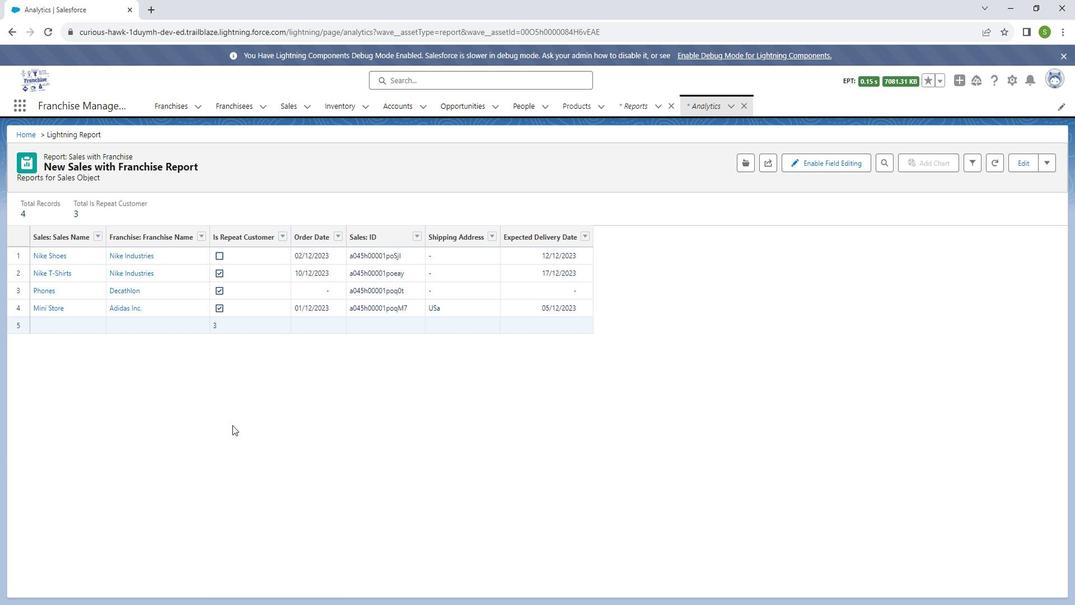 
